 Task: Find connections with filter location Palencia with filter topic #Leanstartupswith filter profile language German with filter current company Recruiting Cell | Indian Careers | Indian Jobs with filter school Central Institute Of Plastics Engineering and Technology with filter industry Human Resources Services with filter service category Financial Advisory with filter keywords title Recruiter
Action: Mouse moved to (185, 262)
Screenshot: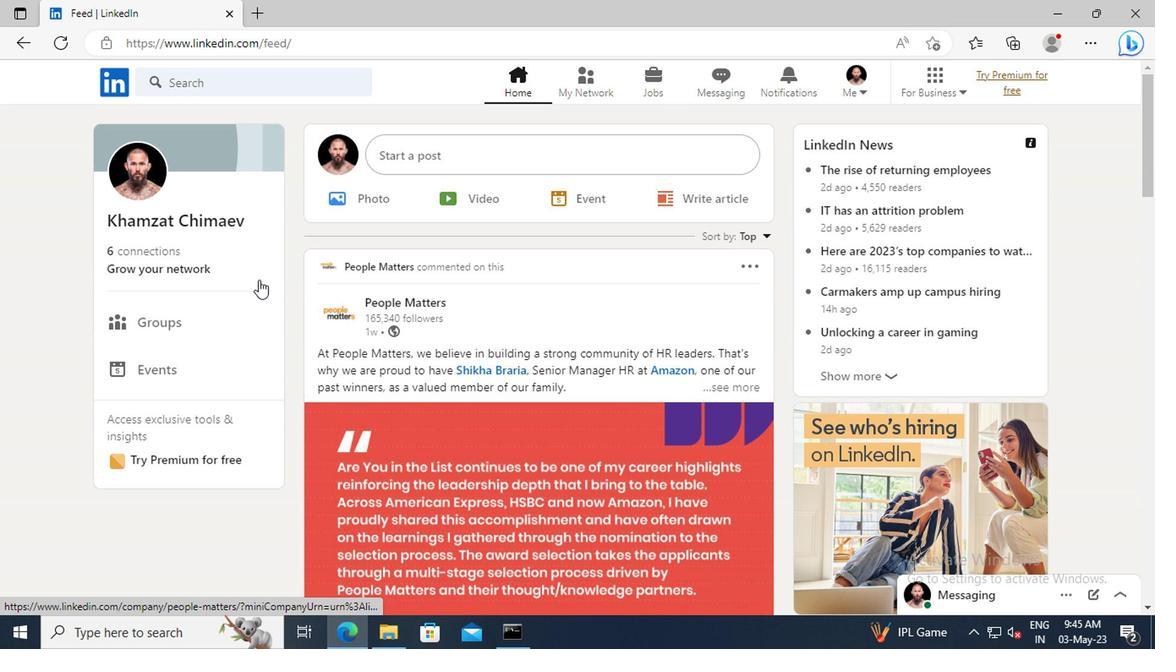 
Action: Mouse pressed left at (185, 262)
Screenshot: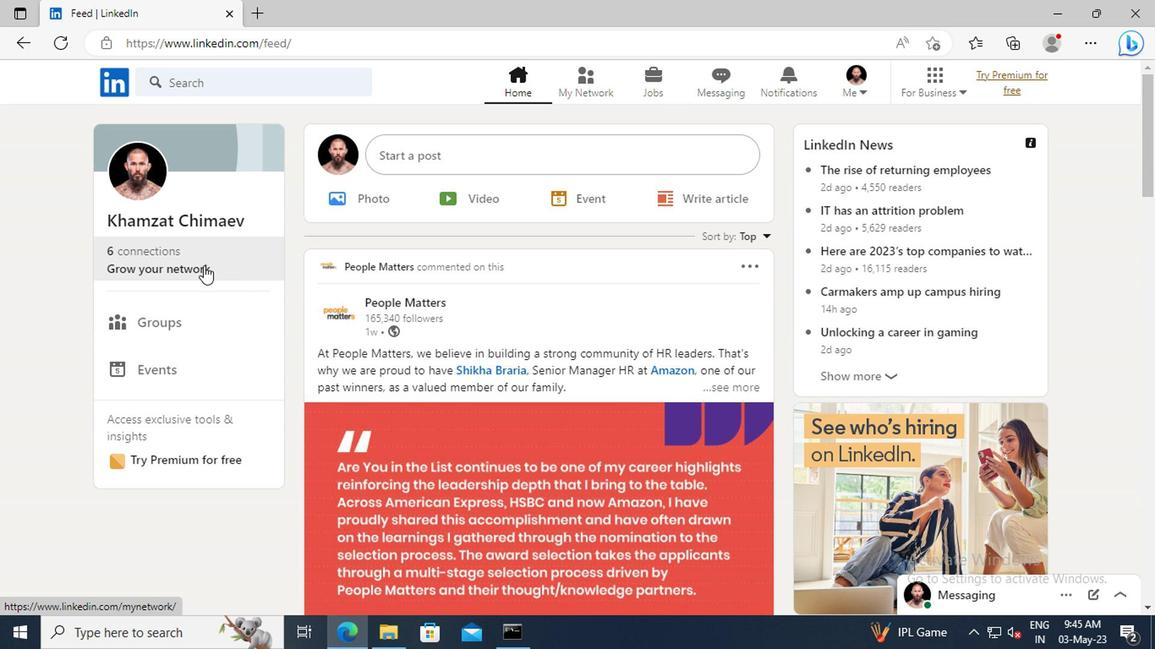 
Action: Mouse moved to (184, 175)
Screenshot: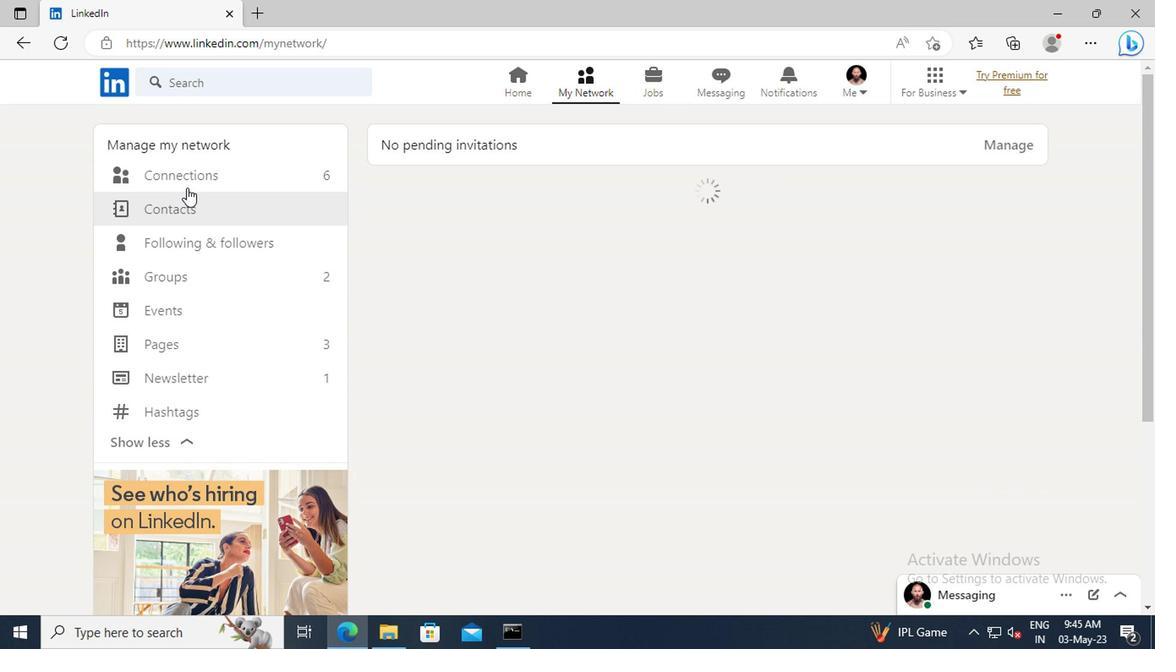 
Action: Mouse pressed left at (184, 175)
Screenshot: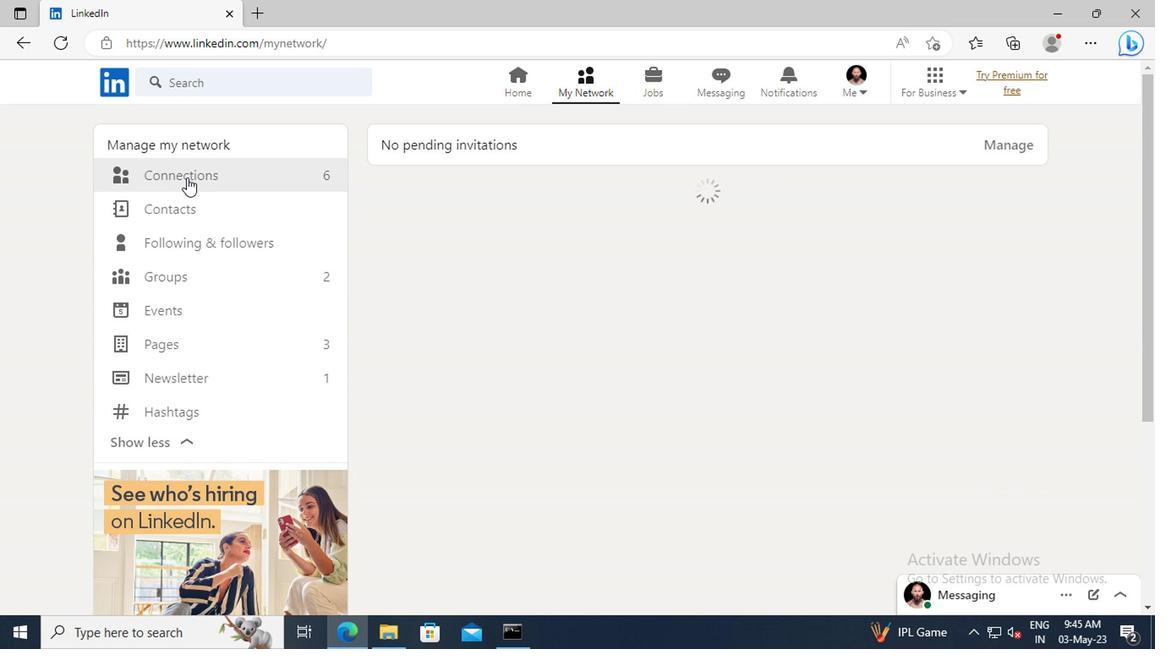 
Action: Mouse moved to (676, 185)
Screenshot: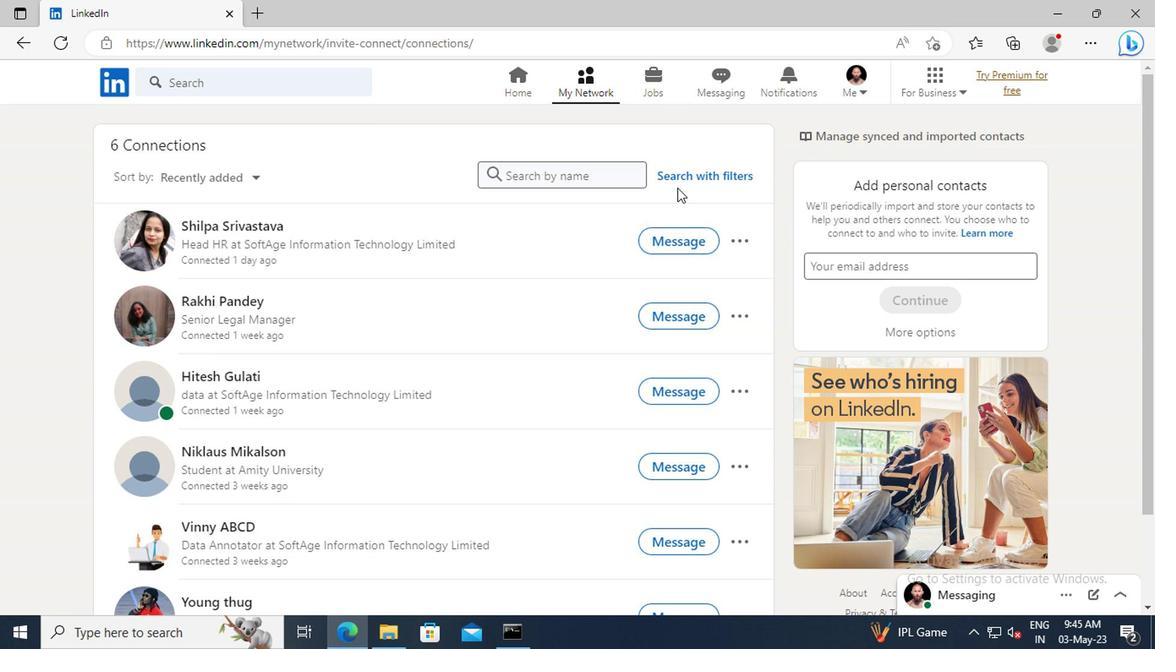 
Action: Mouse pressed left at (676, 185)
Screenshot: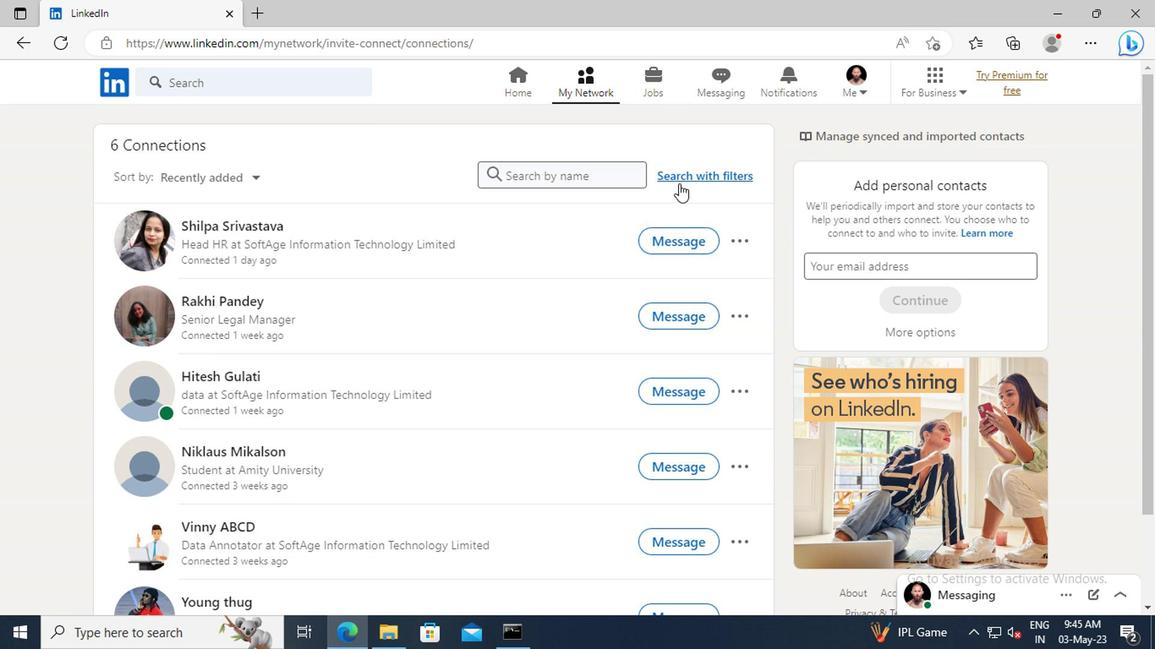 
Action: Mouse moved to (641, 137)
Screenshot: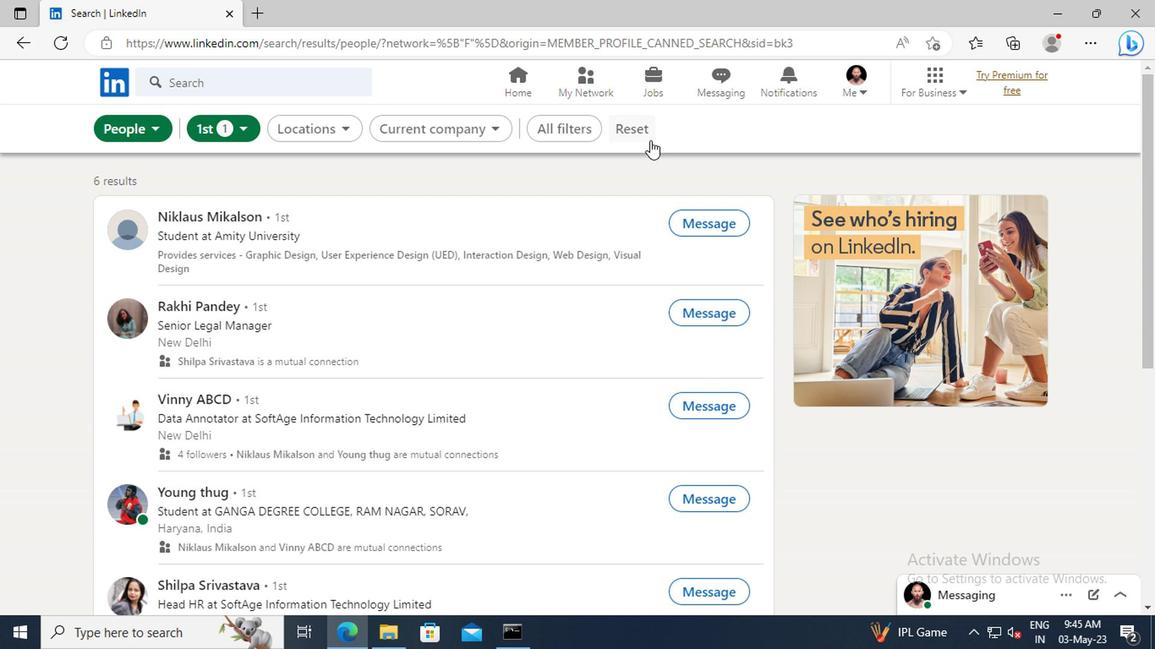
Action: Mouse pressed left at (641, 137)
Screenshot: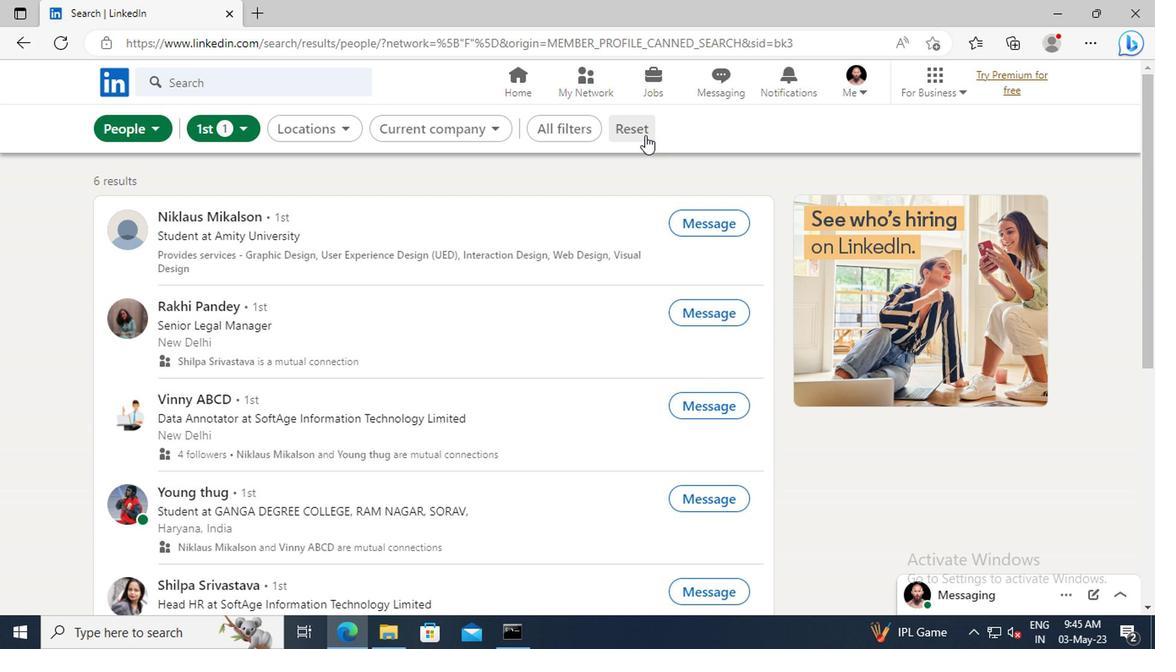 
Action: Mouse moved to (610, 132)
Screenshot: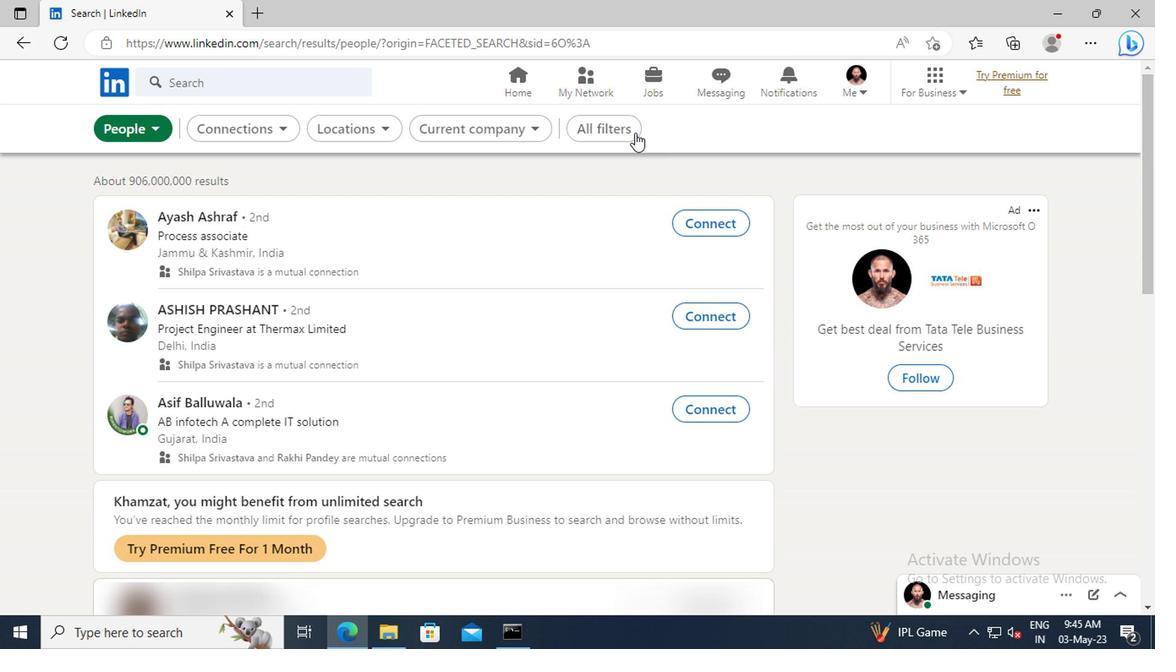 
Action: Mouse pressed left at (610, 132)
Screenshot: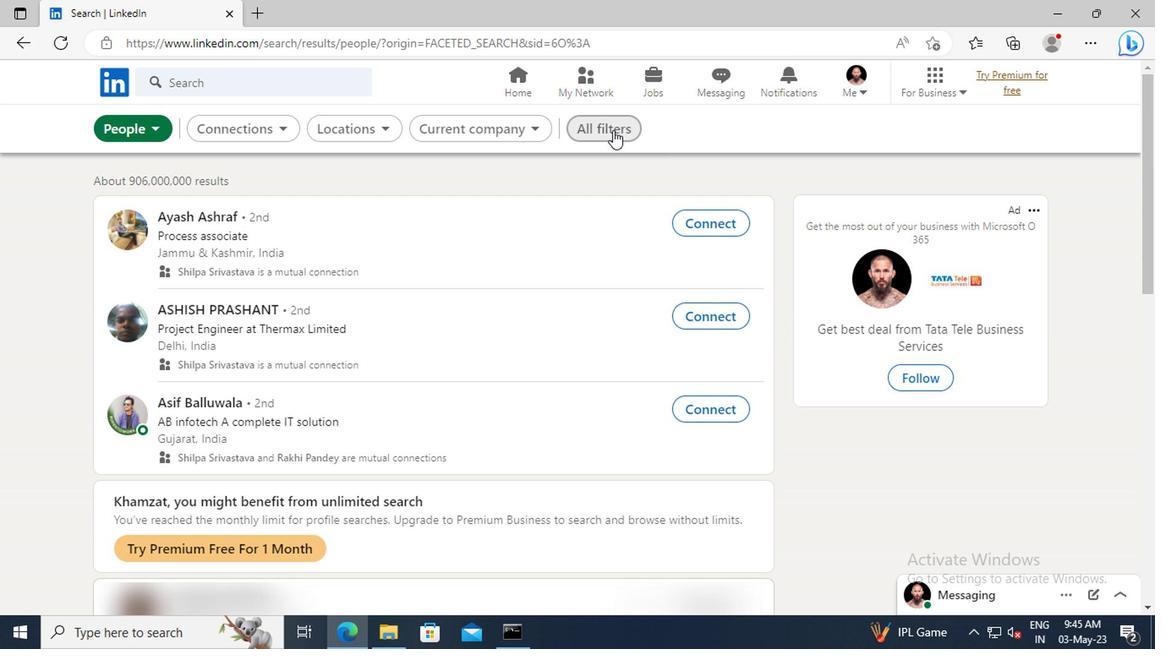
Action: Mouse moved to (913, 301)
Screenshot: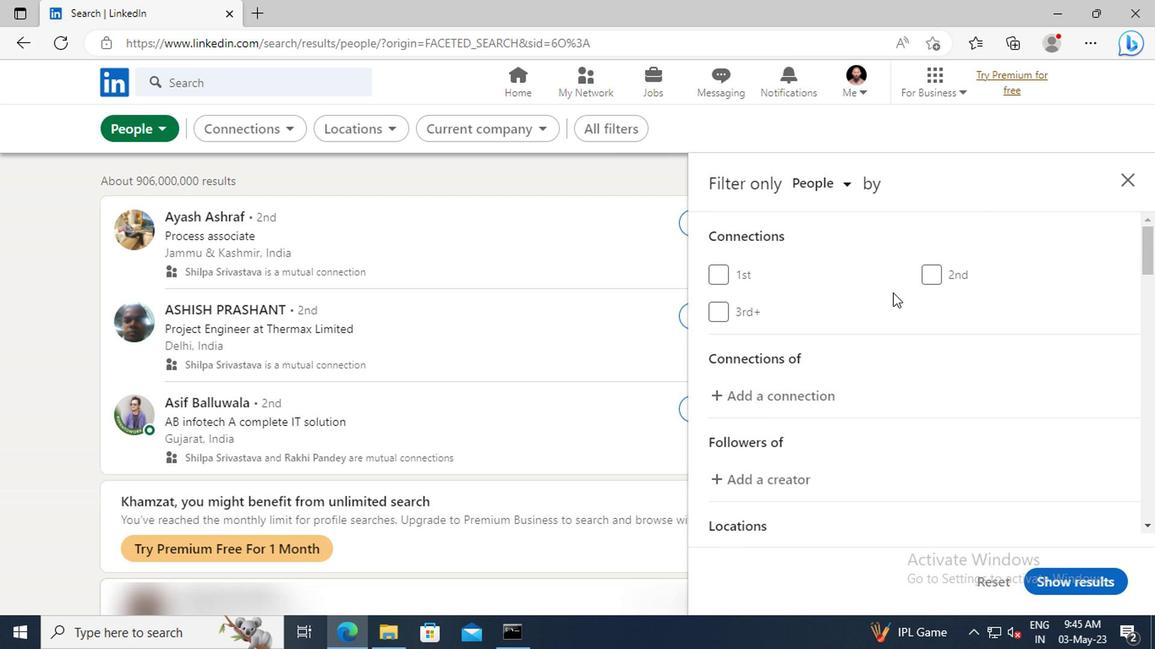 
Action: Mouse scrolled (913, 300) with delta (0, 0)
Screenshot: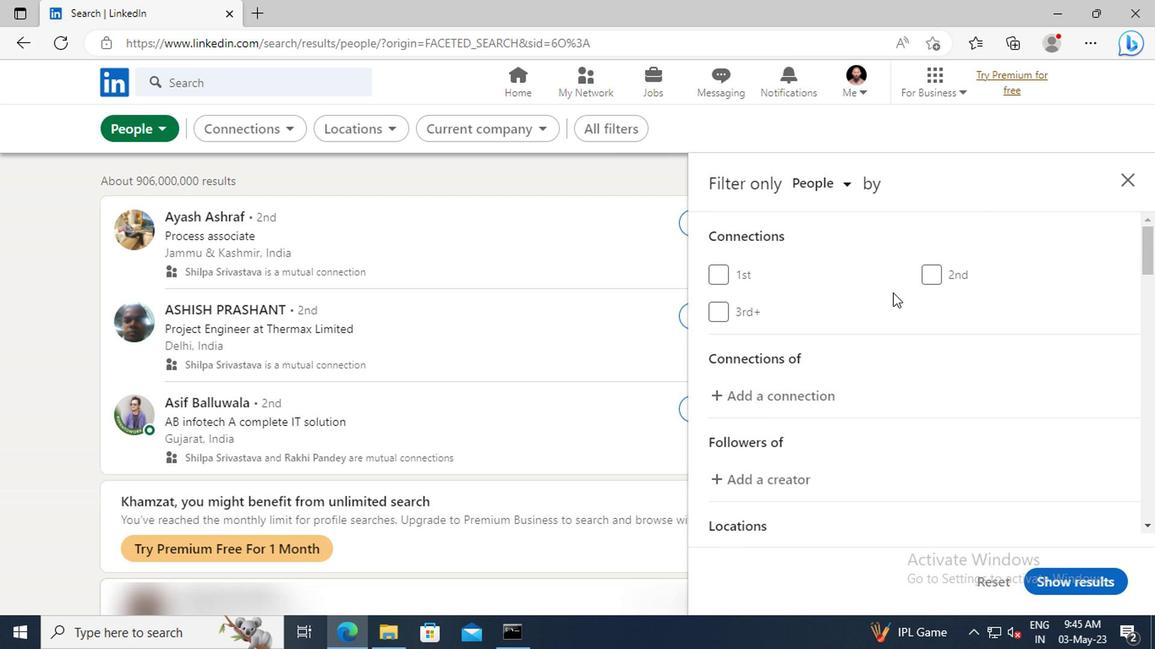 
Action: Mouse moved to (913, 302)
Screenshot: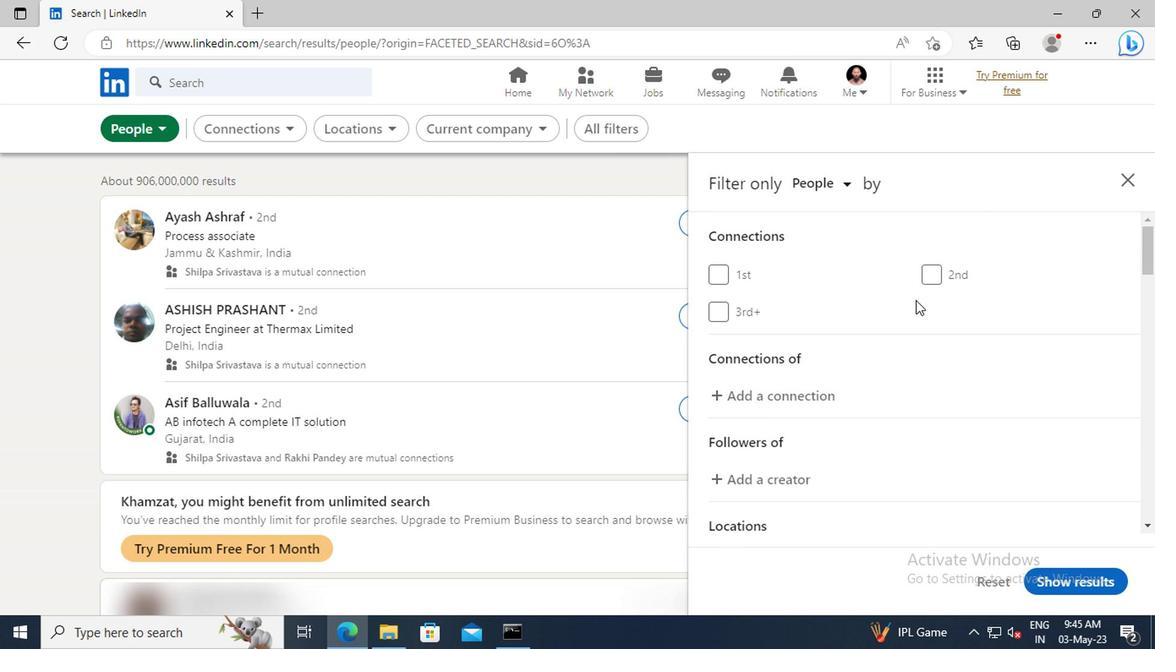 
Action: Mouse scrolled (913, 301) with delta (0, 0)
Screenshot: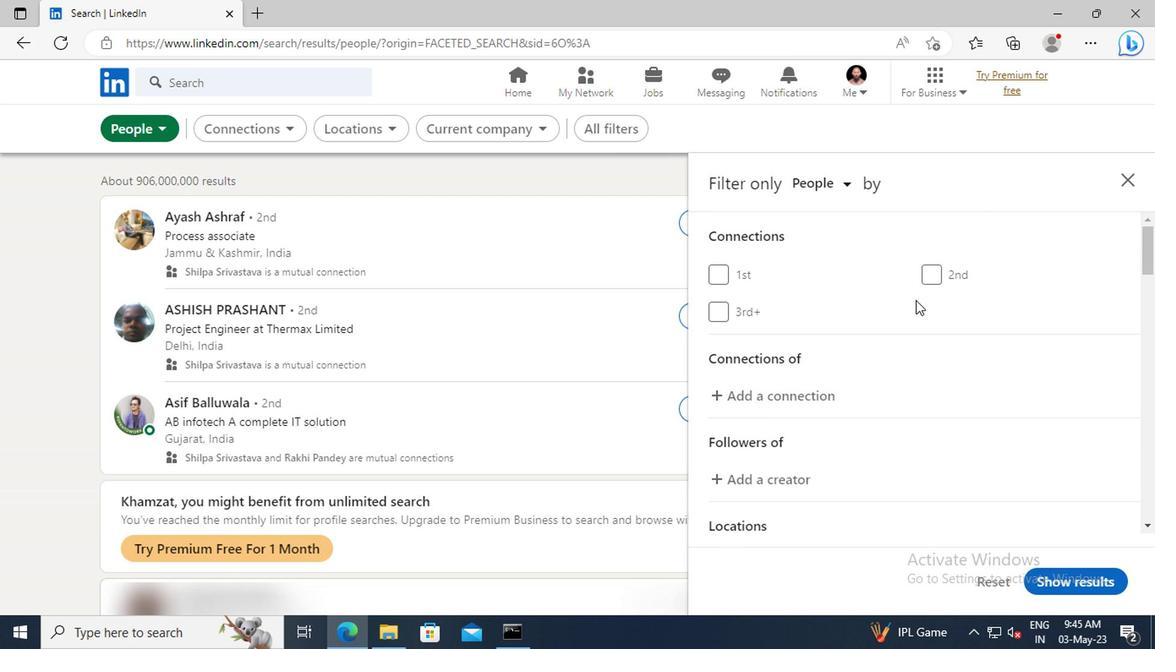 
Action: Mouse scrolled (913, 301) with delta (0, 0)
Screenshot: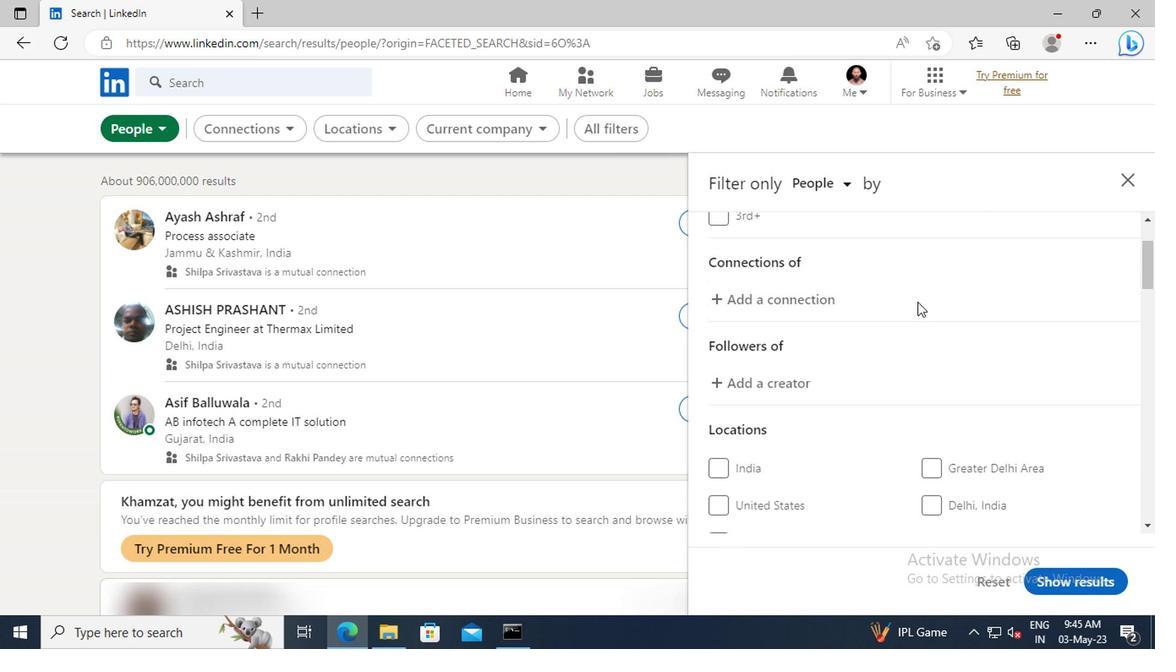 
Action: Mouse scrolled (913, 301) with delta (0, 0)
Screenshot: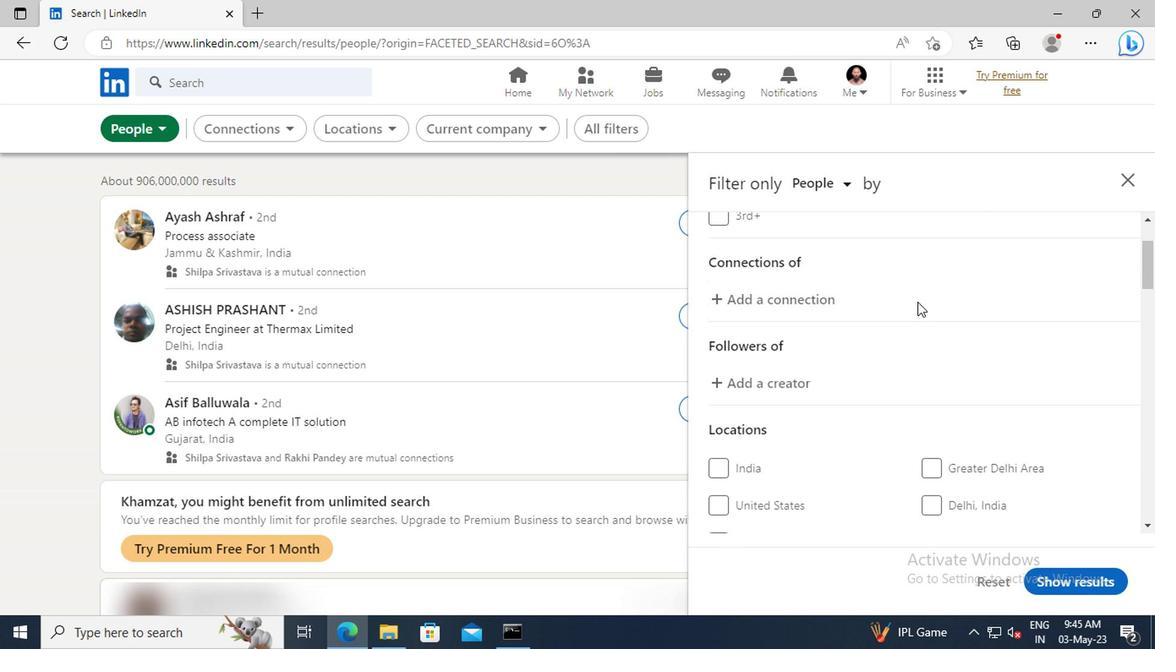 
Action: Mouse scrolled (913, 301) with delta (0, 0)
Screenshot: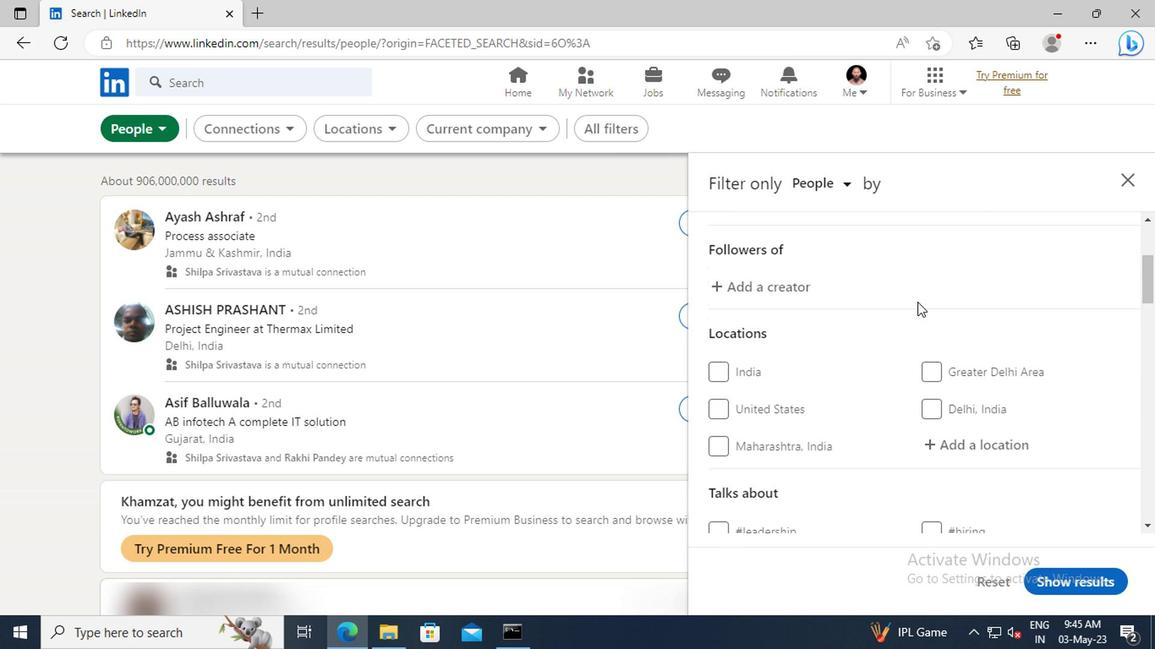 
Action: Mouse scrolled (913, 301) with delta (0, 0)
Screenshot: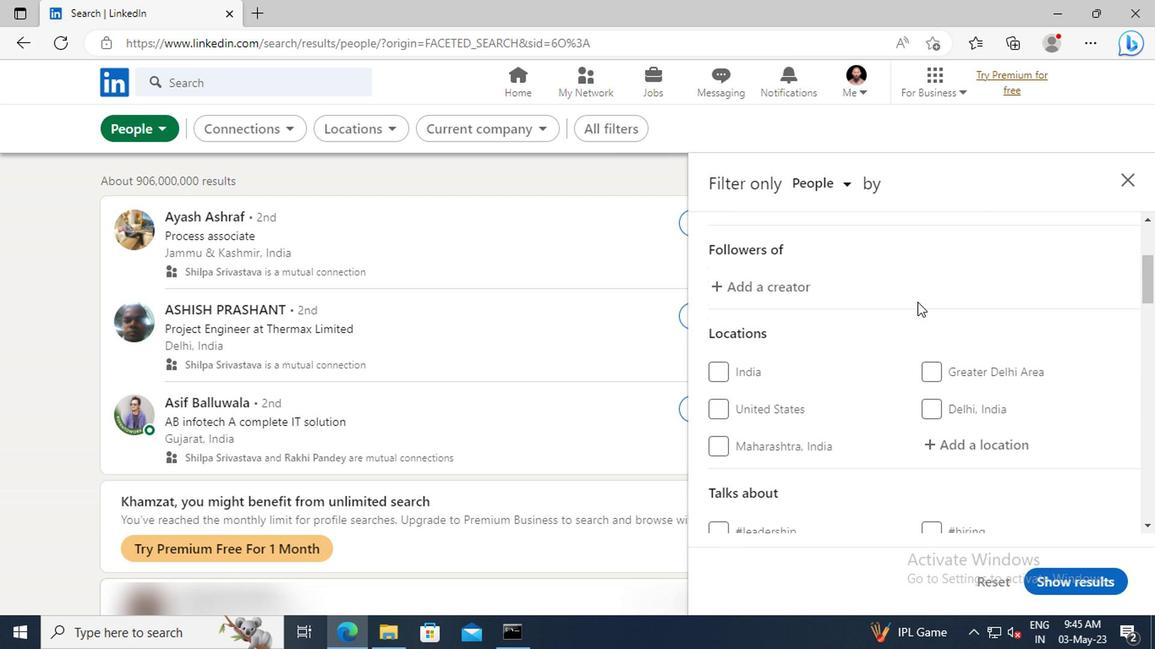
Action: Mouse moved to (931, 346)
Screenshot: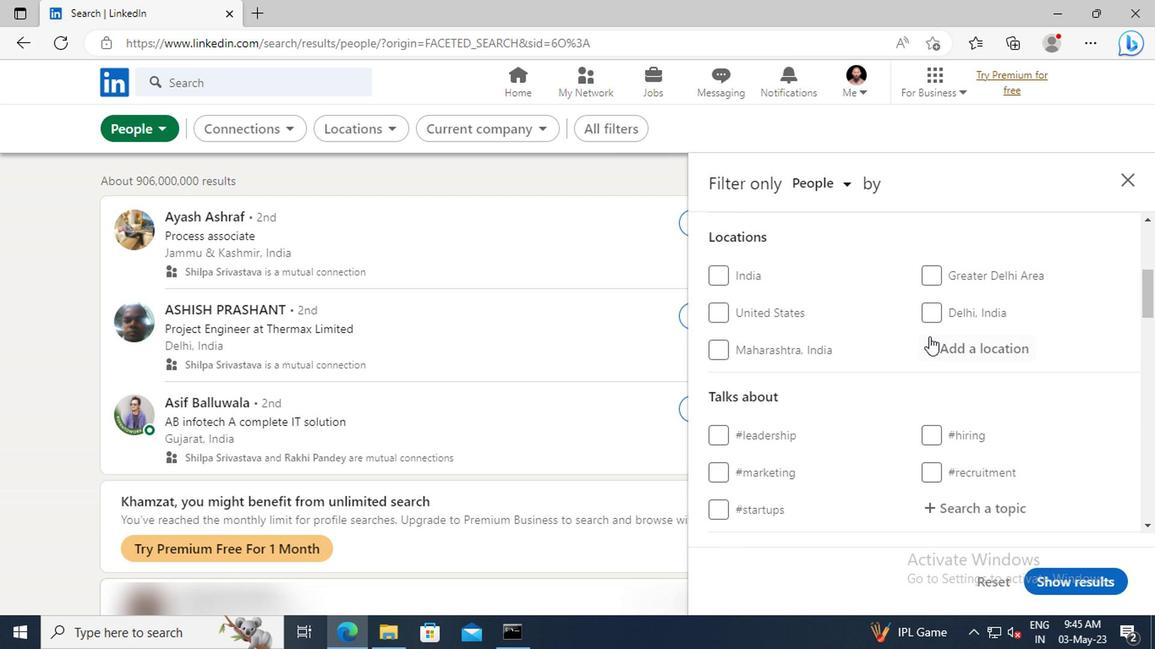 
Action: Mouse pressed left at (931, 346)
Screenshot: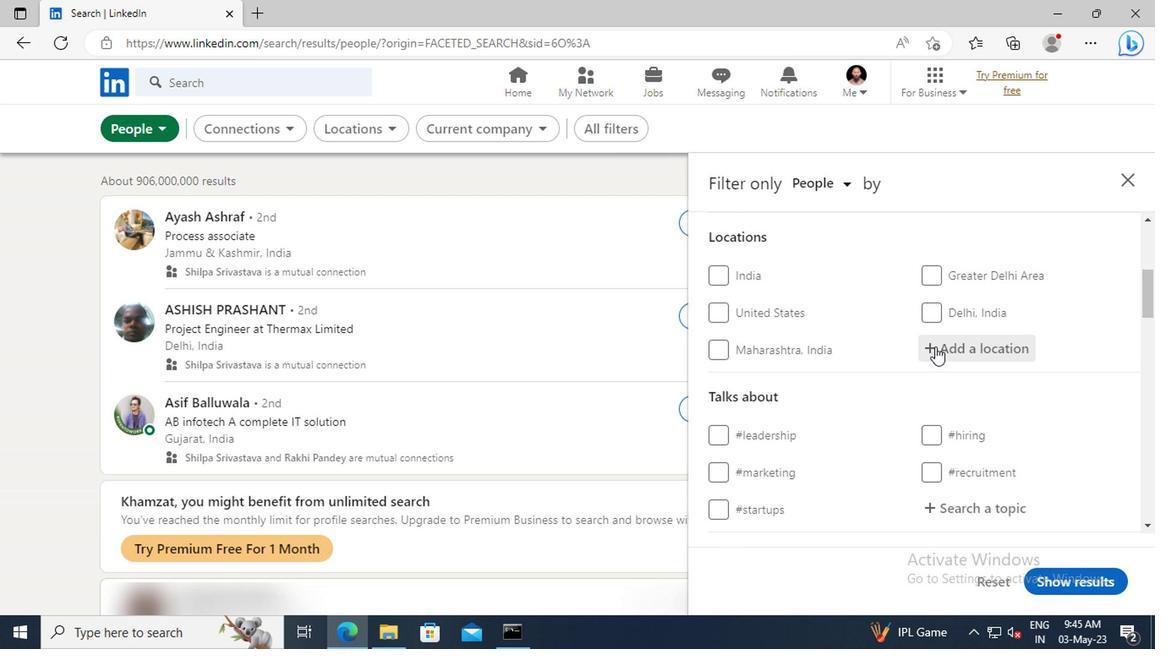 
Action: Key pressed <Key.shift>PALENCIA
Screenshot: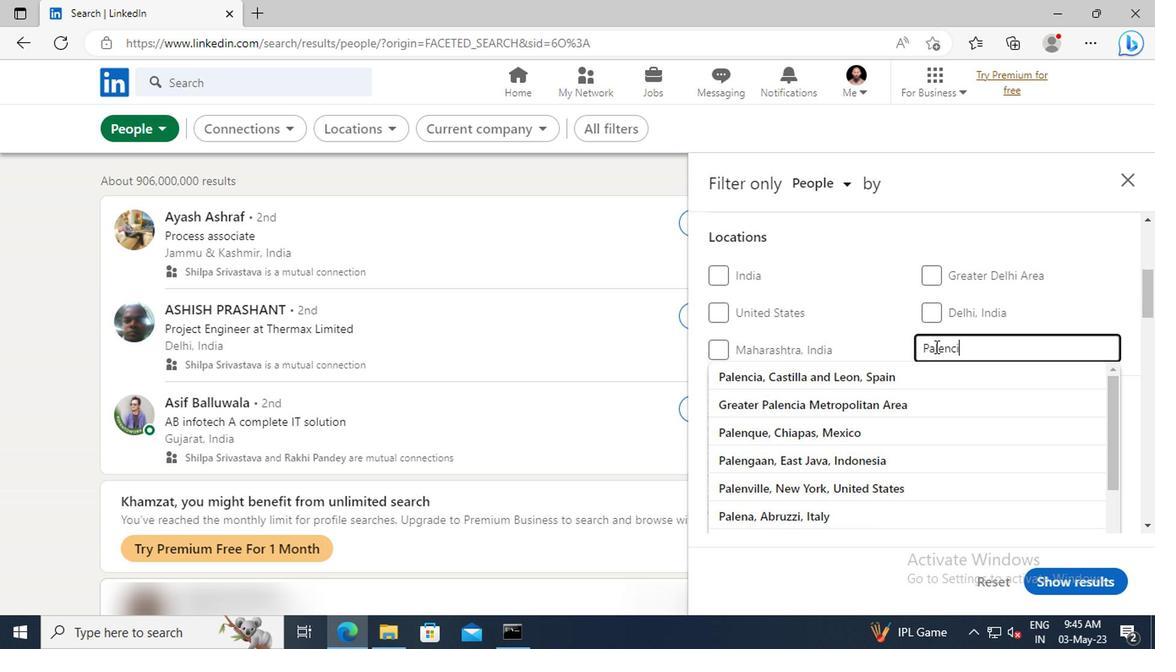 
Action: Mouse moved to (931, 365)
Screenshot: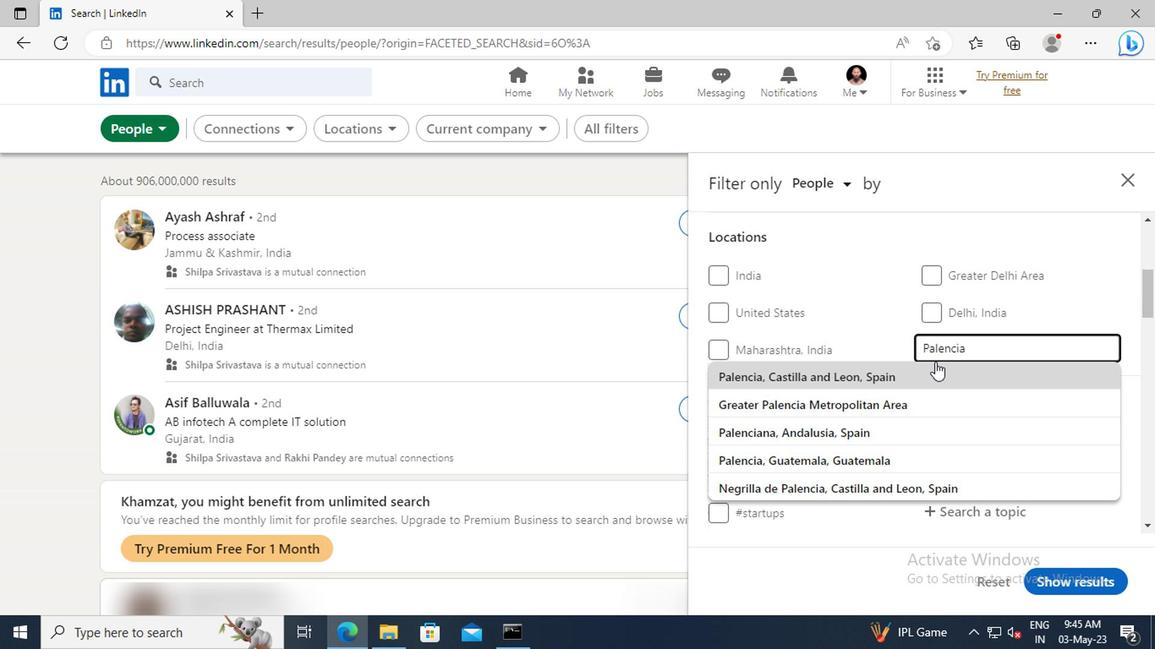 
Action: Mouse pressed left at (931, 365)
Screenshot: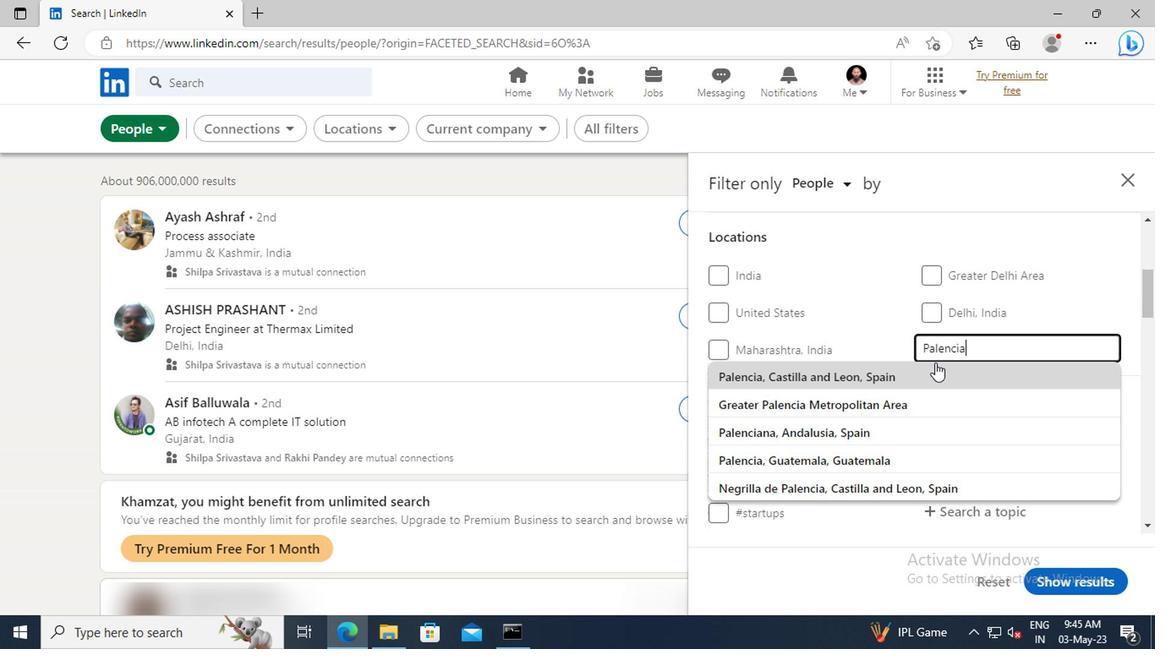 
Action: Mouse scrolled (931, 364) with delta (0, -1)
Screenshot: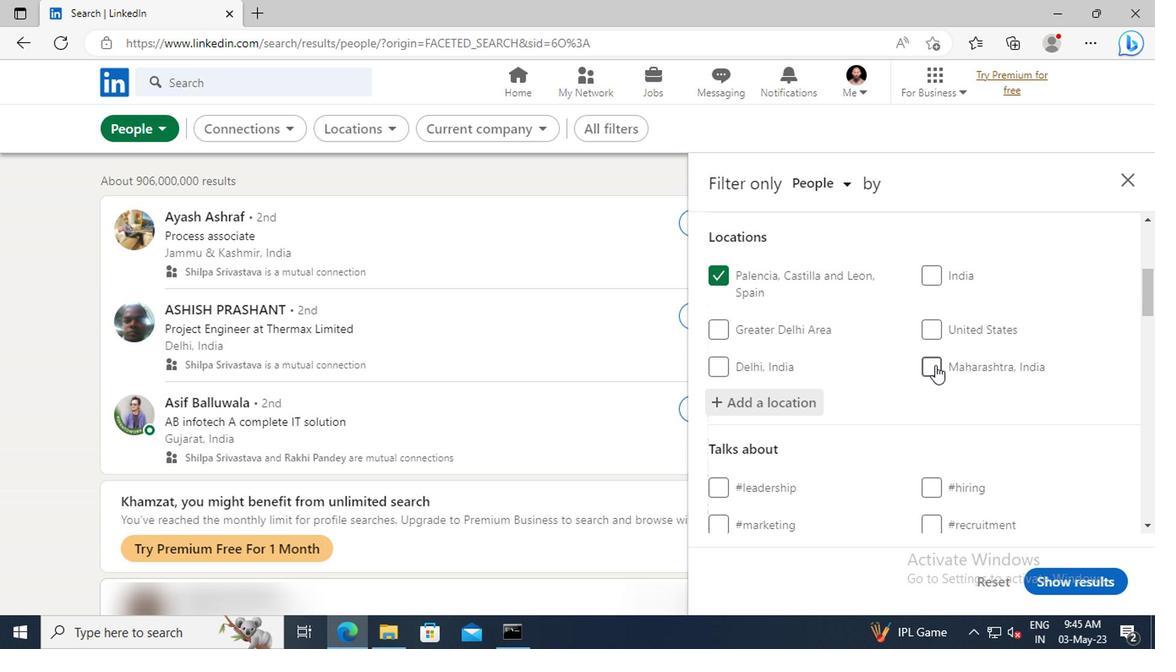 
Action: Mouse scrolled (931, 364) with delta (0, -1)
Screenshot: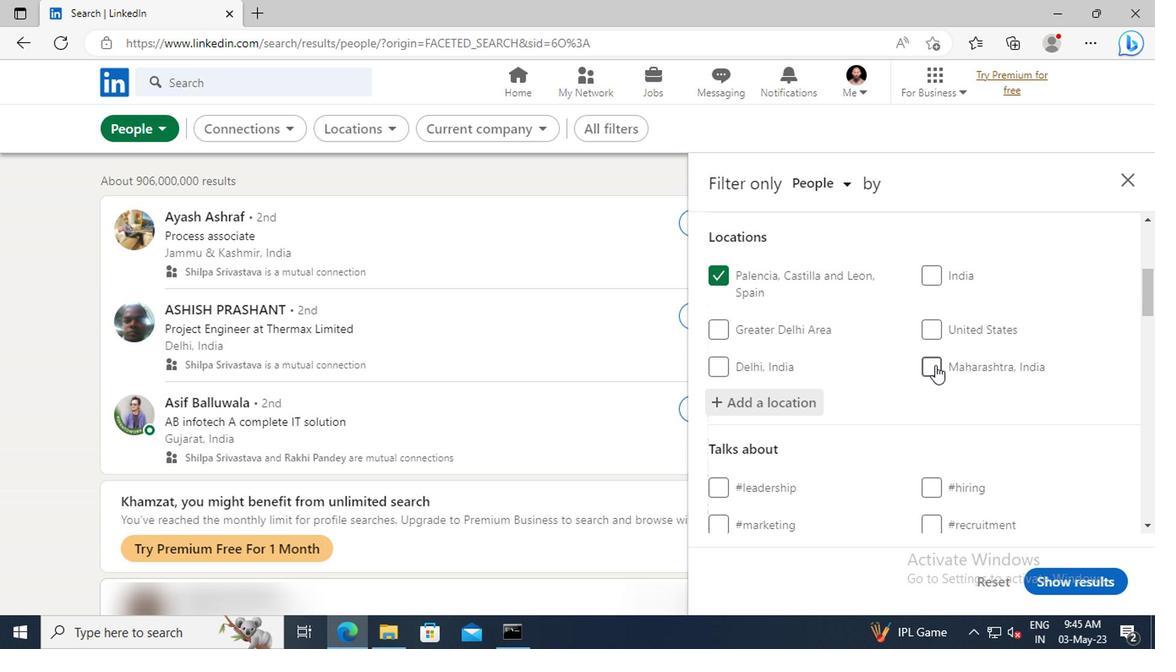 
Action: Mouse scrolled (931, 364) with delta (0, -1)
Screenshot: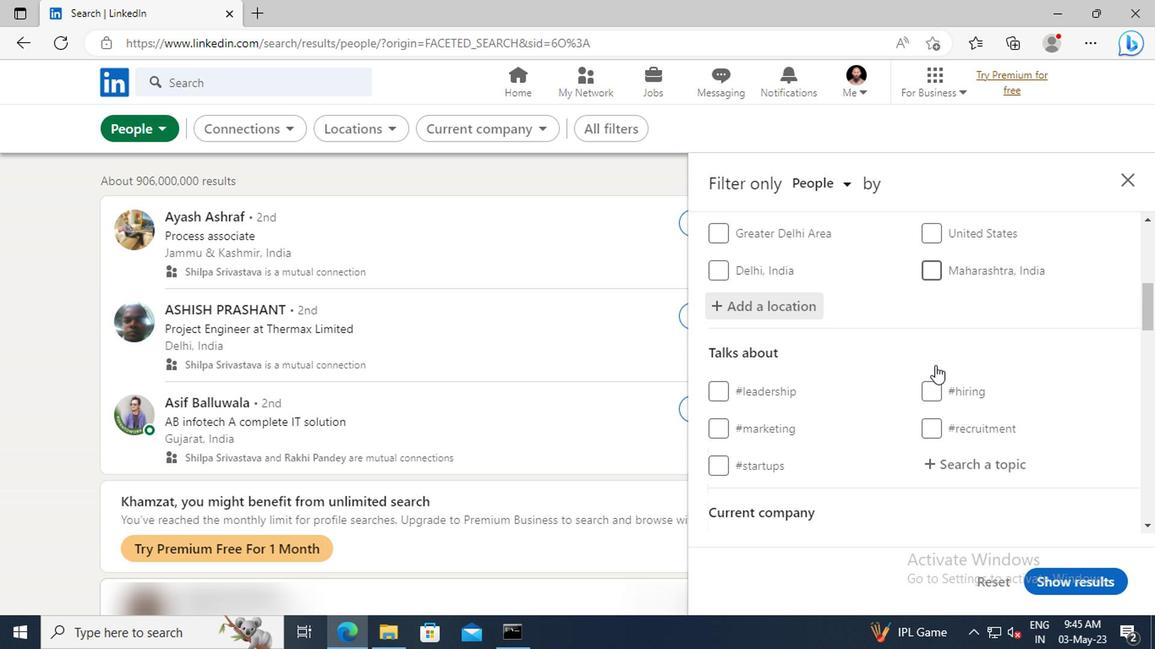 
Action: Mouse scrolled (931, 364) with delta (0, -1)
Screenshot: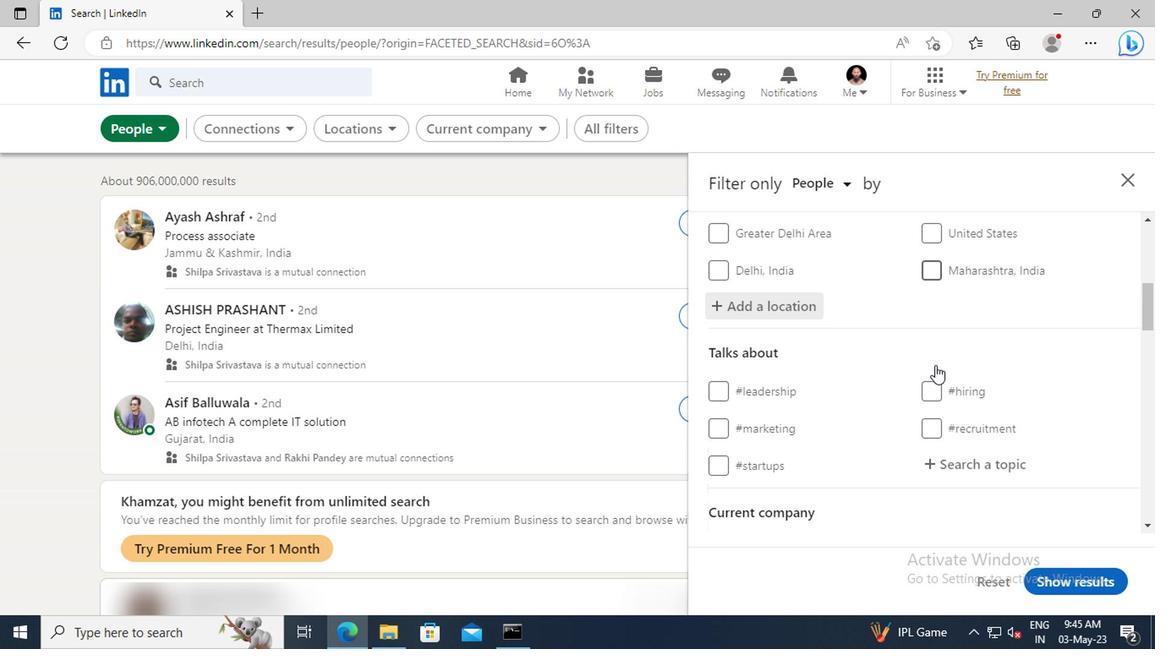 
Action: Mouse moved to (937, 373)
Screenshot: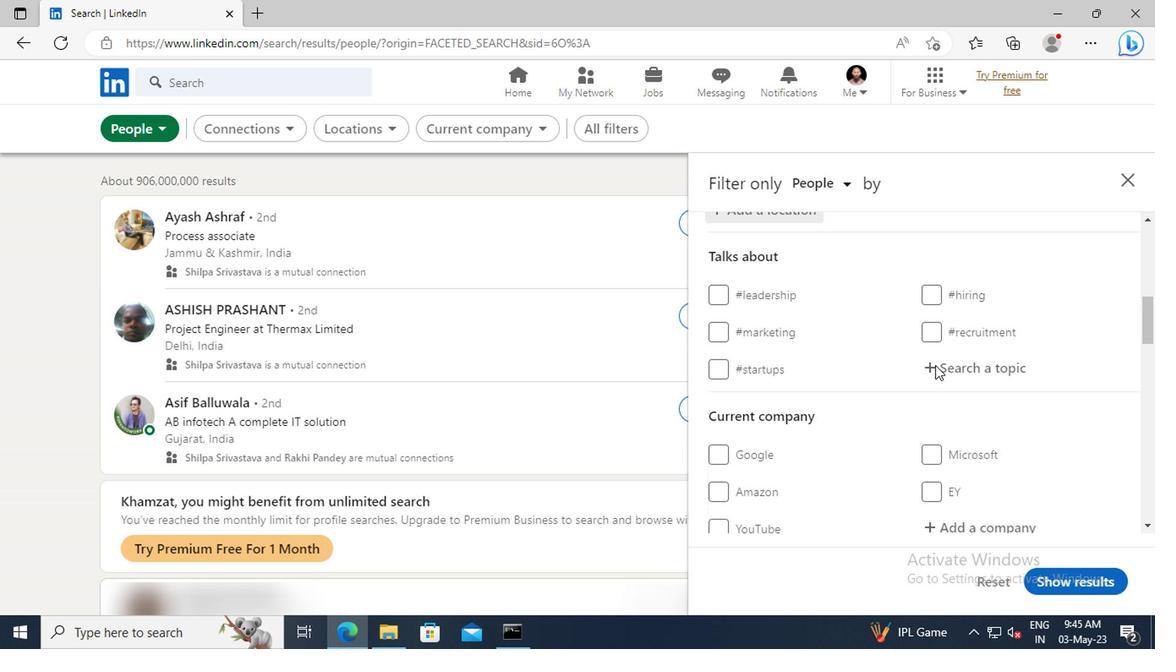 
Action: Mouse pressed left at (937, 373)
Screenshot: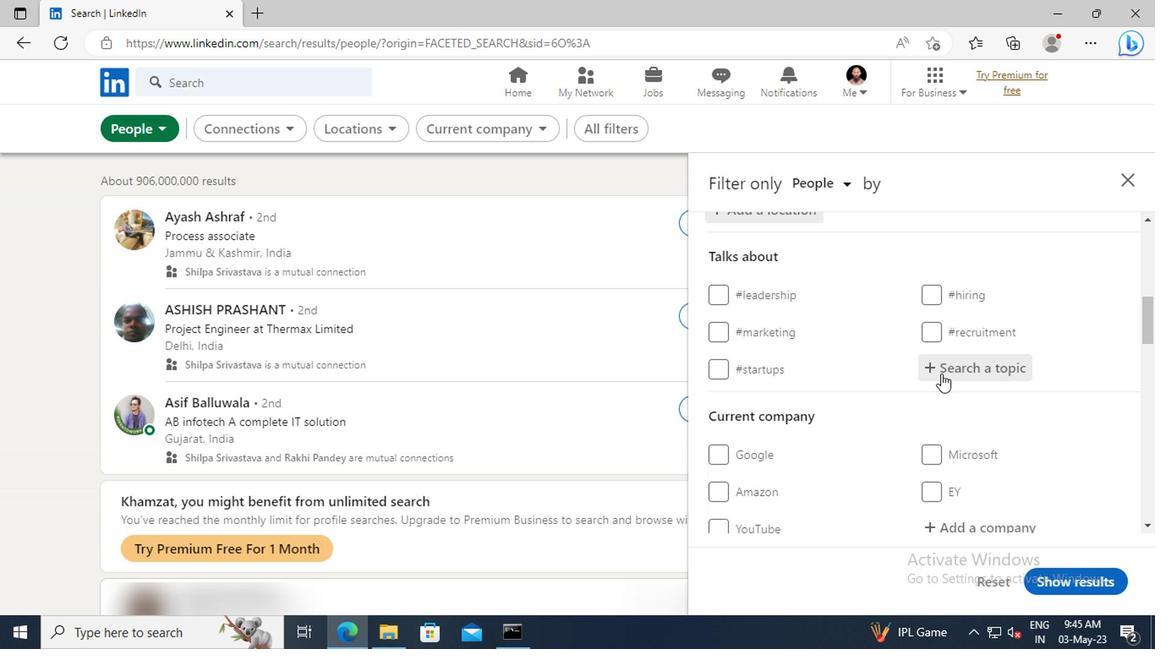 
Action: Mouse moved to (938, 373)
Screenshot: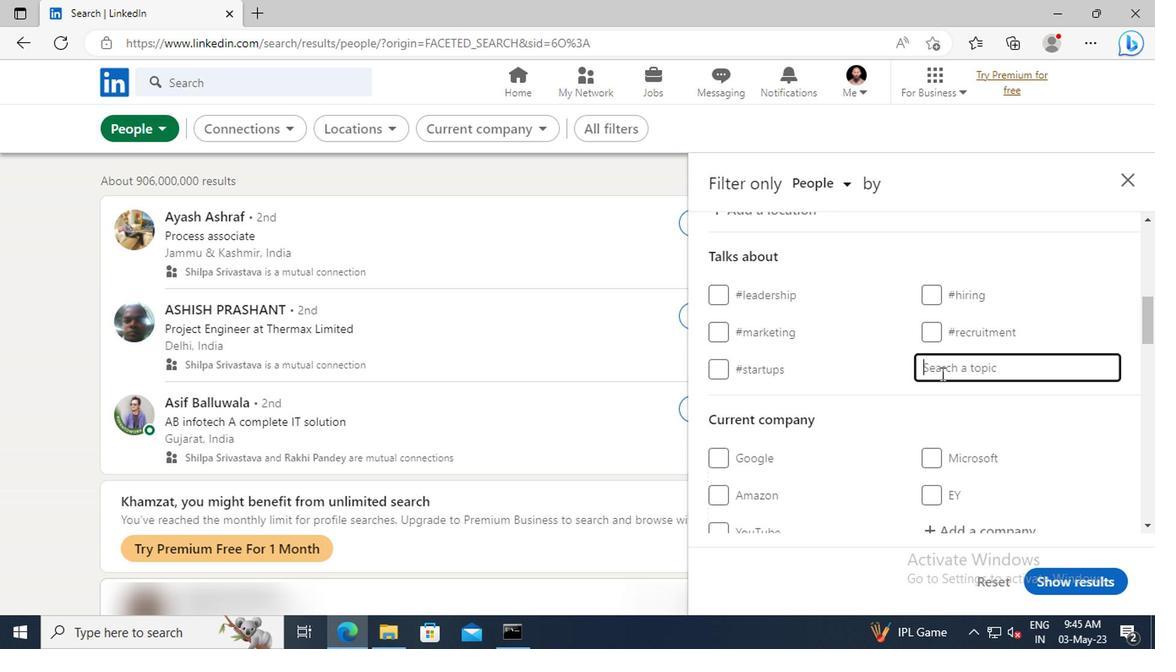 
Action: Key pressed <Key.shift>LEANST
Screenshot: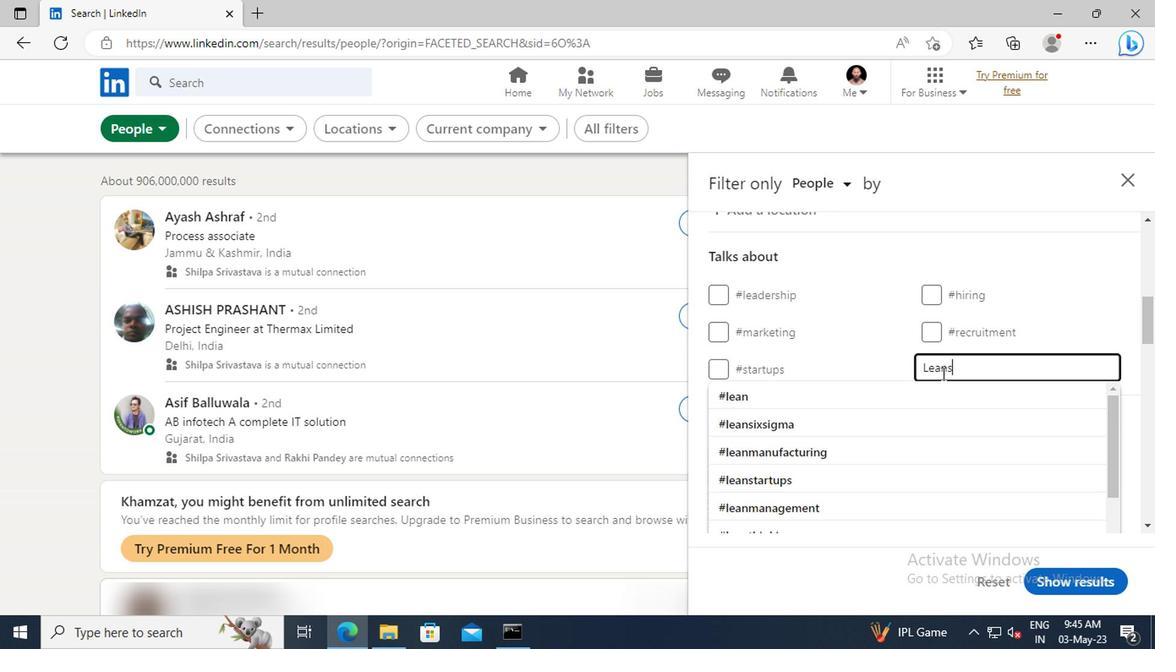 
Action: Mouse moved to (937, 372)
Screenshot: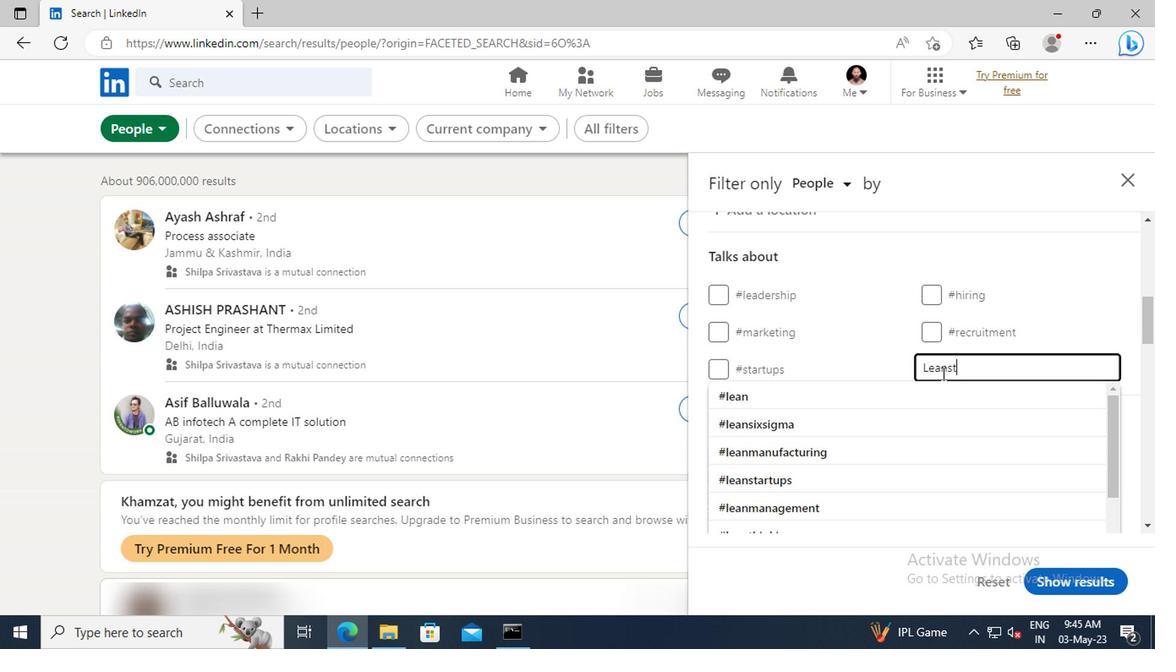 
Action: Key pressed AR
Screenshot: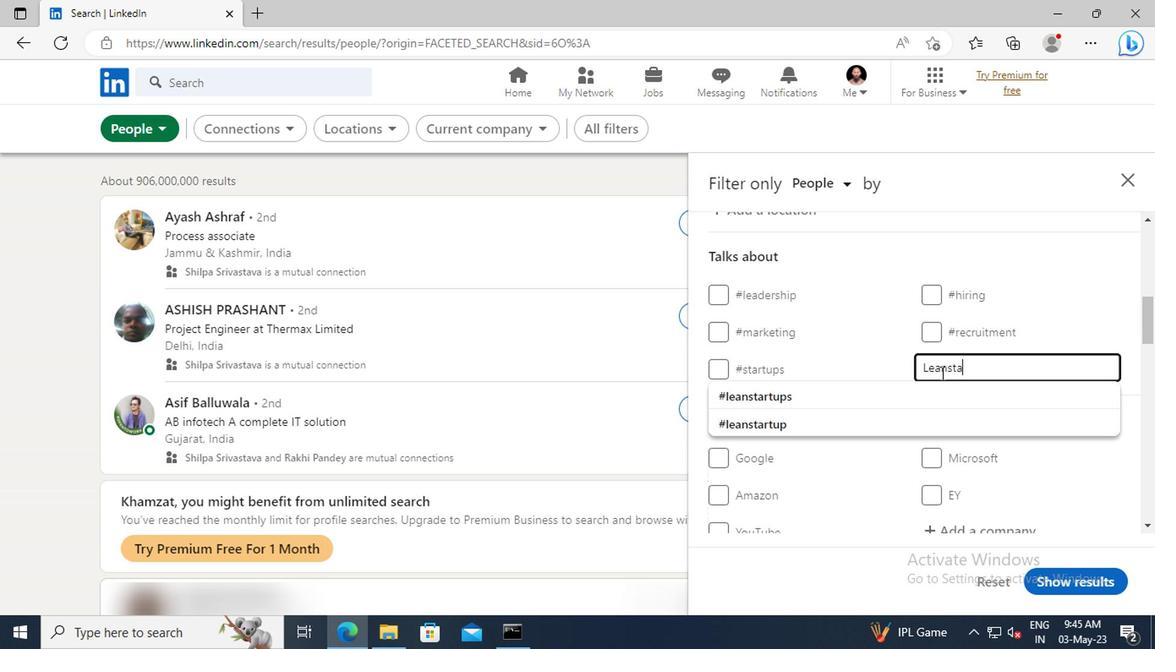 
Action: Mouse moved to (936, 387)
Screenshot: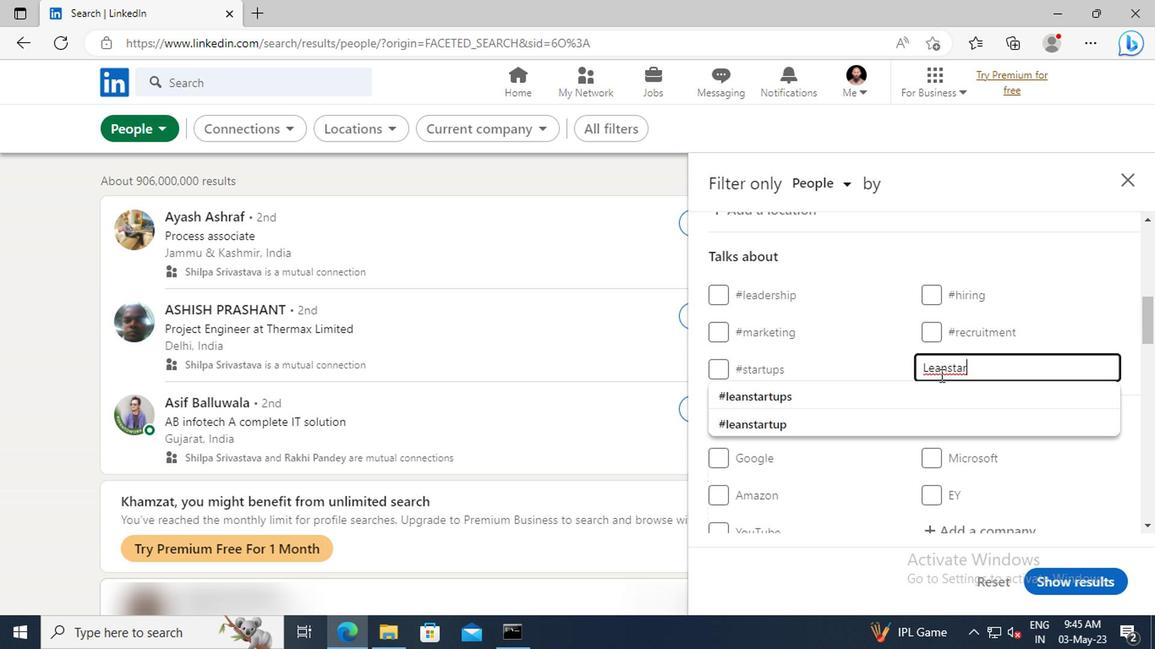 
Action: Mouse pressed left at (936, 387)
Screenshot: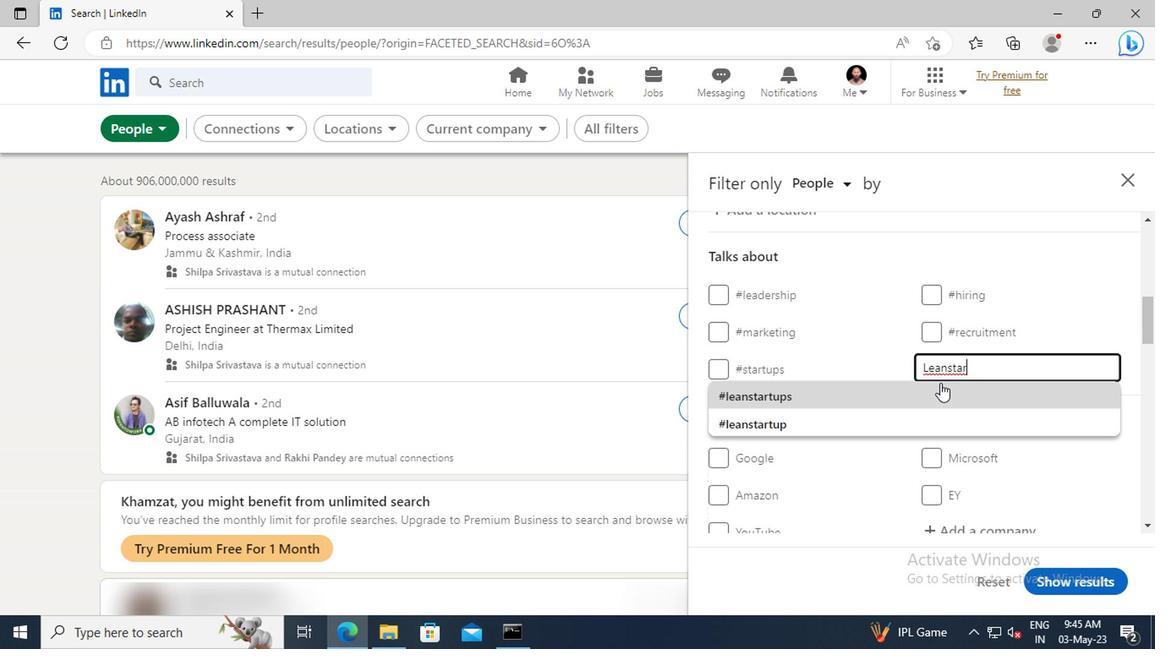 
Action: Mouse scrolled (936, 386) with delta (0, 0)
Screenshot: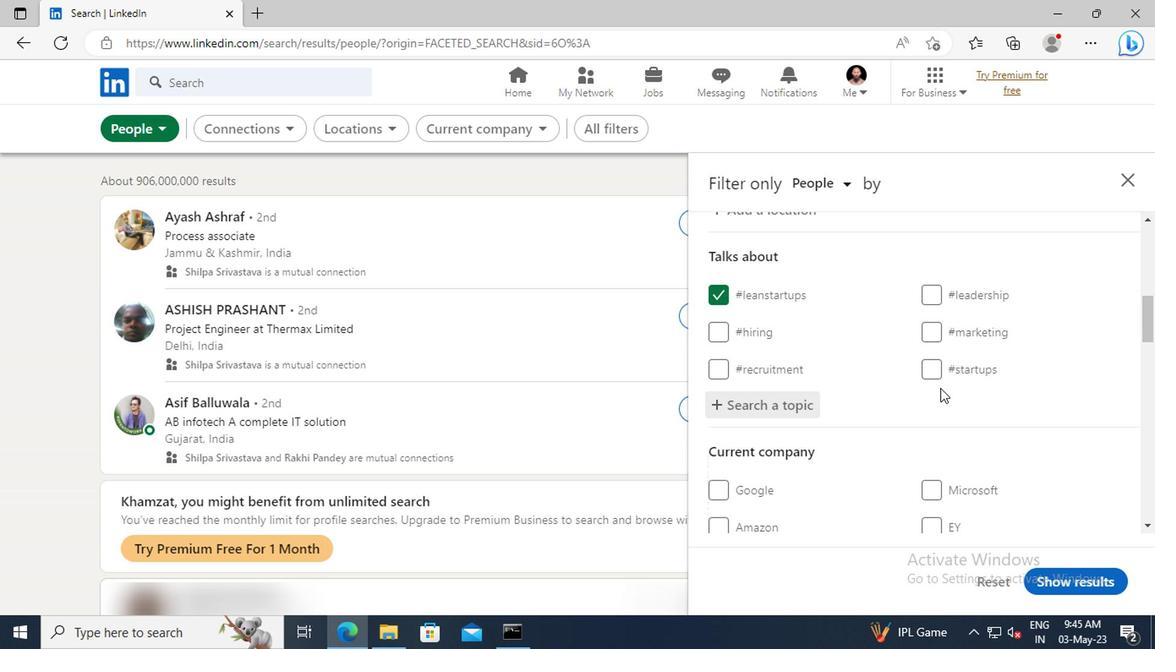 
Action: Mouse scrolled (936, 386) with delta (0, 0)
Screenshot: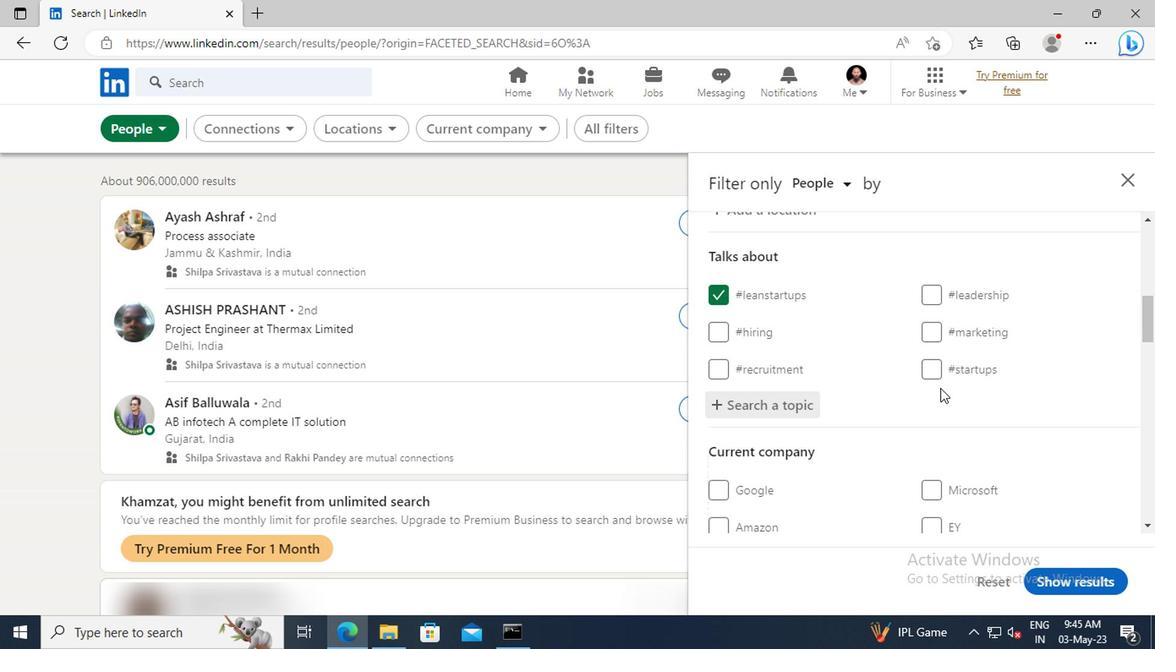 
Action: Mouse moved to (932, 354)
Screenshot: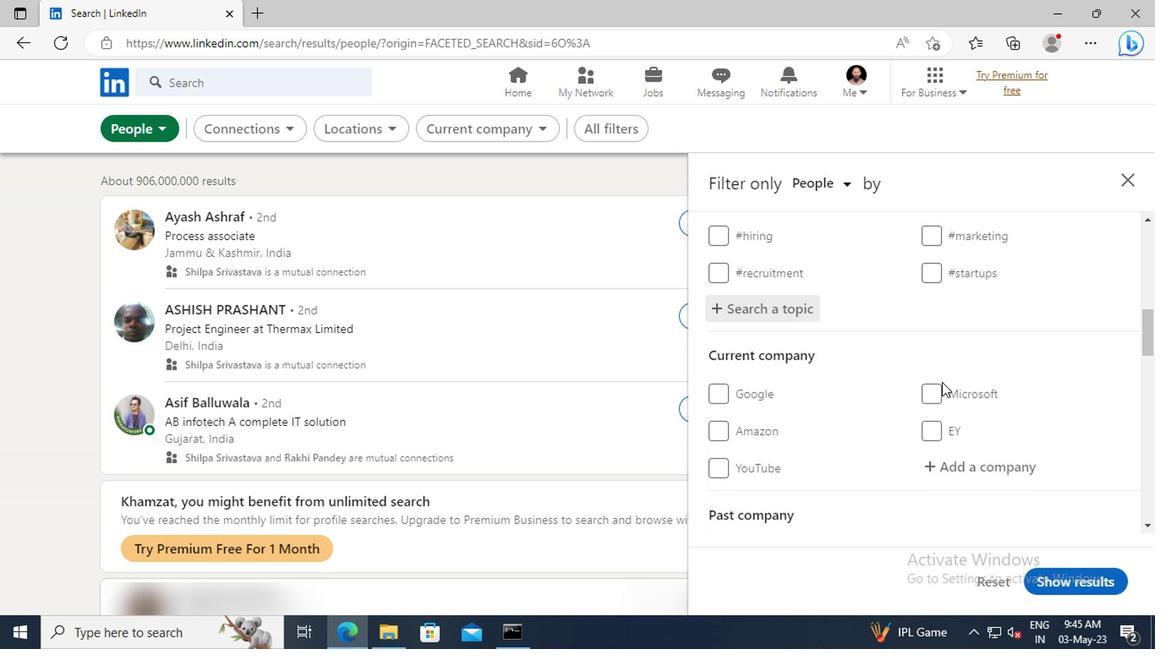 
Action: Mouse scrolled (932, 353) with delta (0, -1)
Screenshot: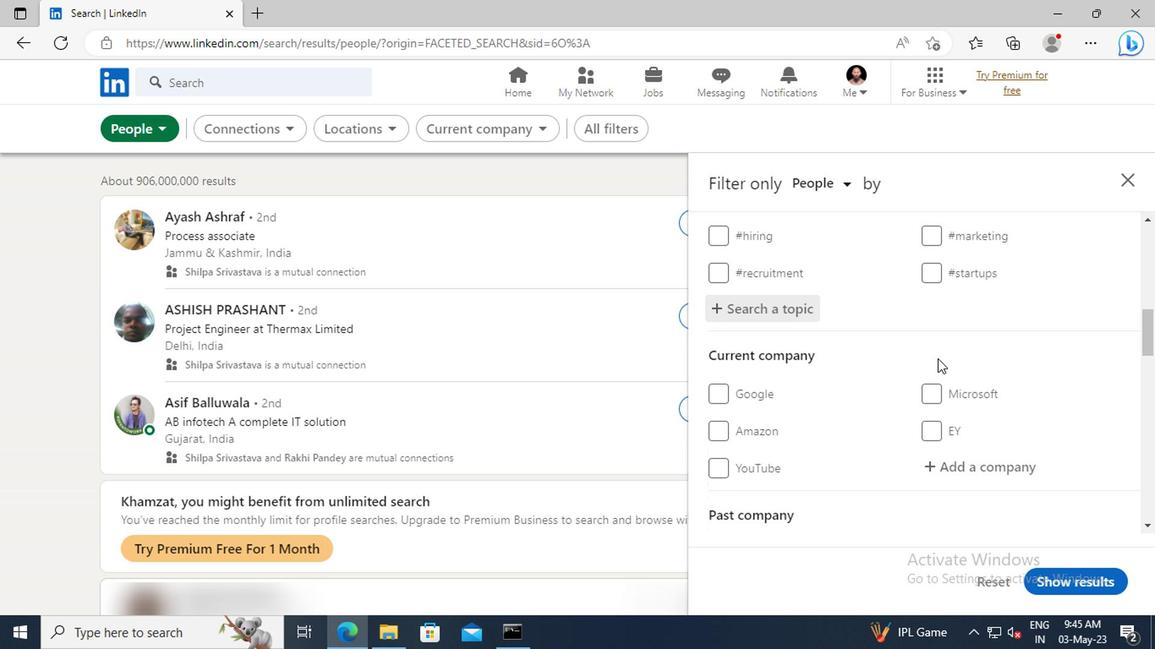 
Action: Mouse scrolled (932, 353) with delta (0, -1)
Screenshot: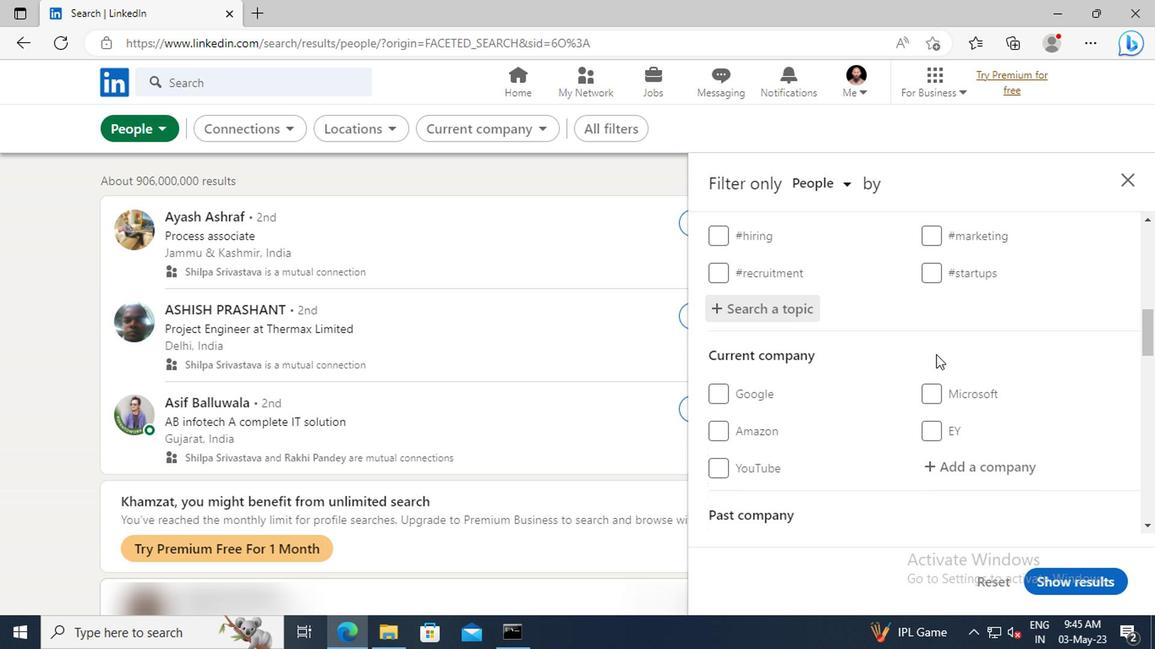 
Action: Mouse moved to (928, 344)
Screenshot: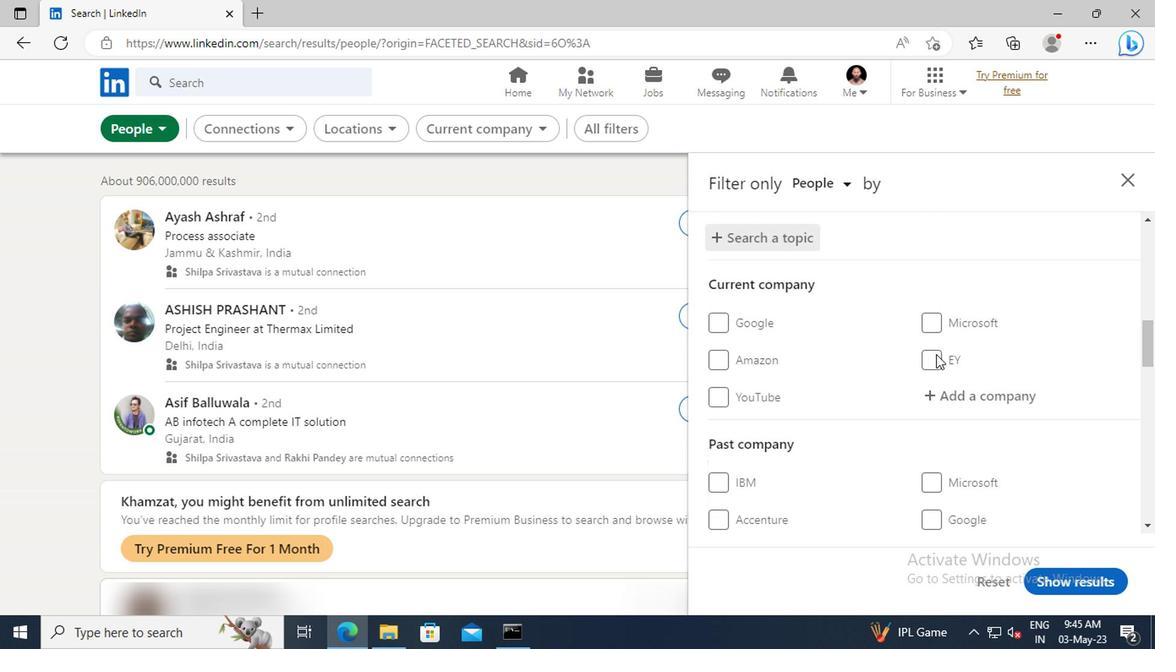 
Action: Mouse scrolled (928, 342) with delta (0, -1)
Screenshot: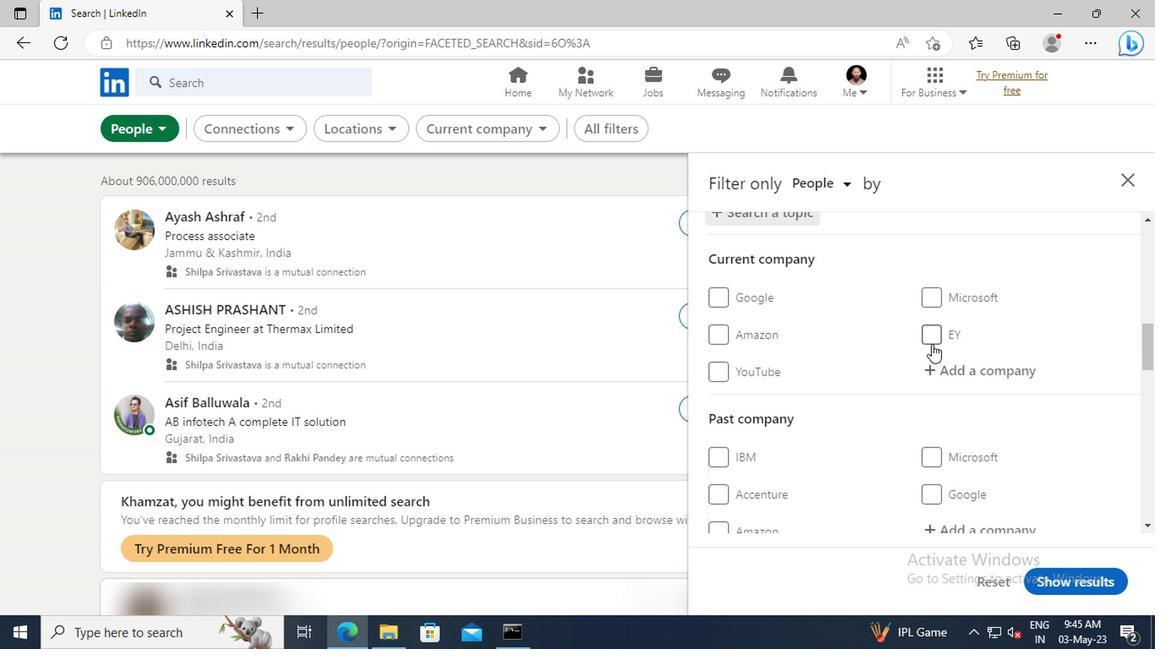 
Action: Mouse scrolled (928, 342) with delta (0, -1)
Screenshot: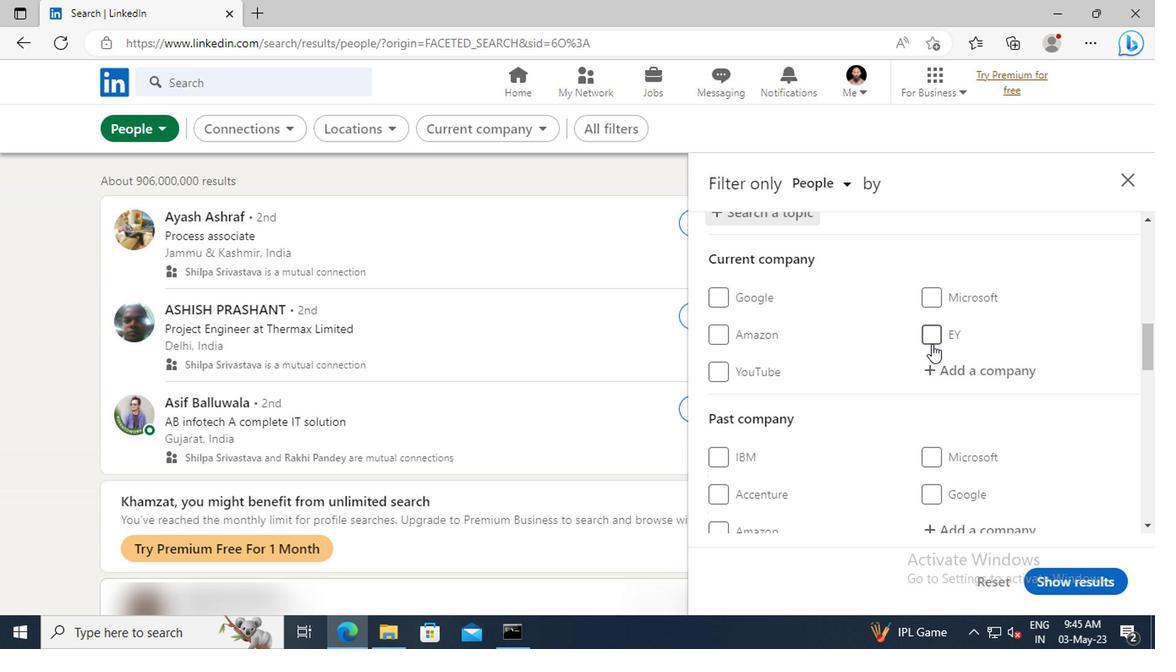 
Action: Mouse scrolled (928, 342) with delta (0, -1)
Screenshot: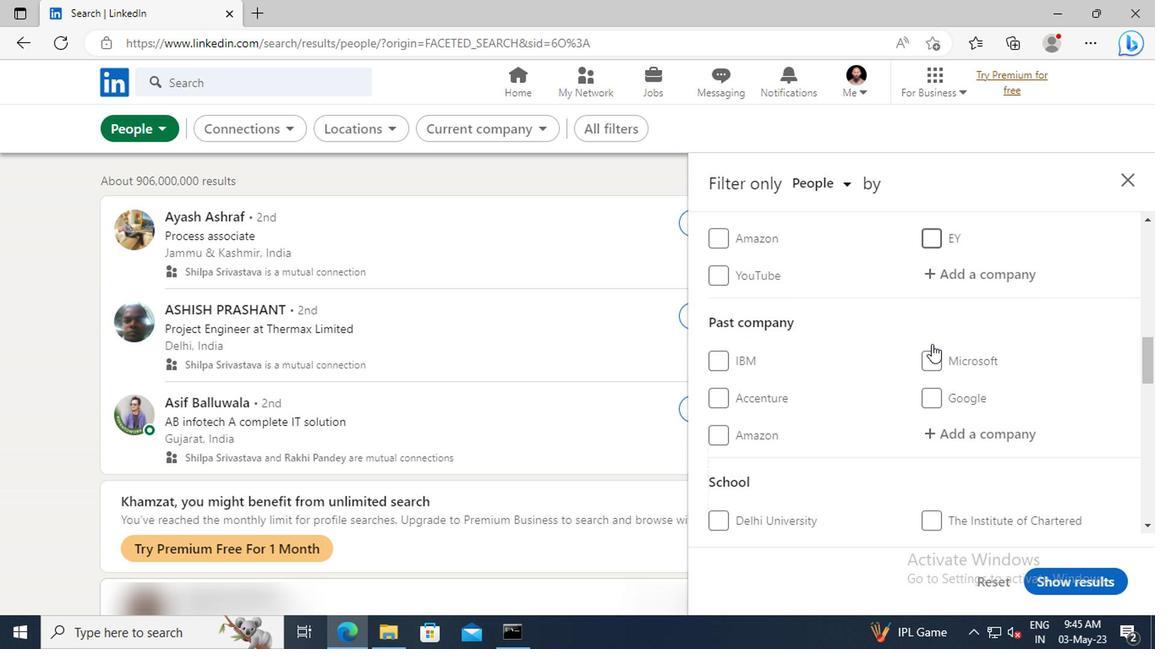 
Action: Mouse scrolled (928, 342) with delta (0, -1)
Screenshot: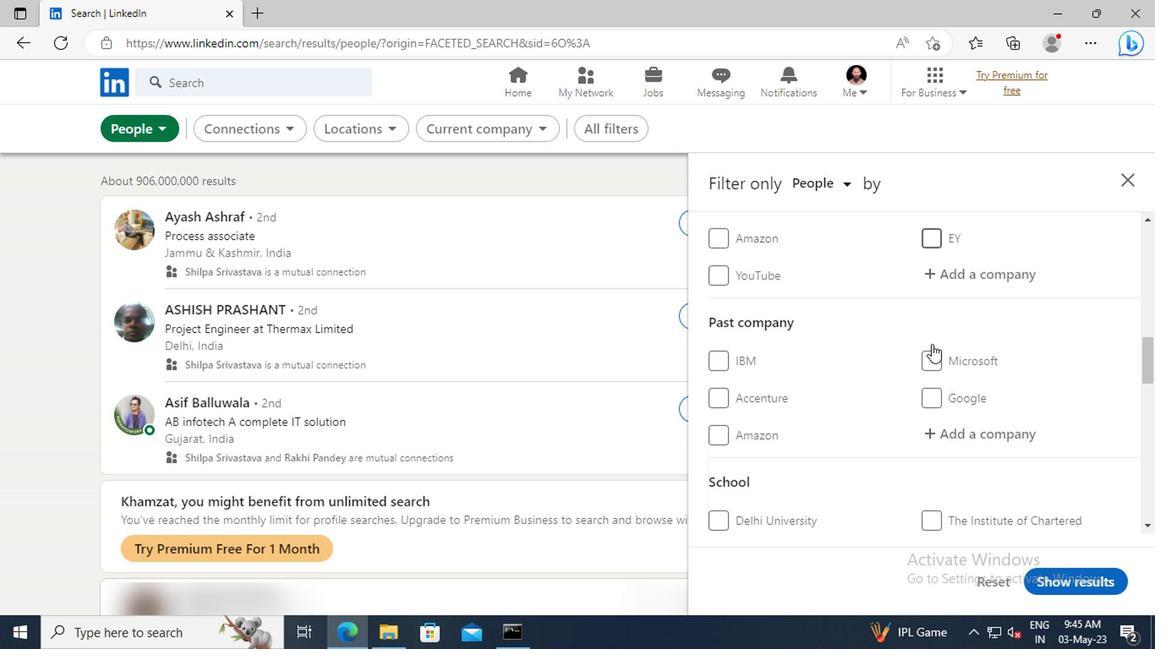 
Action: Mouse scrolled (928, 342) with delta (0, -1)
Screenshot: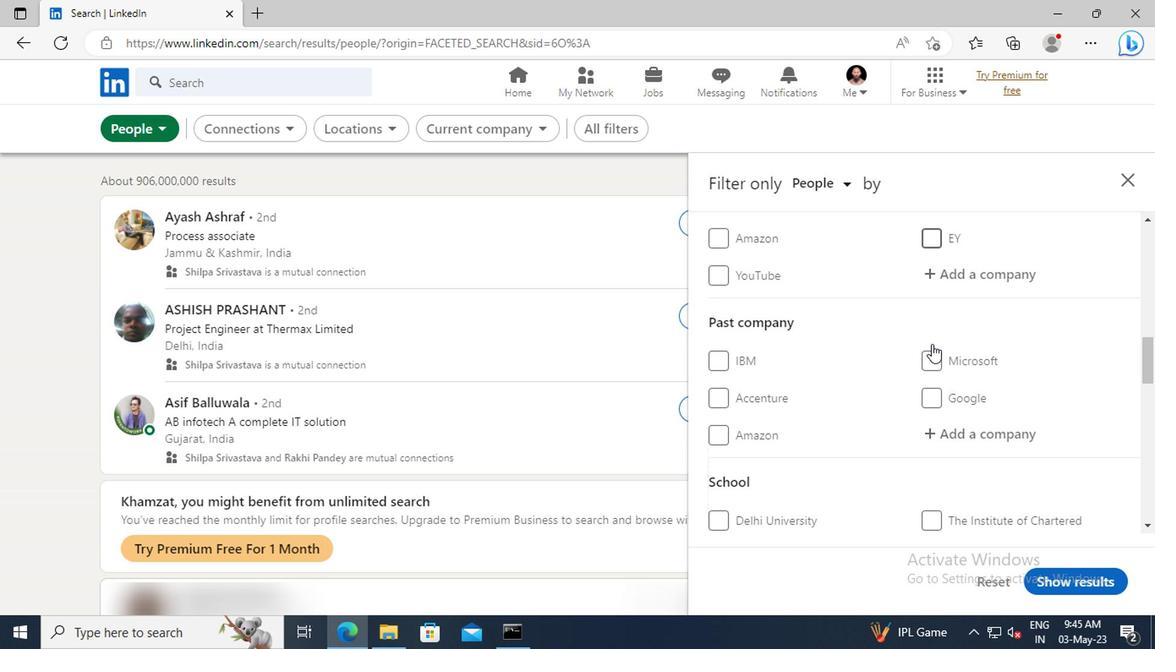 
Action: Mouse scrolled (928, 342) with delta (0, -1)
Screenshot: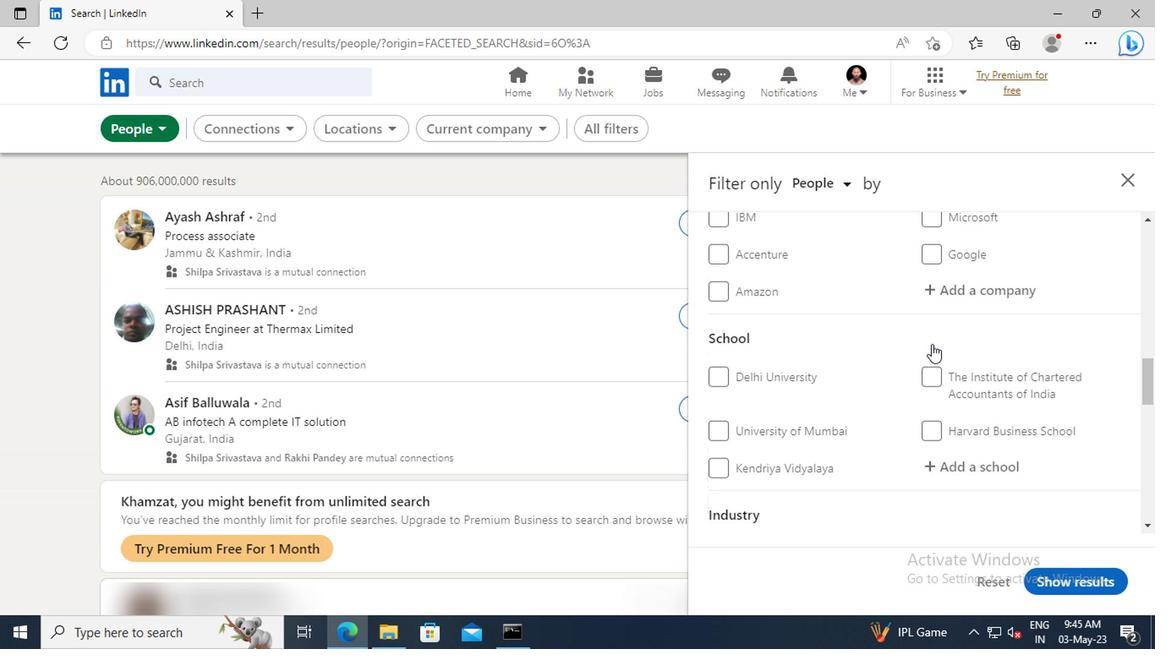 
Action: Mouse scrolled (928, 342) with delta (0, -1)
Screenshot: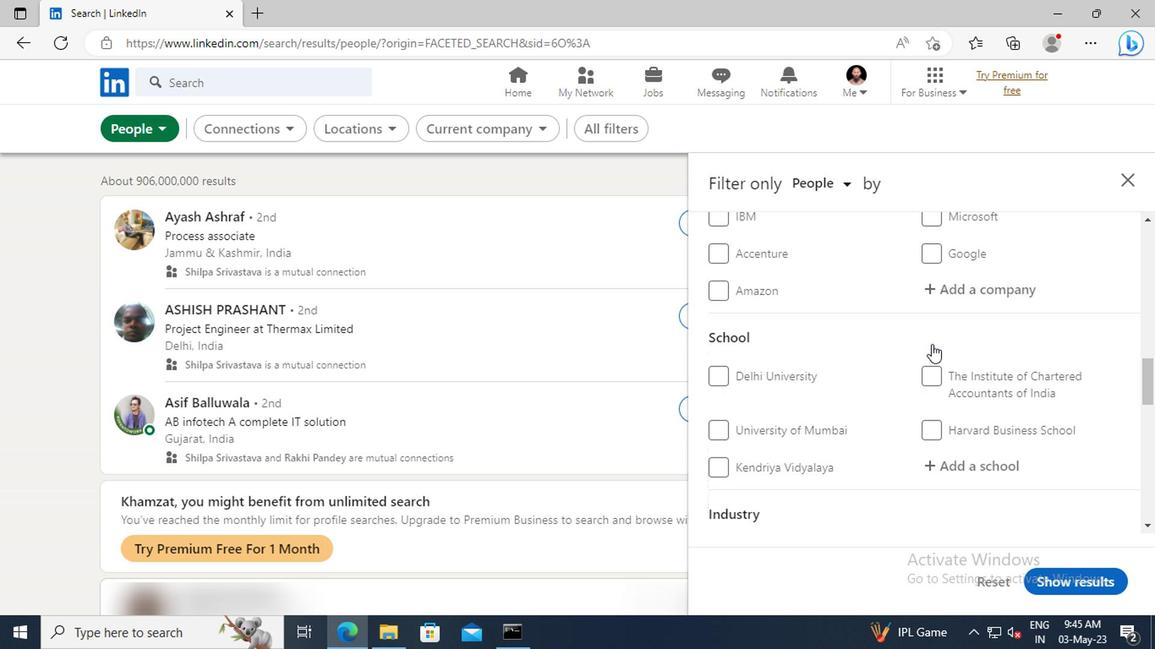 
Action: Mouse scrolled (928, 342) with delta (0, -1)
Screenshot: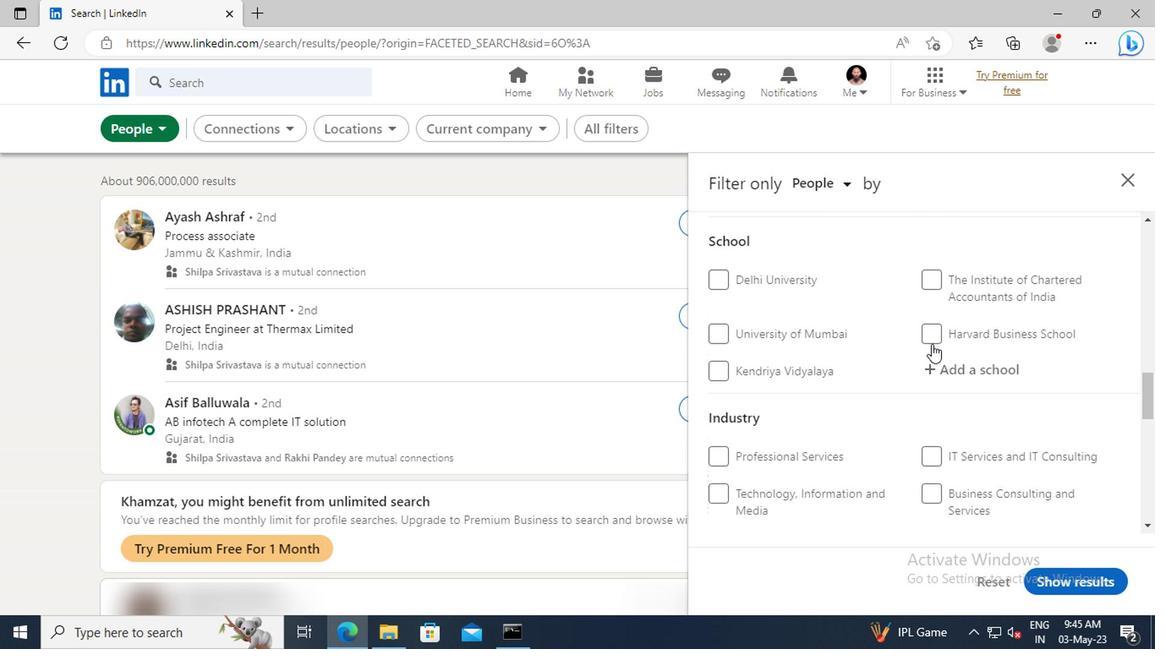 
Action: Mouse scrolled (928, 342) with delta (0, -1)
Screenshot: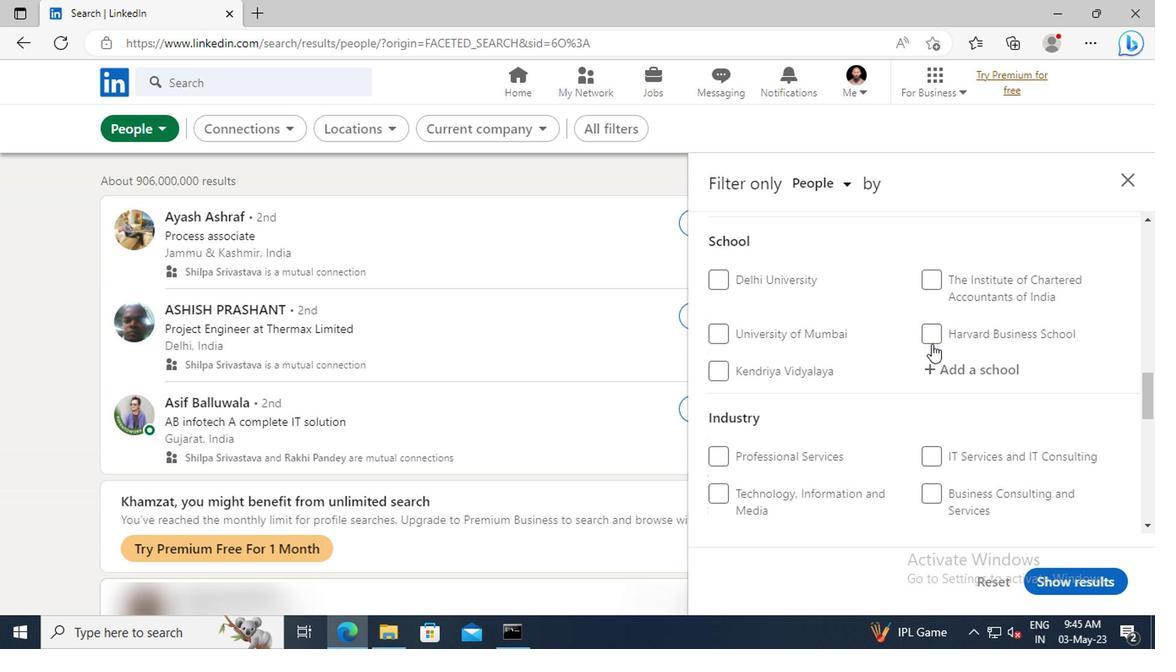 
Action: Mouse scrolled (928, 342) with delta (0, -1)
Screenshot: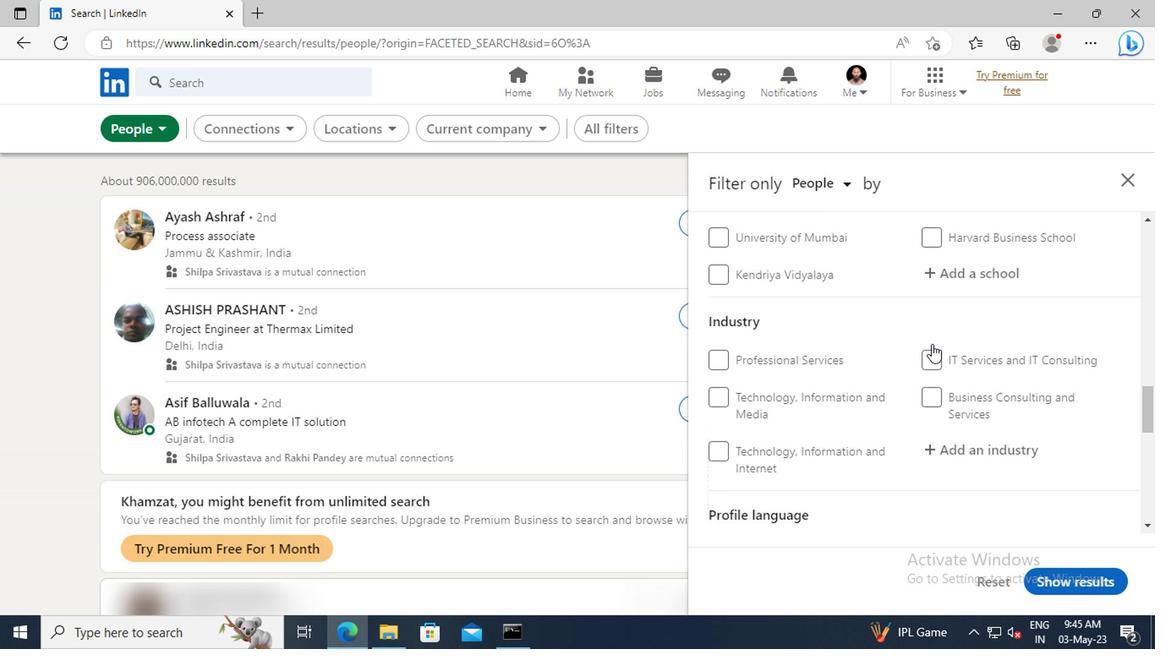 
Action: Mouse scrolled (928, 342) with delta (0, -1)
Screenshot: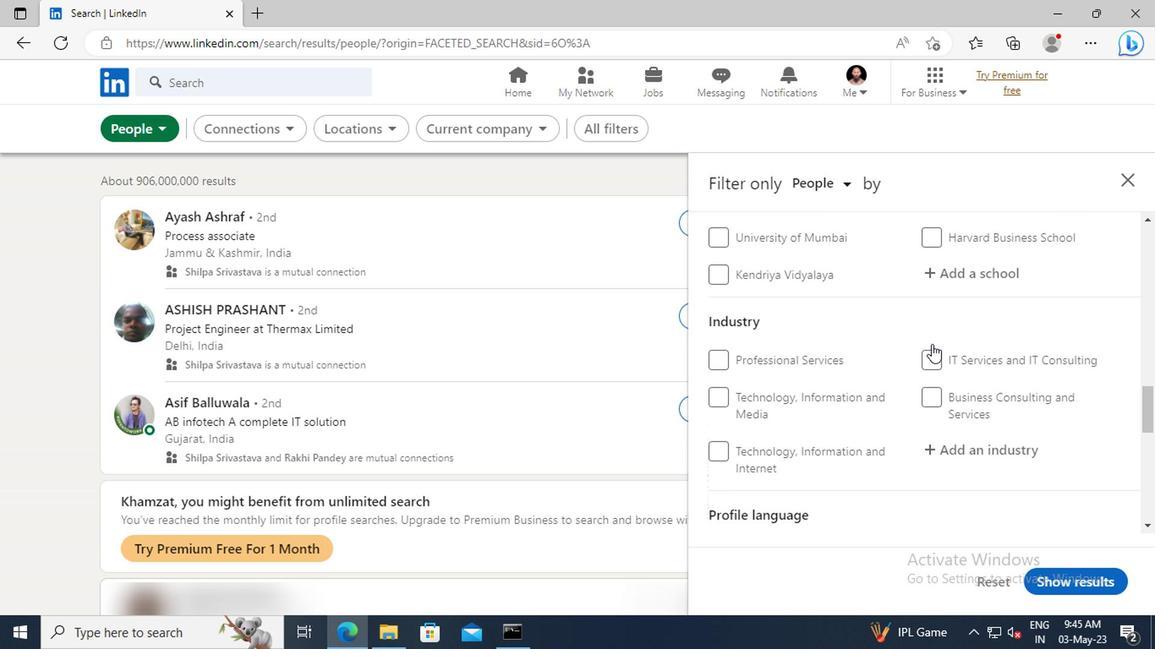 
Action: Mouse scrolled (928, 342) with delta (0, -1)
Screenshot: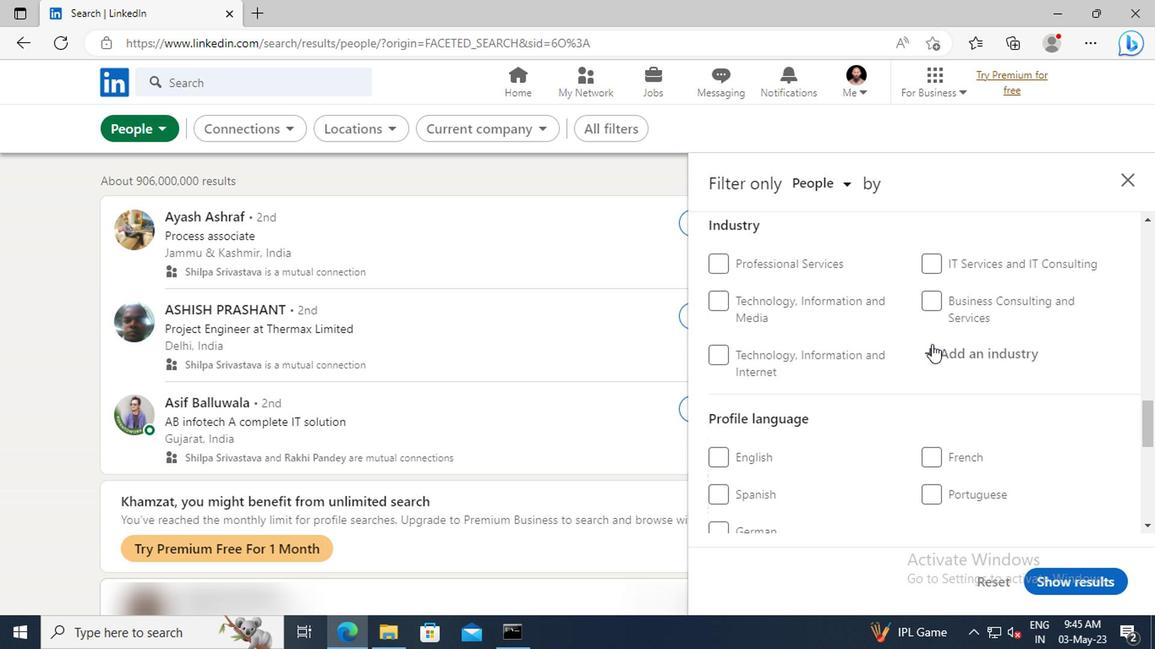 
Action: Mouse scrolled (928, 342) with delta (0, -1)
Screenshot: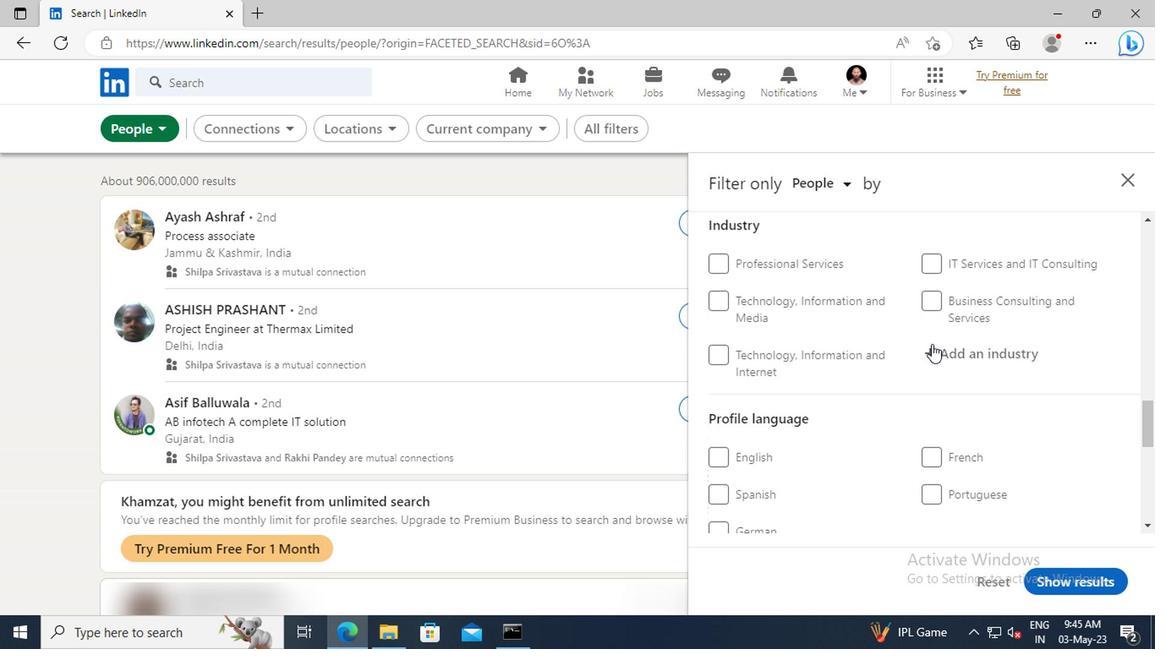 
Action: Mouse moved to (712, 436)
Screenshot: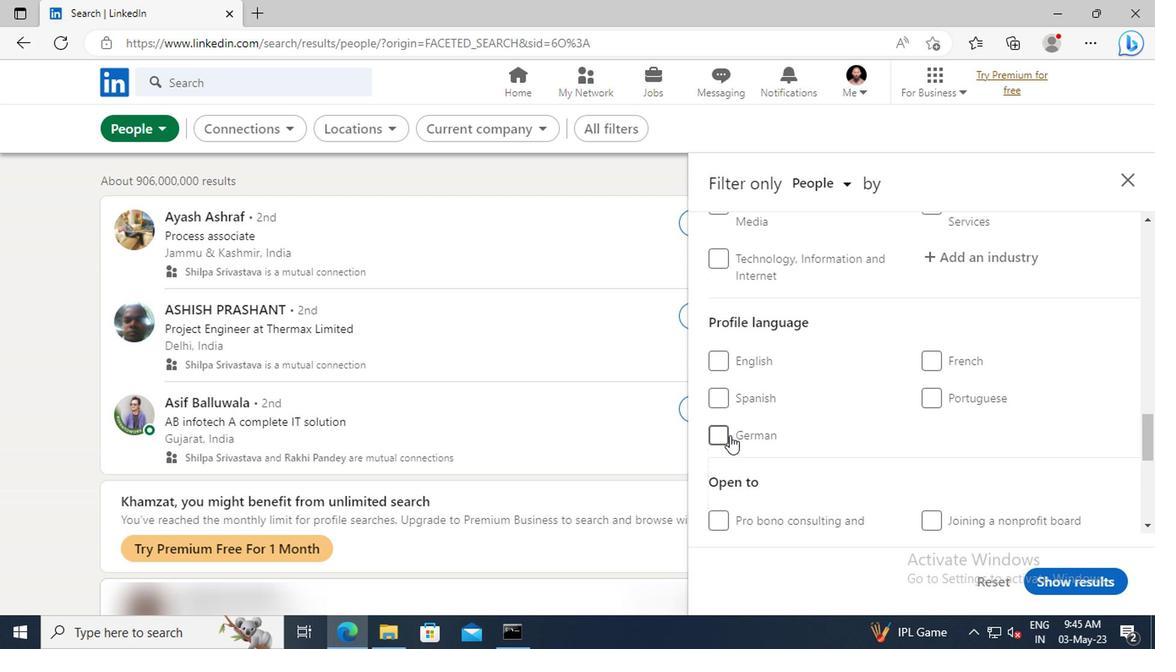 
Action: Mouse pressed left at (712, 436)
Screenshot: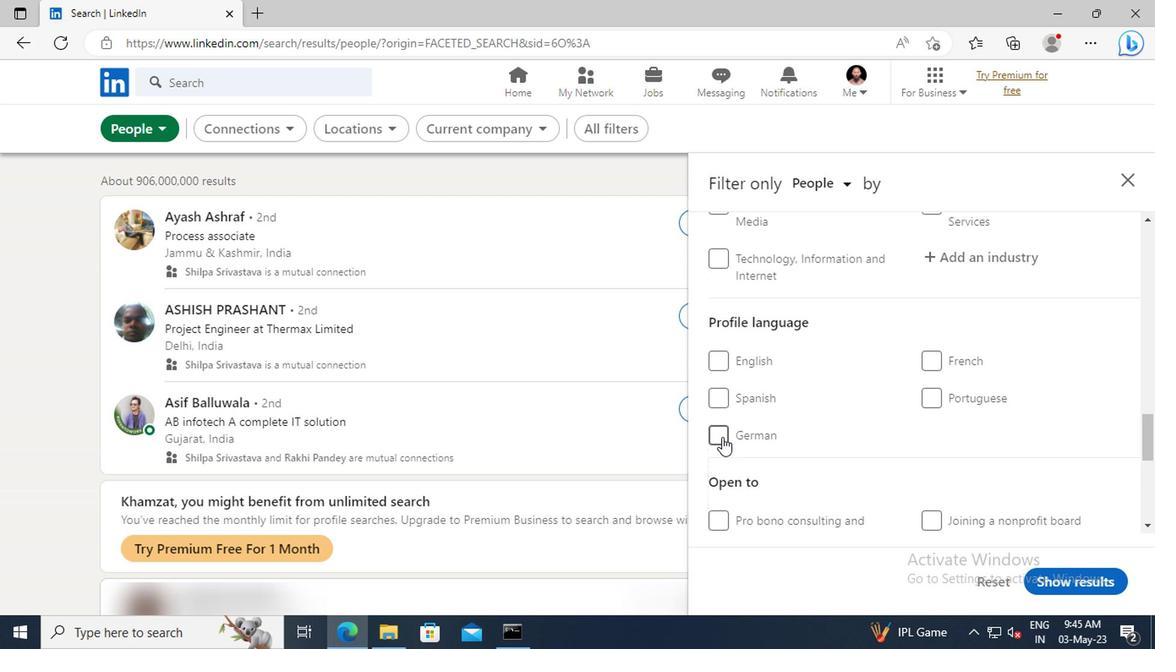 
Action: Mouse moved to (901, 415)
Screenshot: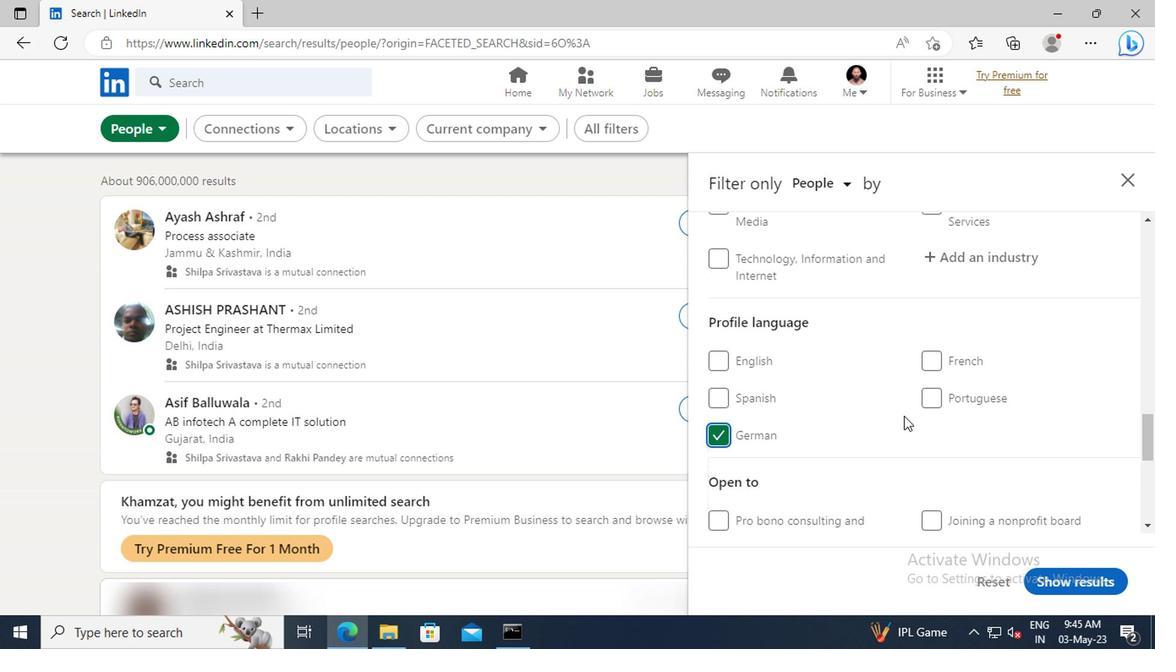 
Action: Mouse scrolled (901, 416) with delta (0, 1)
Screenshot: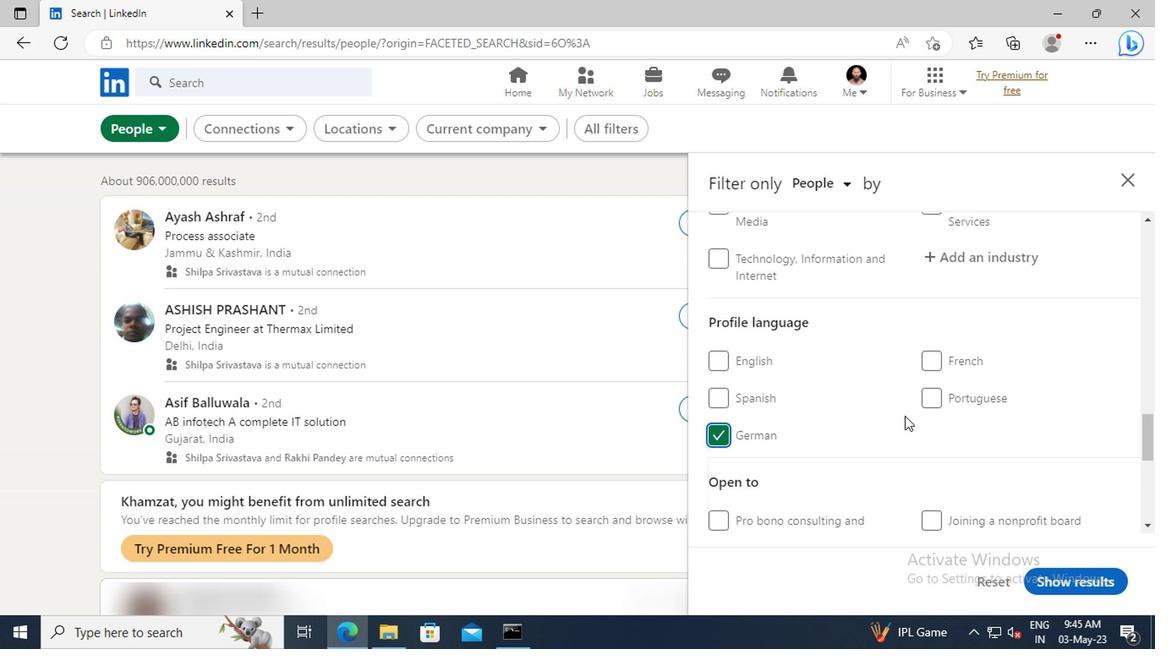
Action: Mouse scrolled (901, 416) with delta (0, 1)
Screenshot: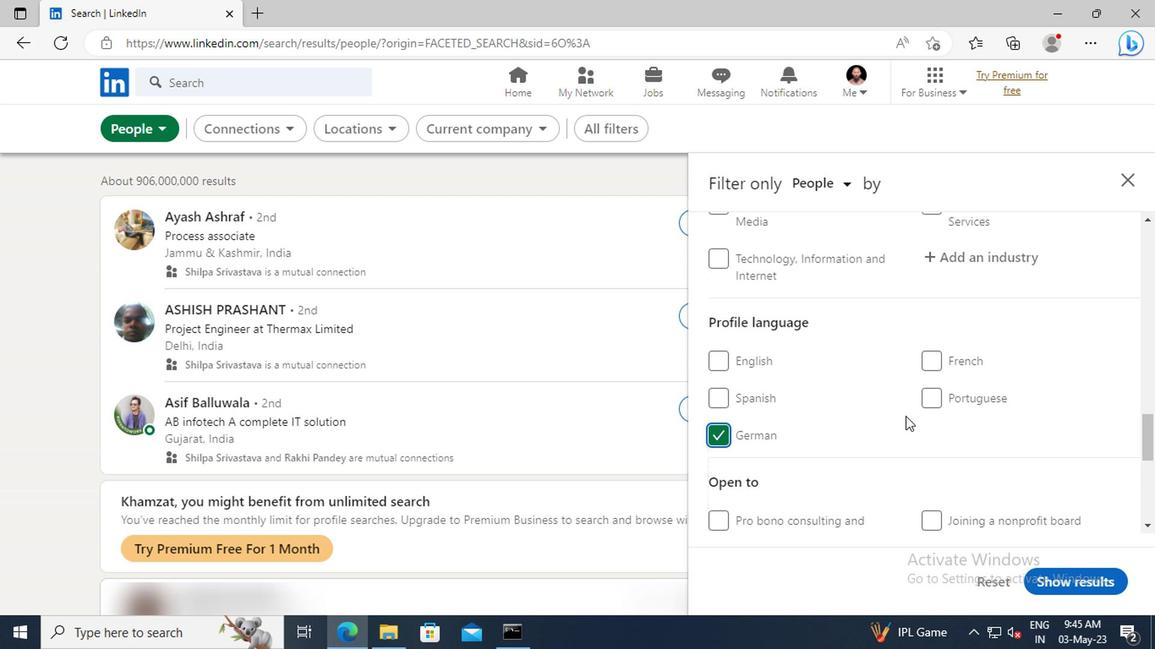 
Action: Mouse scrolled (901, 416) with delta (0, 1)
Screenshot: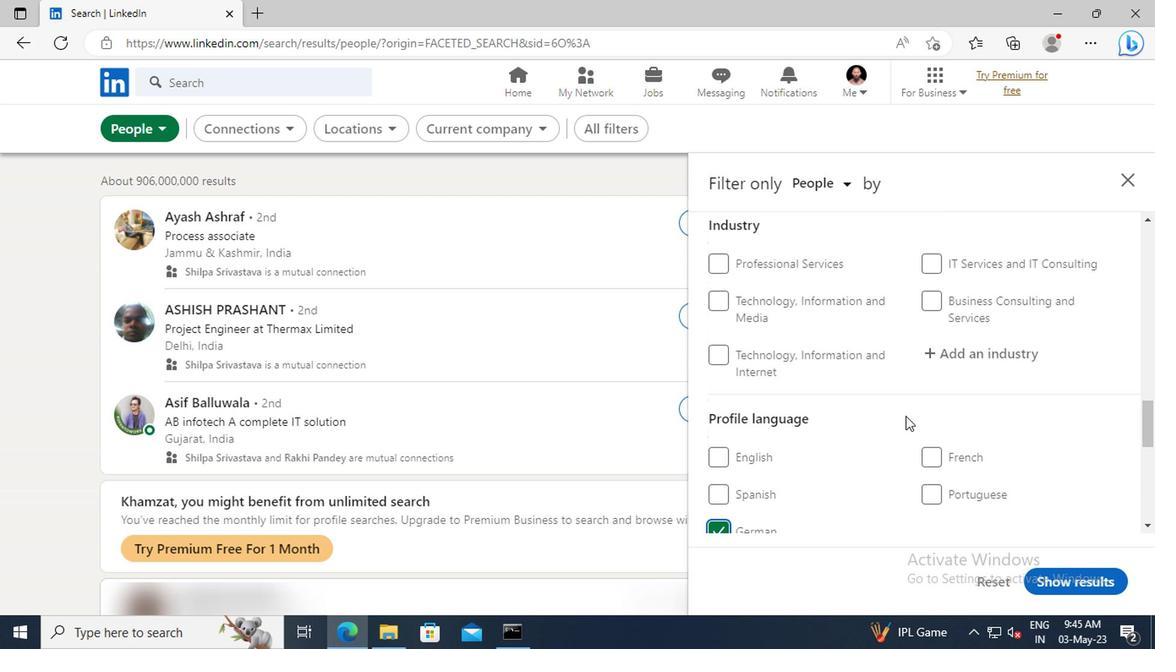 
Action: Mouse scrolled (901, 416) with delta (0, 1)
Screenshot: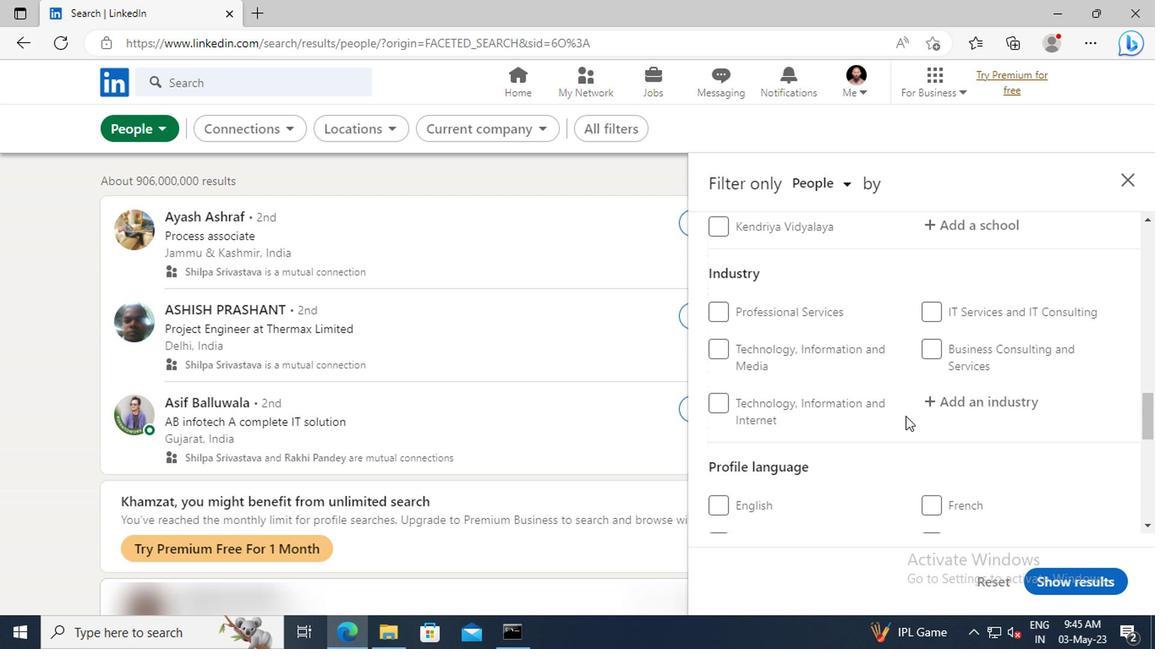 
Action: Mouse scrolled (901, 416) with delta (0, 1)
Screenshot: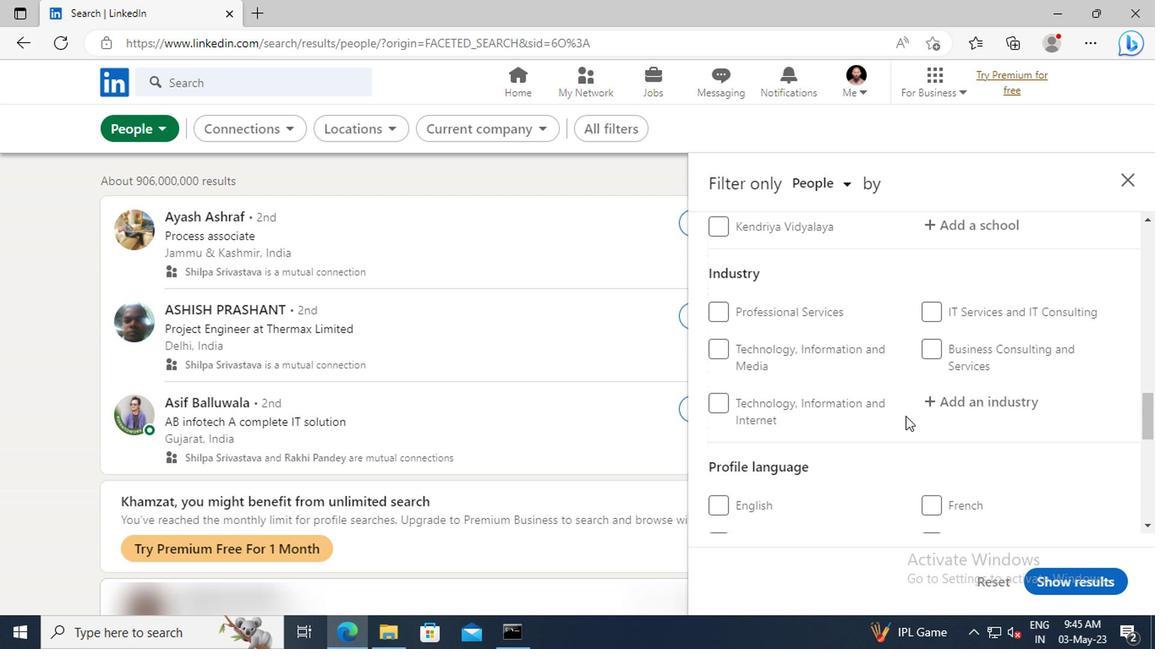
Action: Mouse scrolled (901, 416) with delta (0, 1)
Screenshot: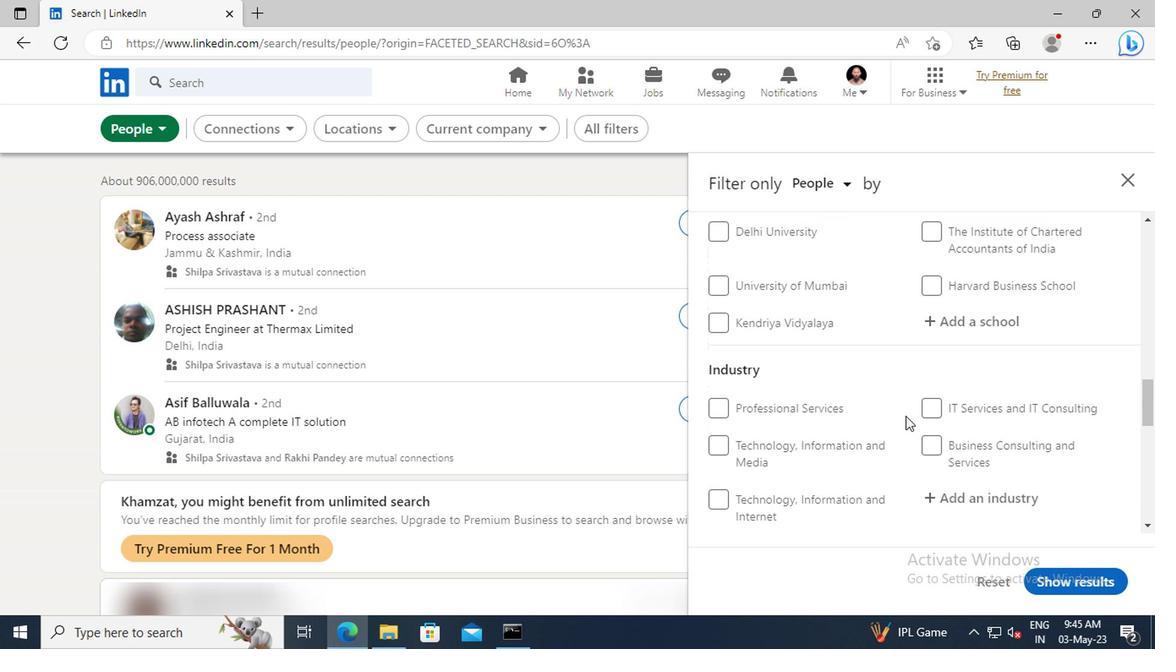 
Action: Mouse scrolled (901, 416) with delta (0, 1)
Screenshot: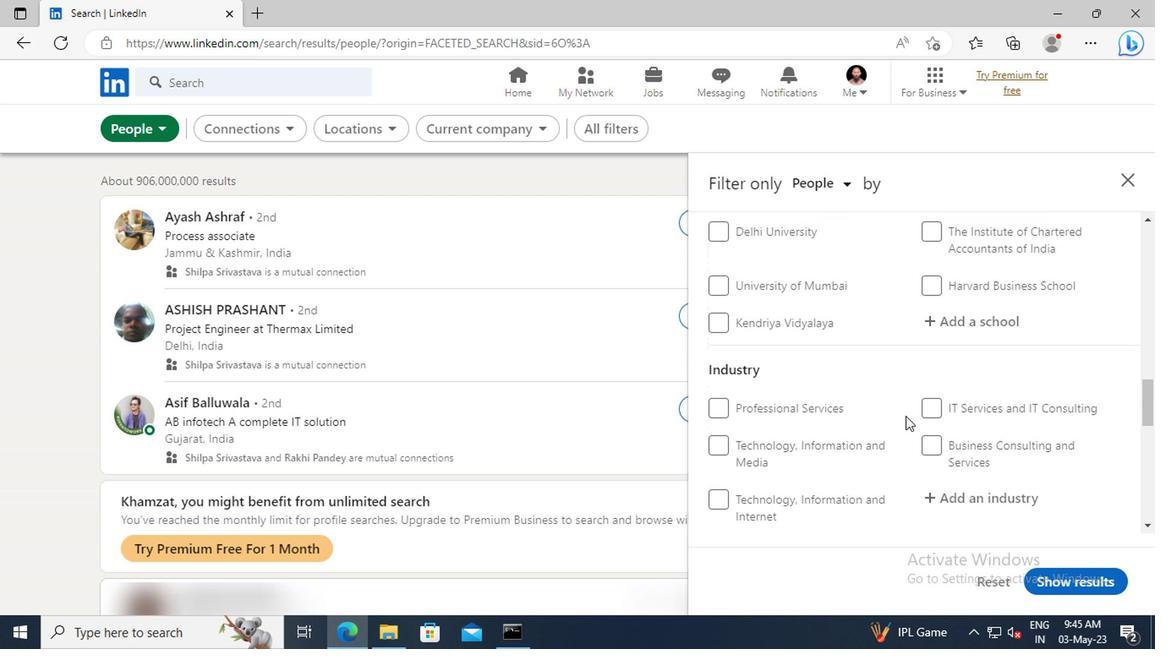 
Action: Mouse scrolled (901, 416) with delta (0, 1)
Screenshot: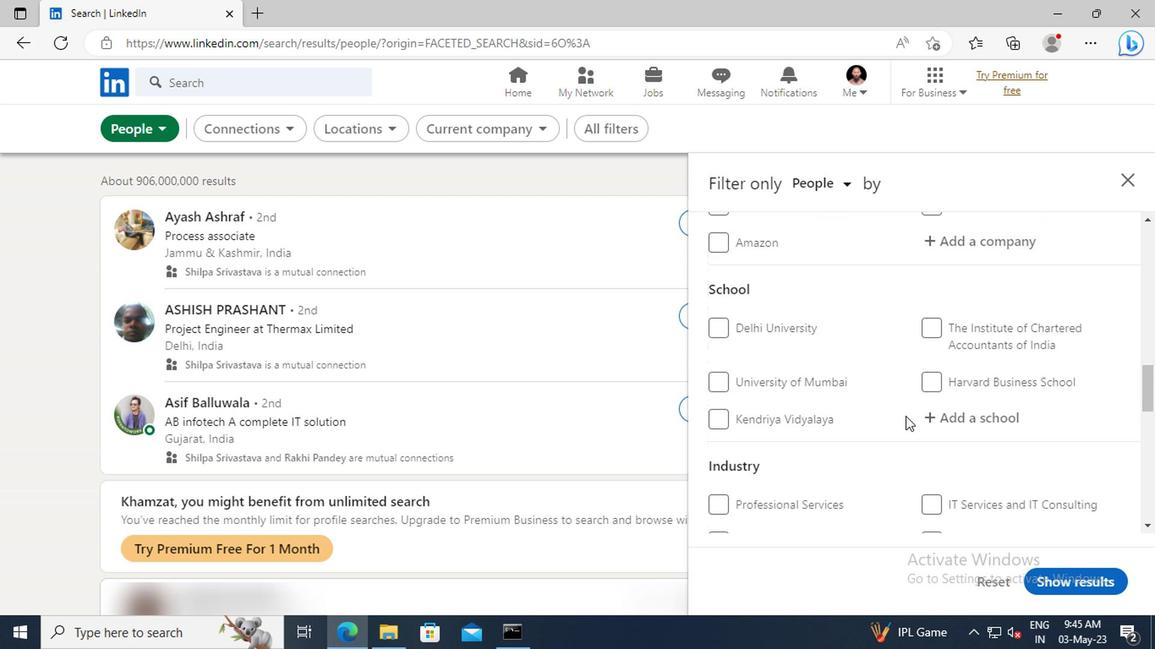
Action: Mouse scrolled (901, 416) with delta (0, 1)
Screenshot: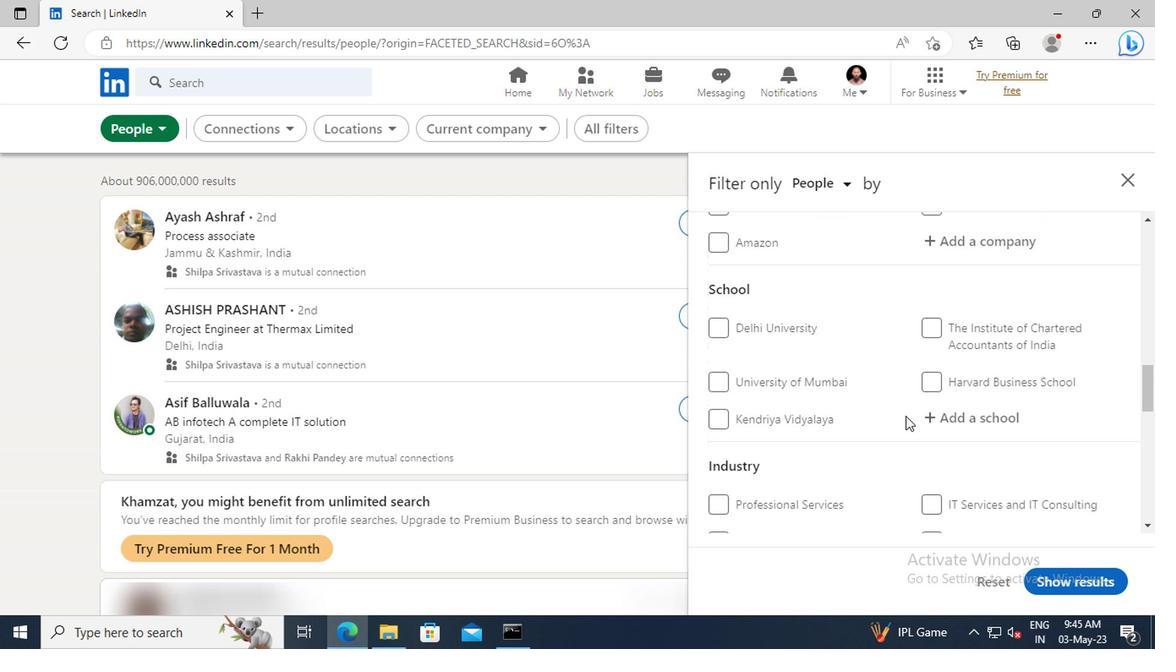
Action: Mouse scrolled (901, 416) with delta (0, 1)
Screenshot: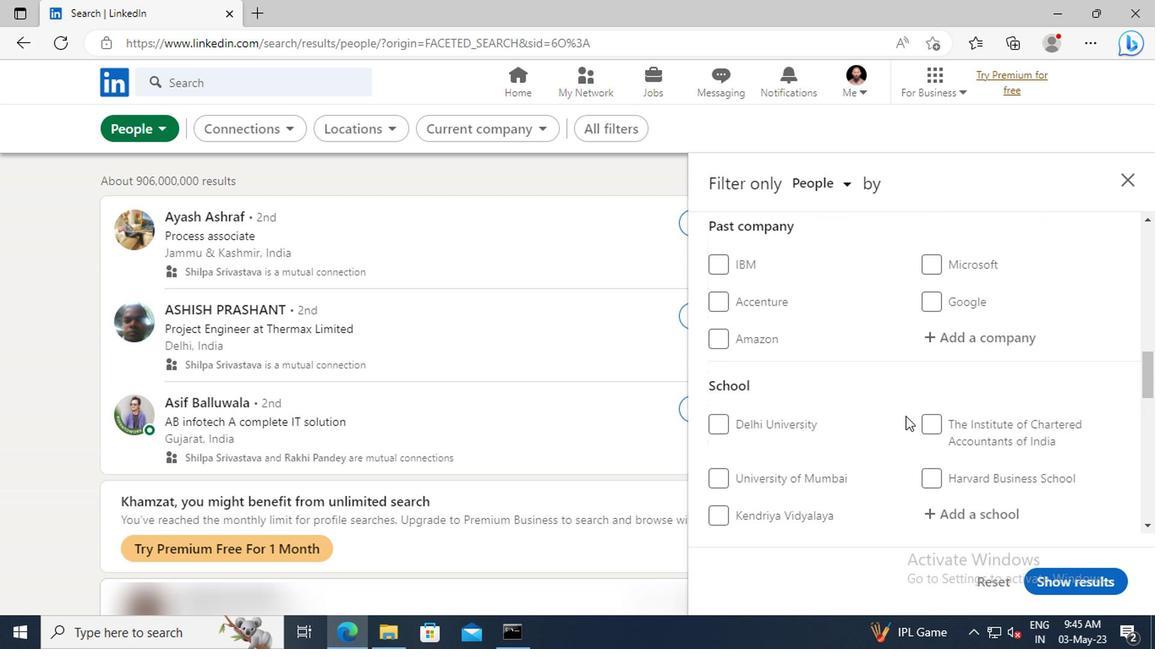
Action: Mouse scrolled (901, 416) with delta (0, 1)
Screenshot: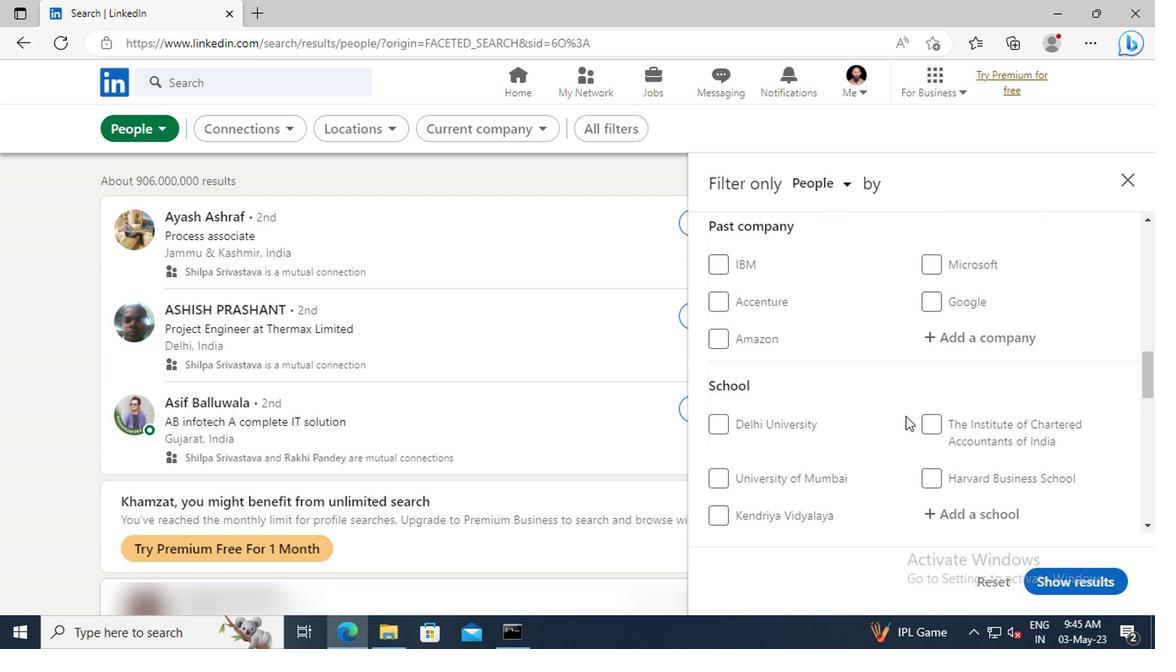 
Action: Mouse scrolled (901, 416) with delta (0, 1)
Screenshot: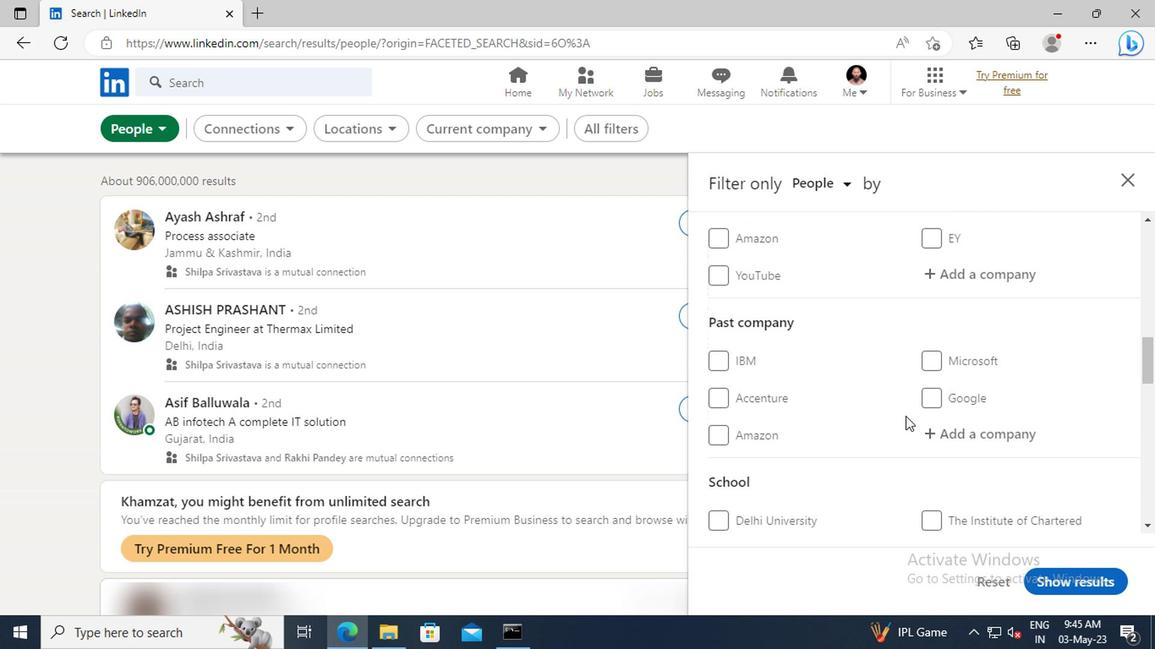 
Action: Mouse scrolled (901, 416) with delta (0, 1)
Screenshot: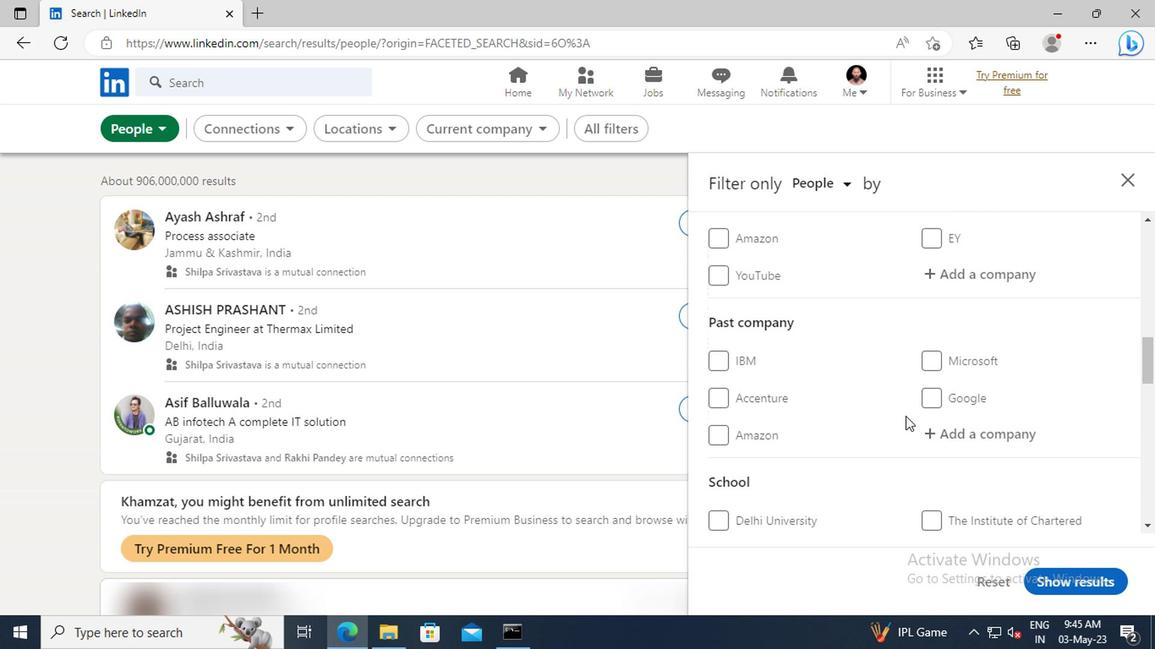 
Action: Mouse moved to (932, 374)
Screenshot: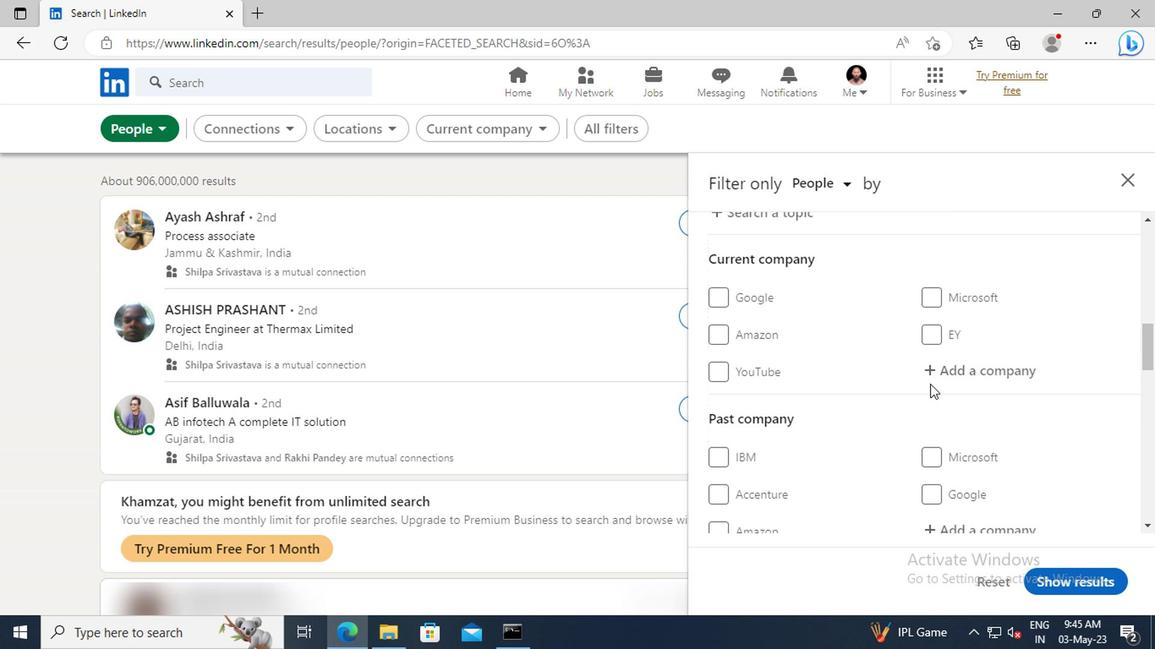 
Action: Mouse pressed left at (932, 374)
Screenshot: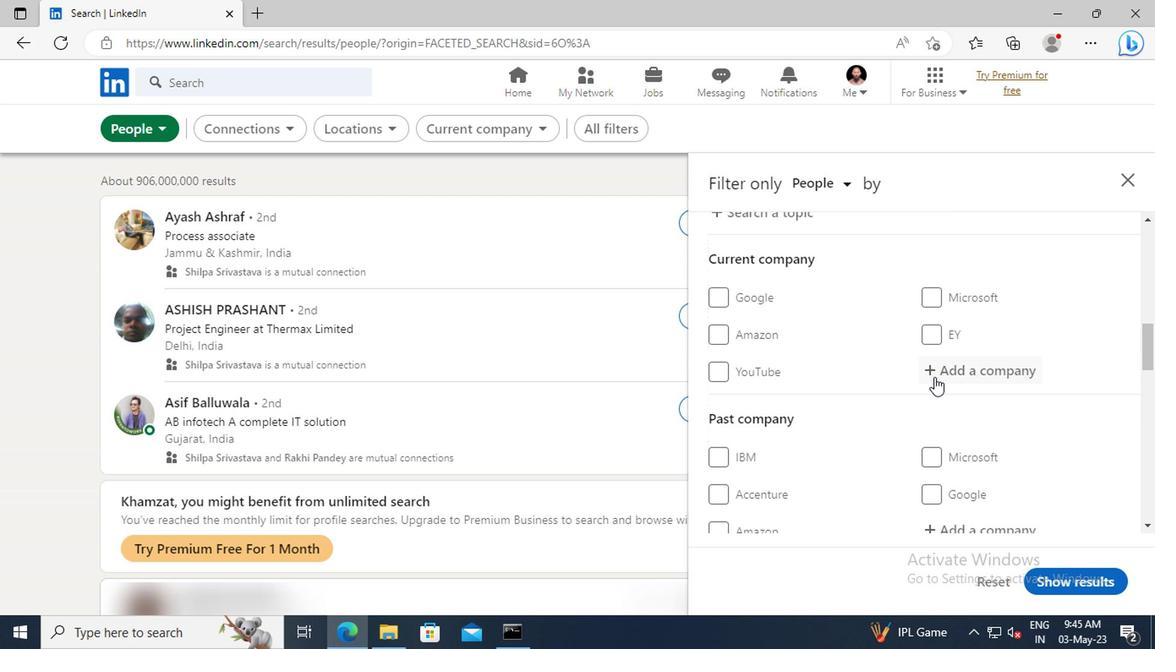 
Action: Key pressed <Key.shift>
Screenshot: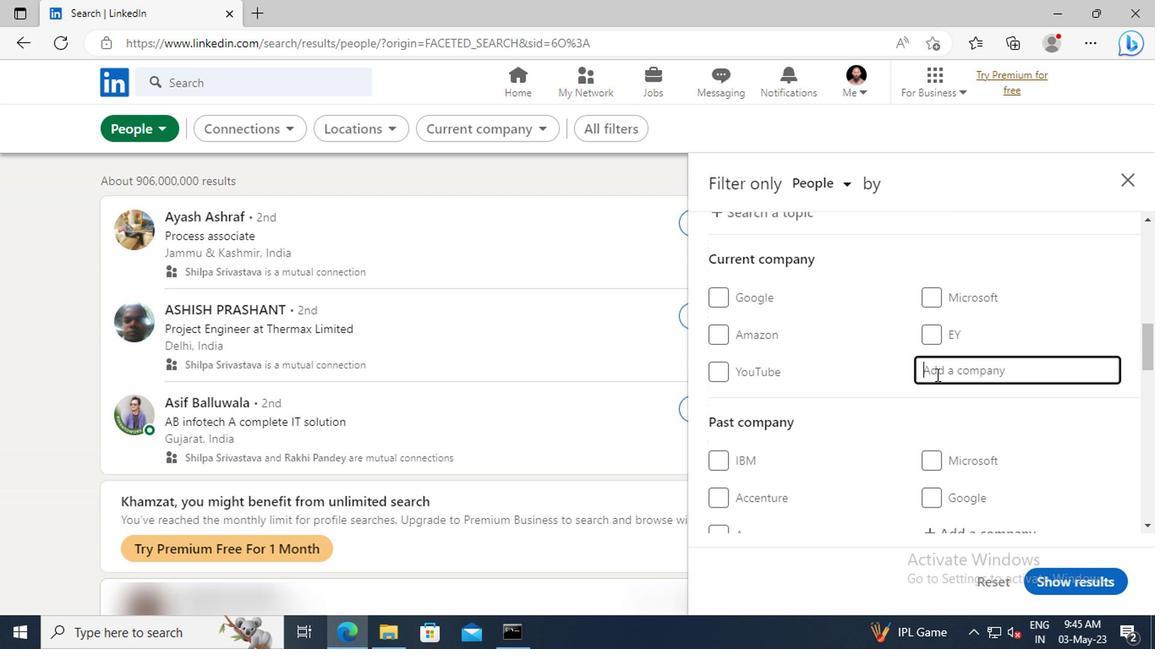 
Action: Mouse moved to (927, 370)
Screenshot: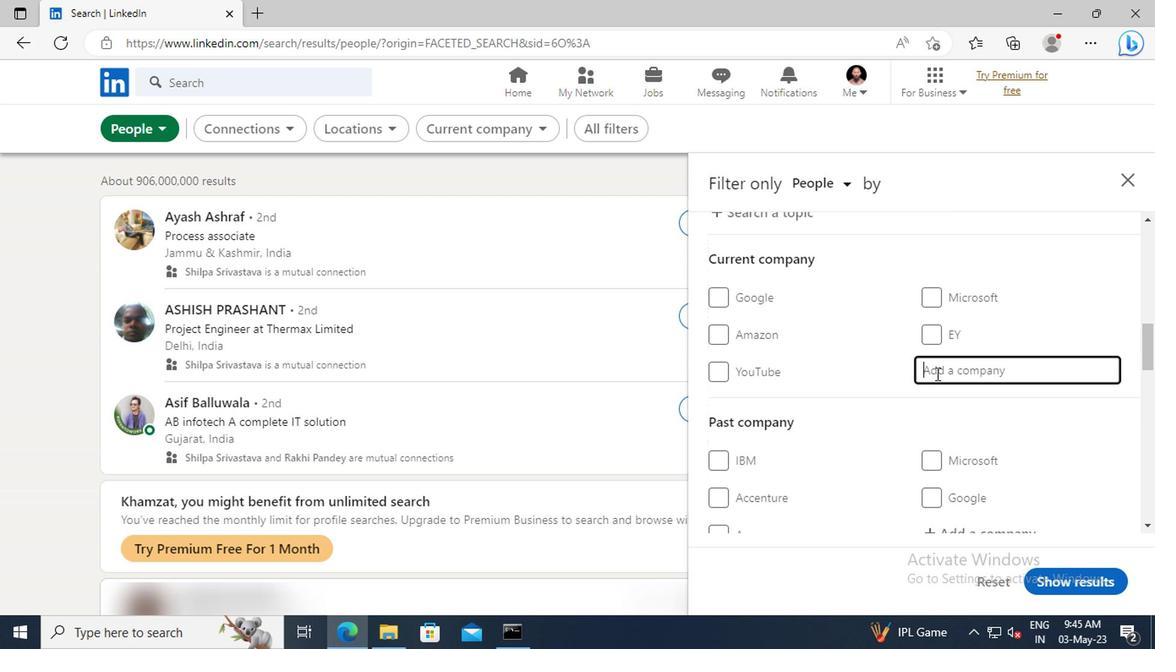 
Action: Key pressed RECRUITING<Key.space><Key.shift>CELL<Key.space><Key.shift>|<Key.space>
Screenshot: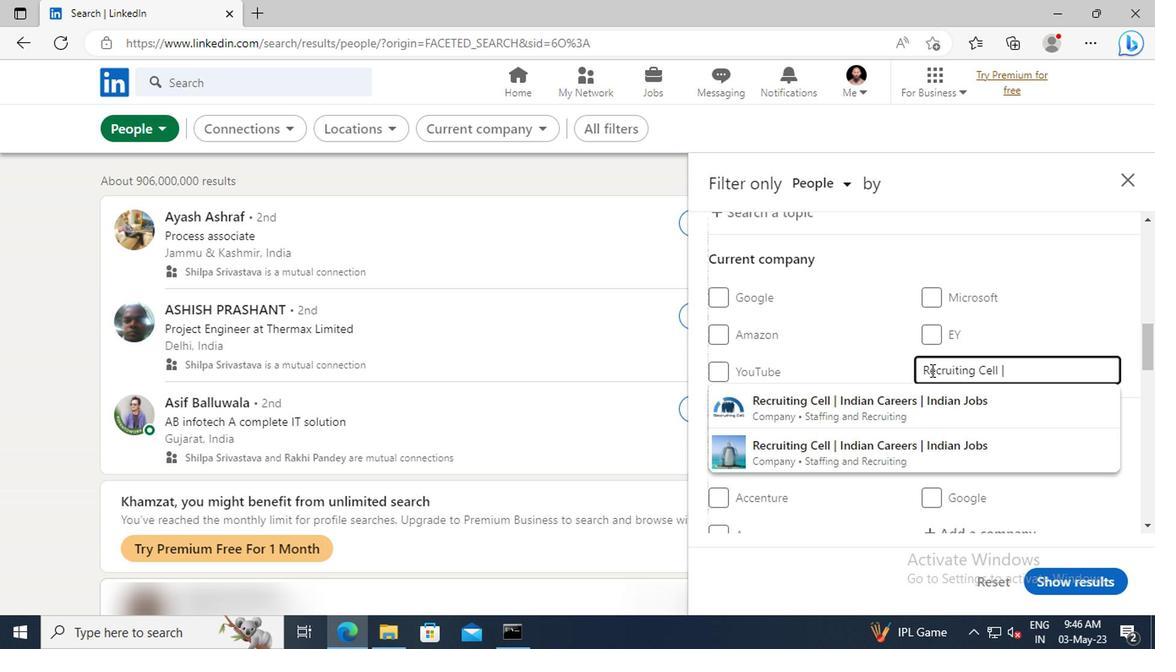 
Action: Mouse moved to (931, 401)
Screenshot: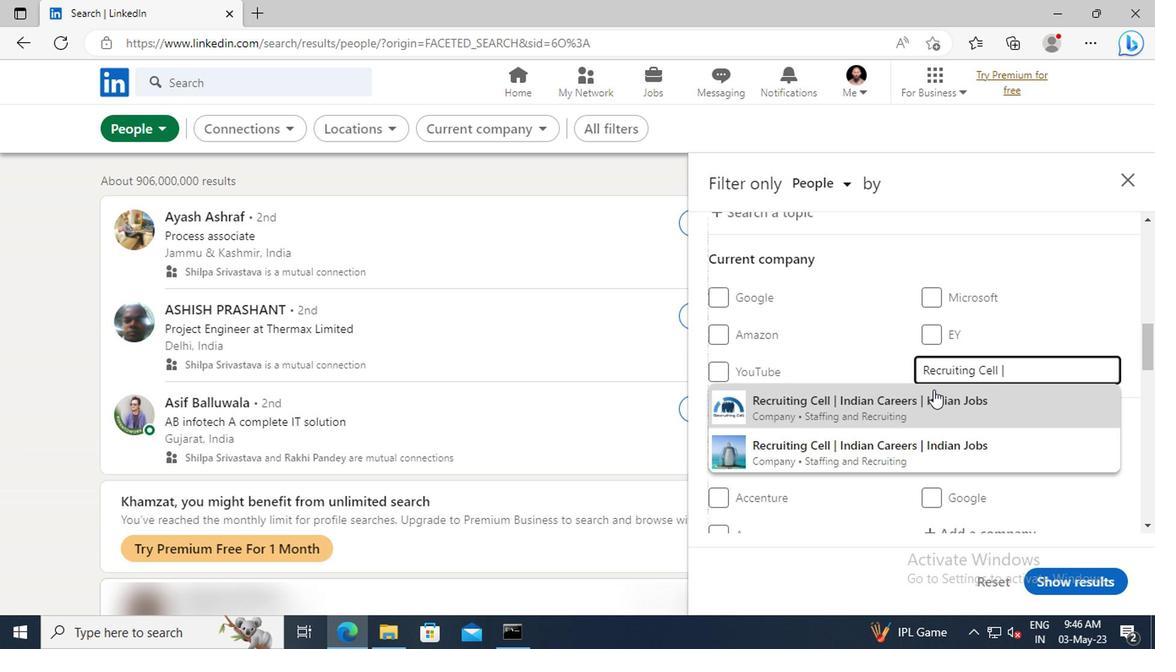 
Action: Mouse pressed left at (931, 401)
Screenshot: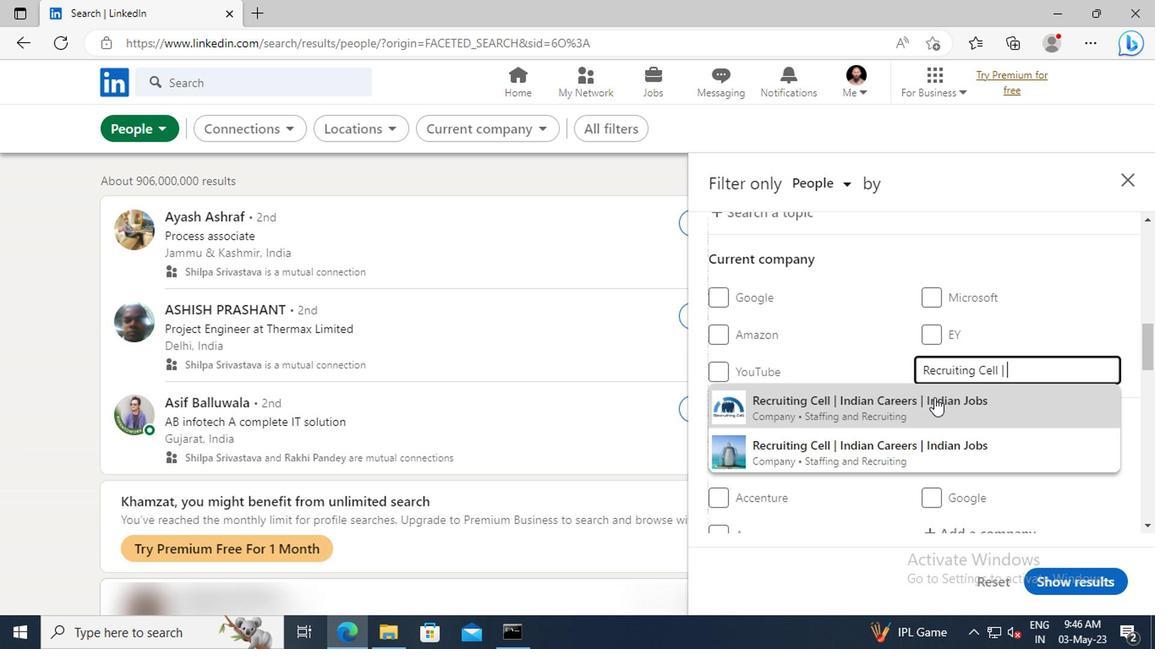 
Action: Mouse scrolled (931, 400) with delta (0, -1)
Screenshot: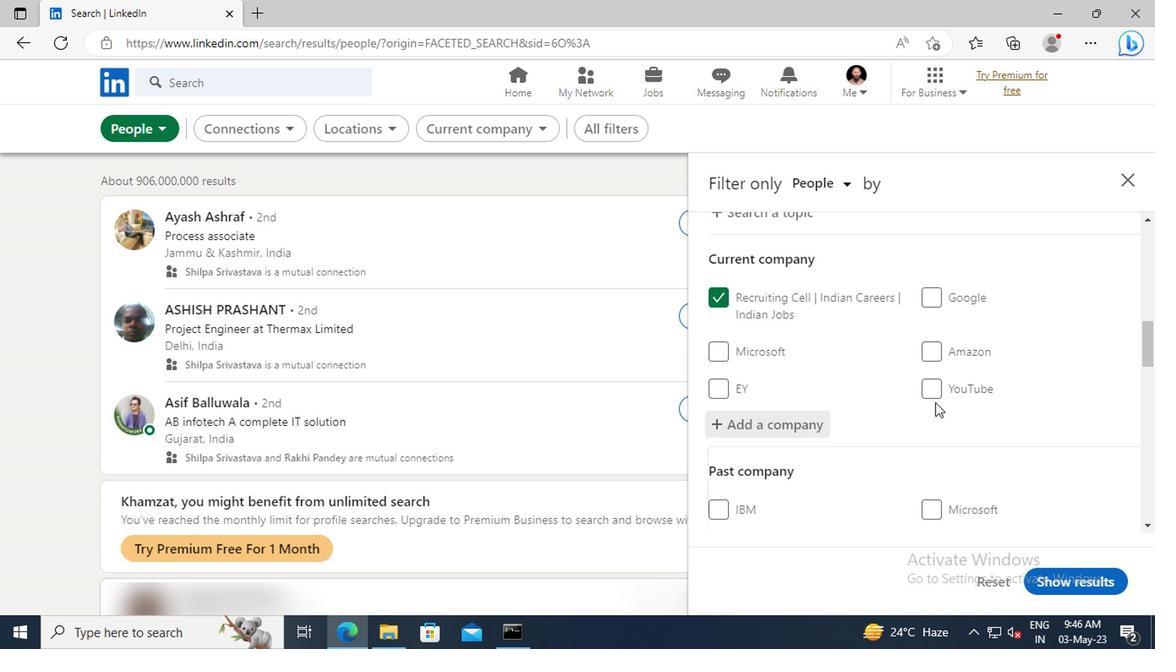 
Action: Mouse moved to (932, 383)
Screenshot: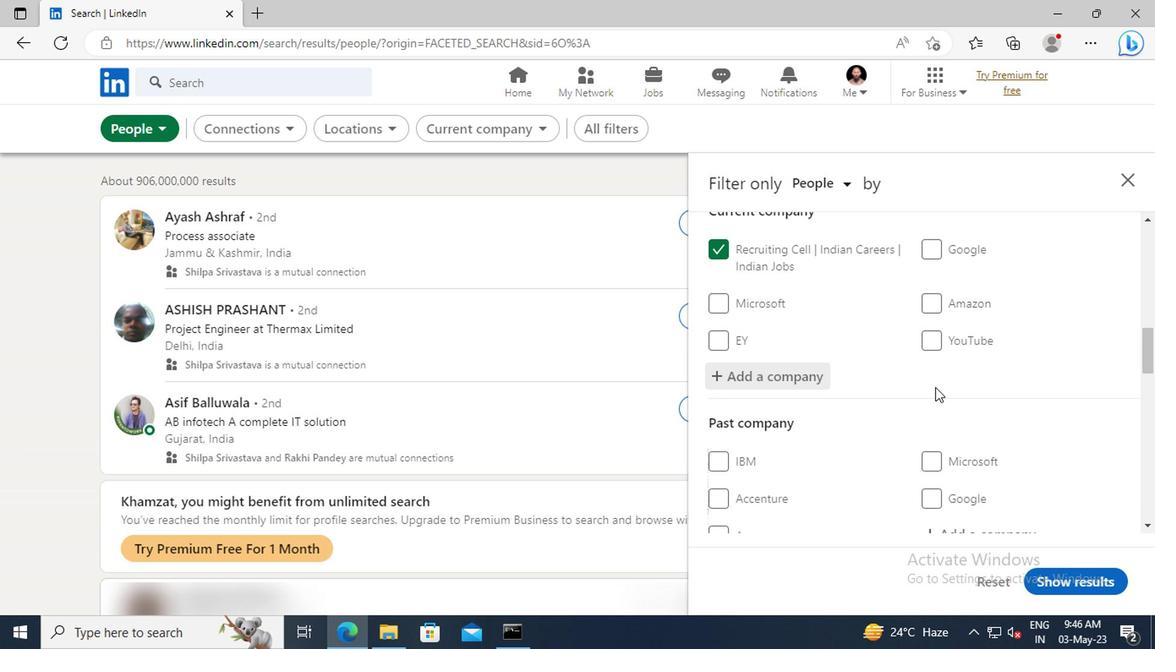
Action: Mouse scrolled (932, 382) with delta (0, 0)
Screenshot: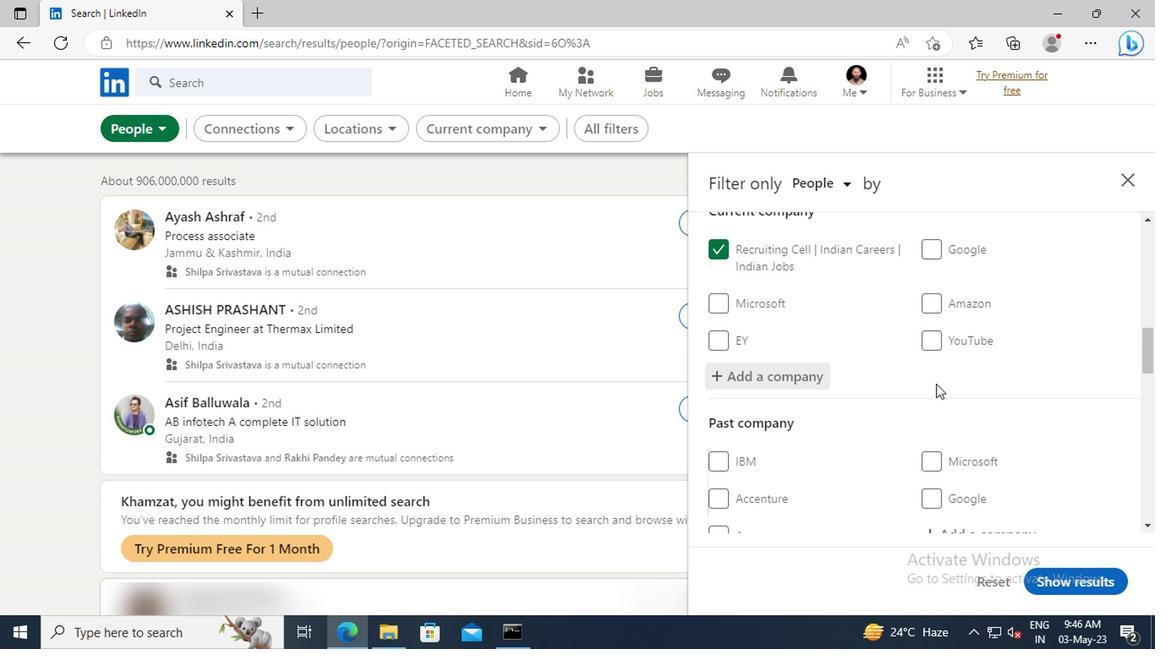 
Action: Mouse scrolled (932, 382) with delta (0, 0)
Screenshot: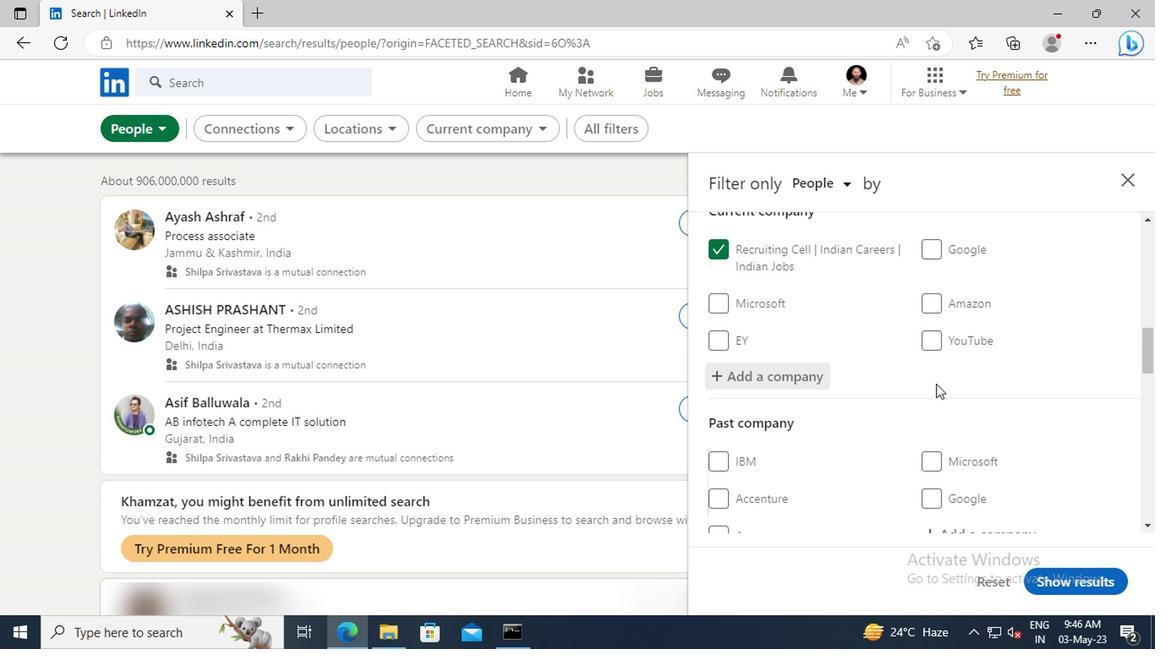 
Action: Mouse moved to (930, 357)
Screenshot: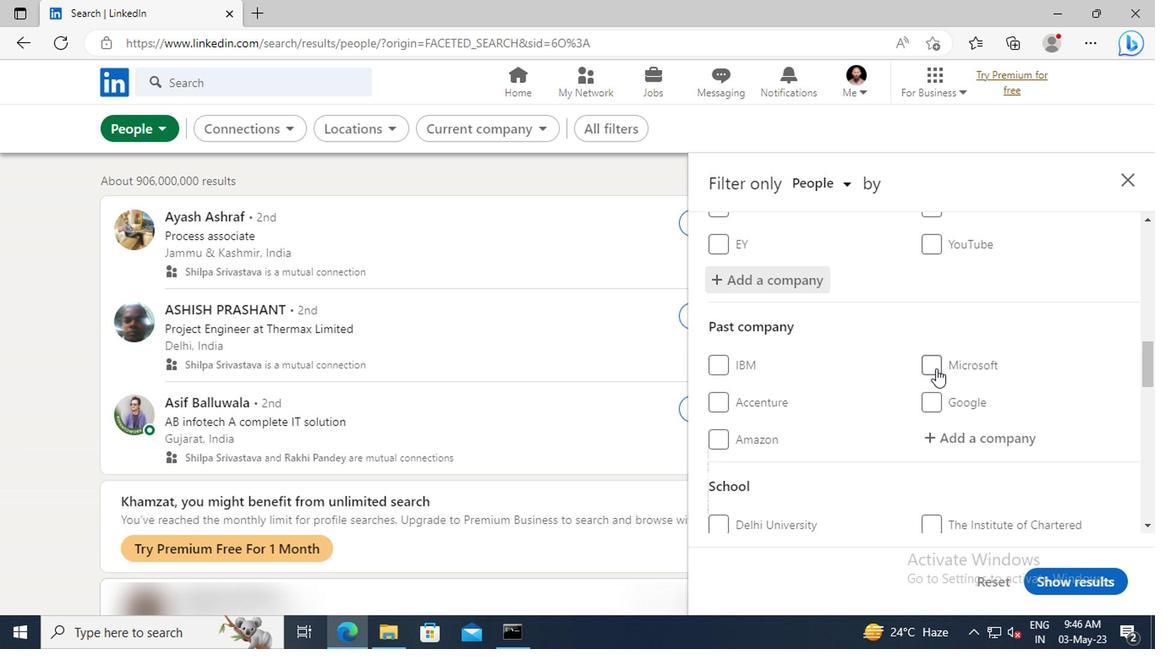 
Action: Mouse scrolled (930, 356) with delta (0, 0)
Screenshot: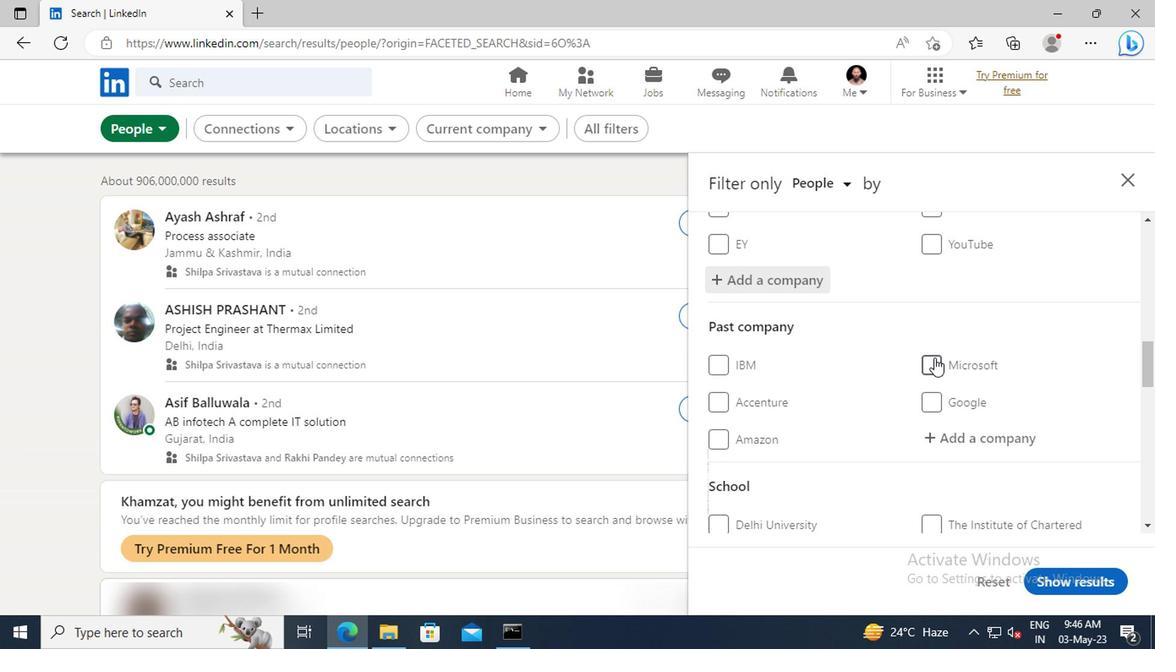 
Action: Mouse scrolled (930, 356) with delta (0, 0)
Screenshot: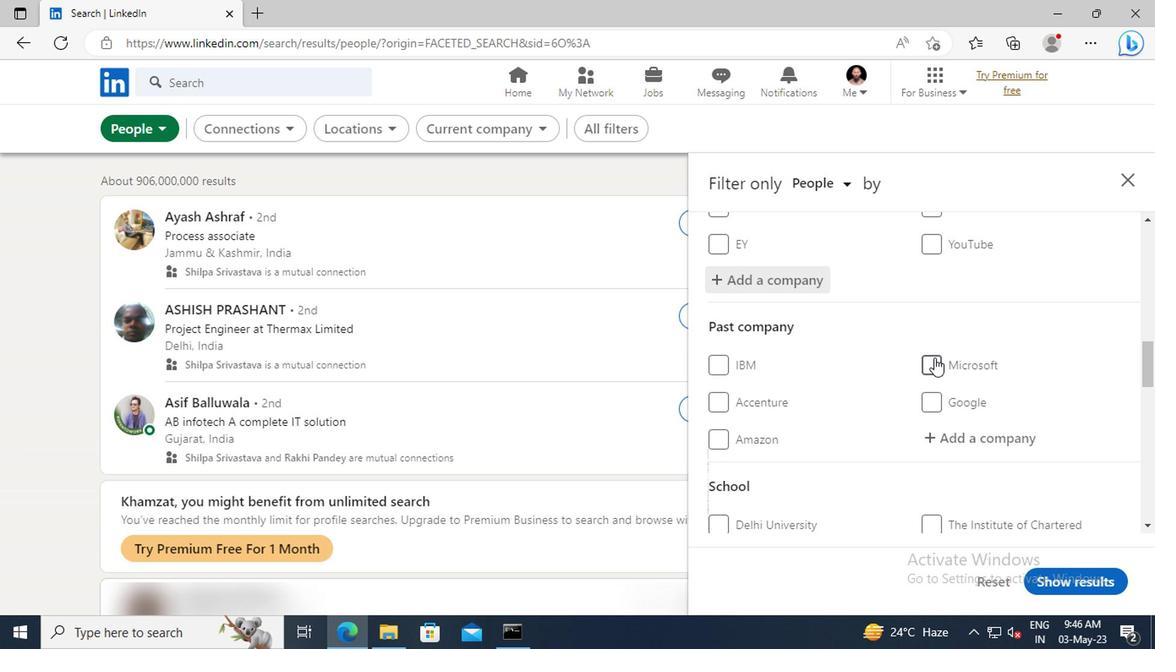 
Action: Mouse scrolled (930, 356) with delta (0, 0)
Screenshot: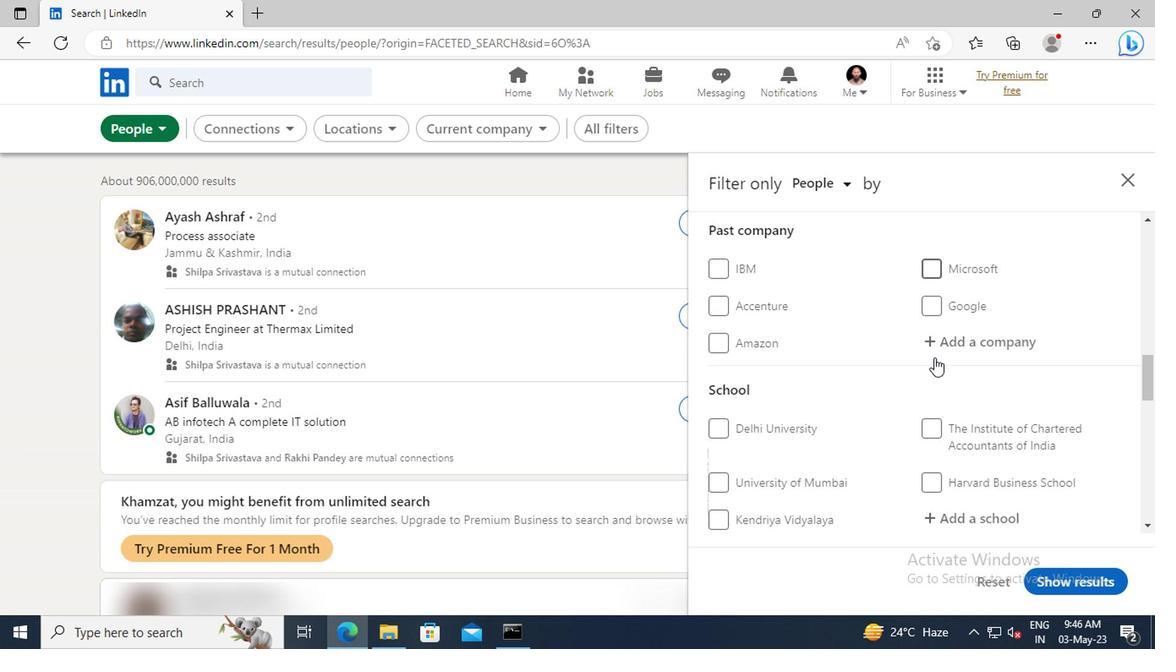 
Action: Mouse scrolled (930, 356) with delta (0, 0)
Screenshot: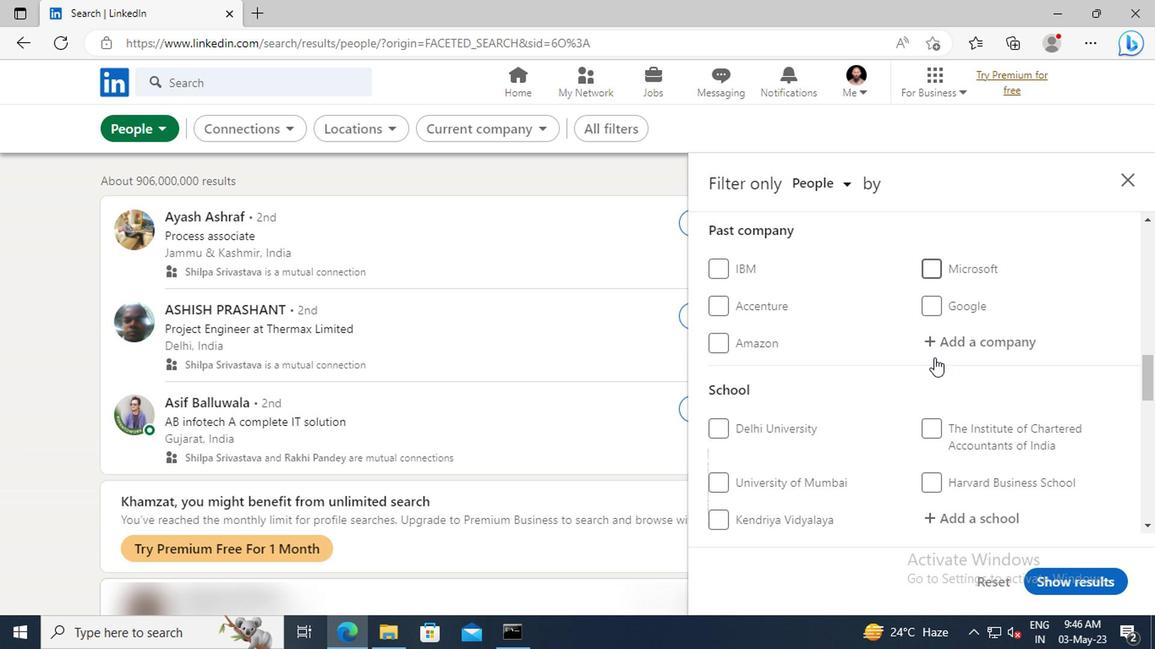 
Action: Mouse scrolled (930, 356) with delta (0, 0)
Screenshot: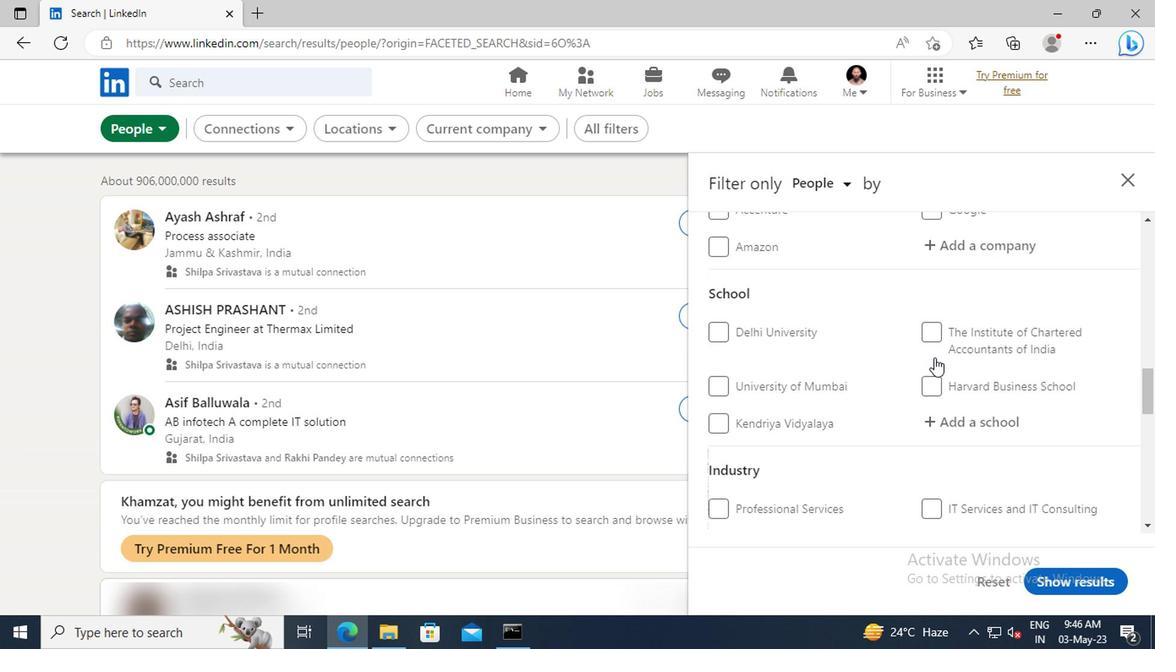 
Action: Mouse moved to (940, 370)
Screenshot: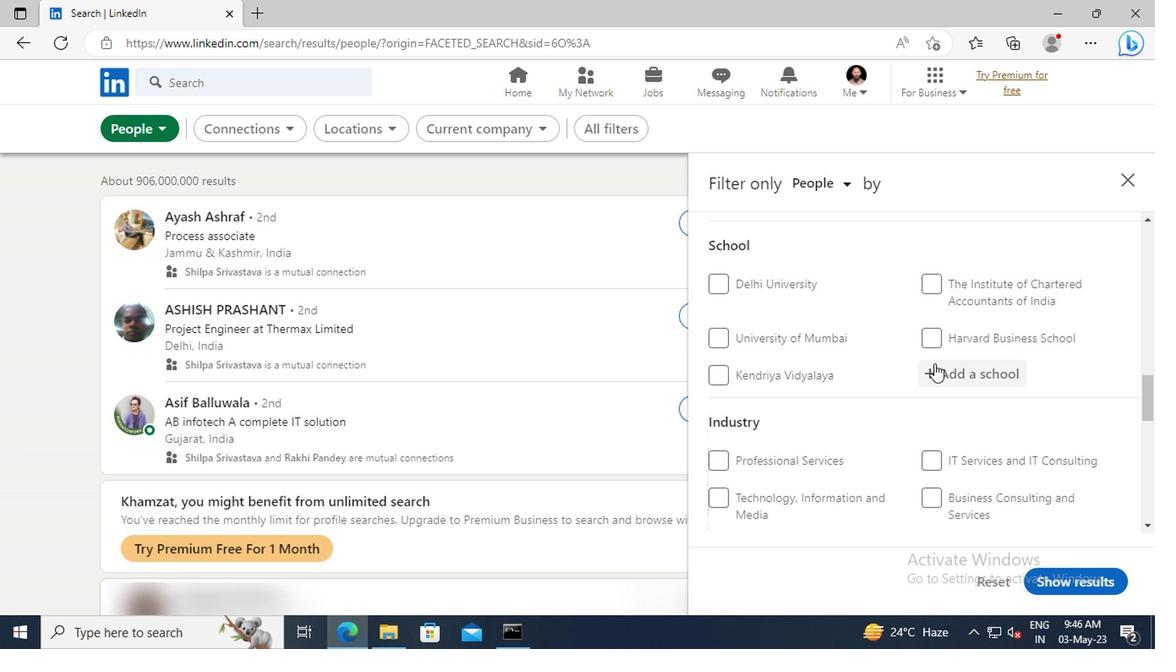 
Action: Mouse pressed left at (940, 370)
Screenshot: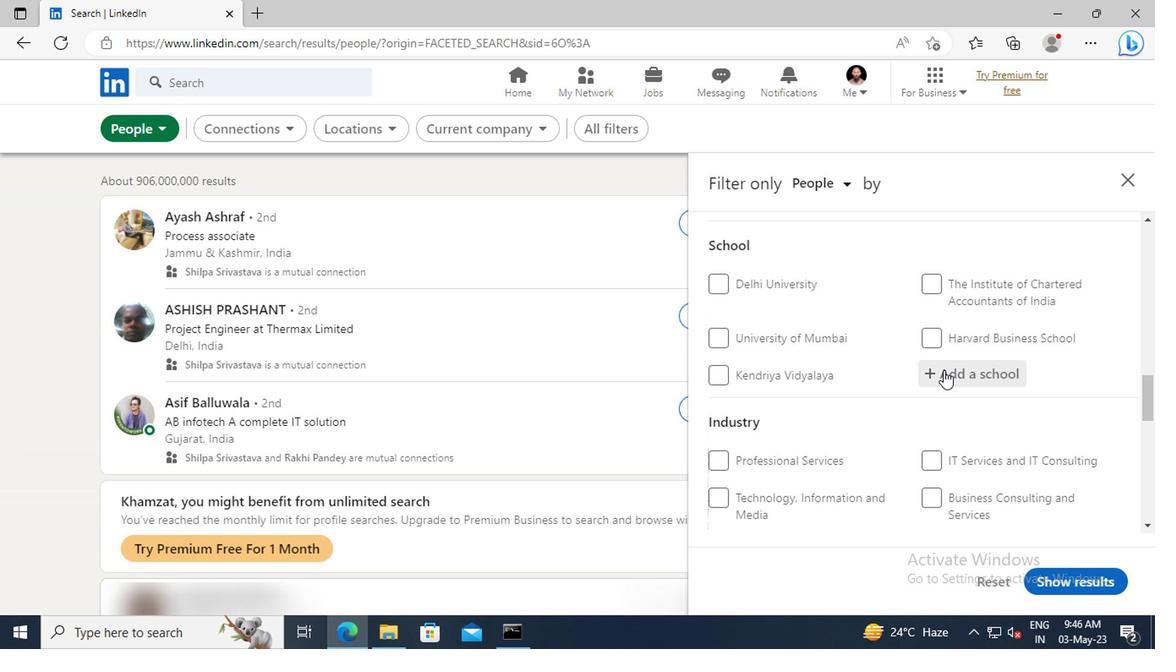 
Action: Key pressed <Key.shift>CENTRAL<Key.space><Key.shift>IN
Screenshot: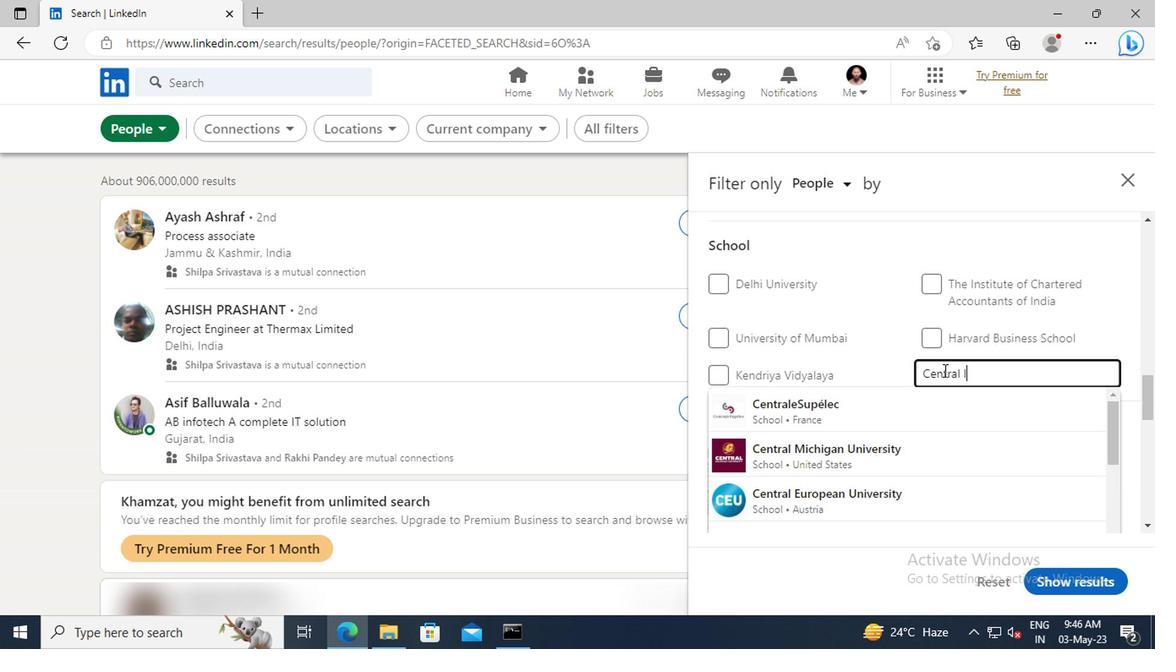 
Action: Mouse moved to (940, 370)
Screenshot: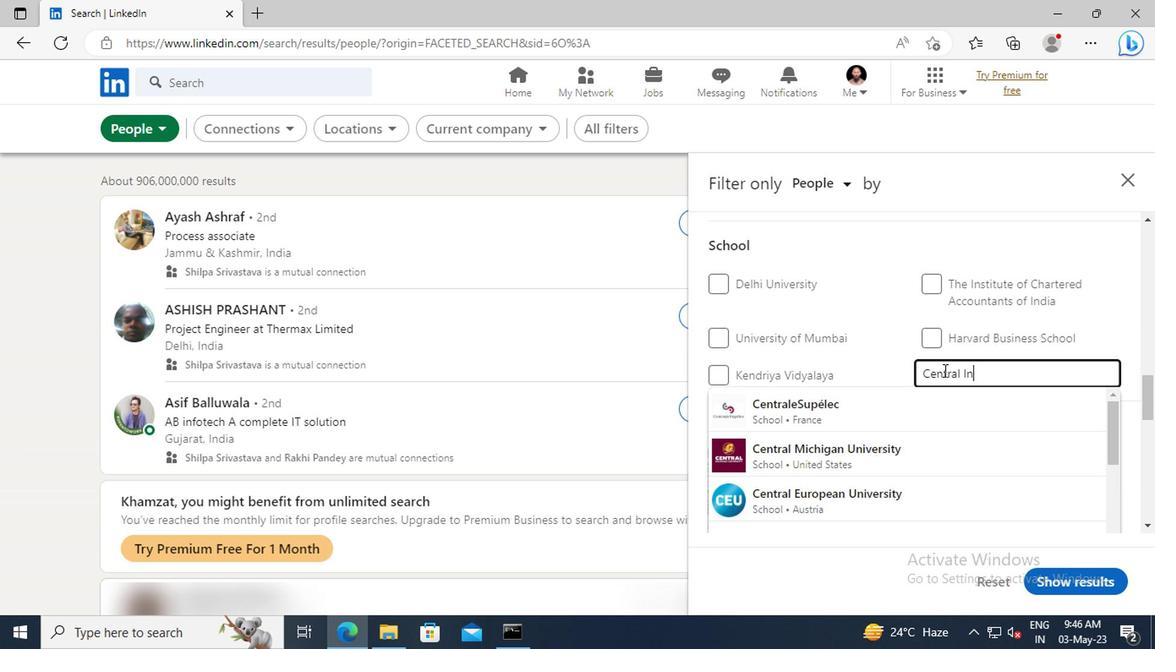 
Action: Key pressed STIT
Screenshot: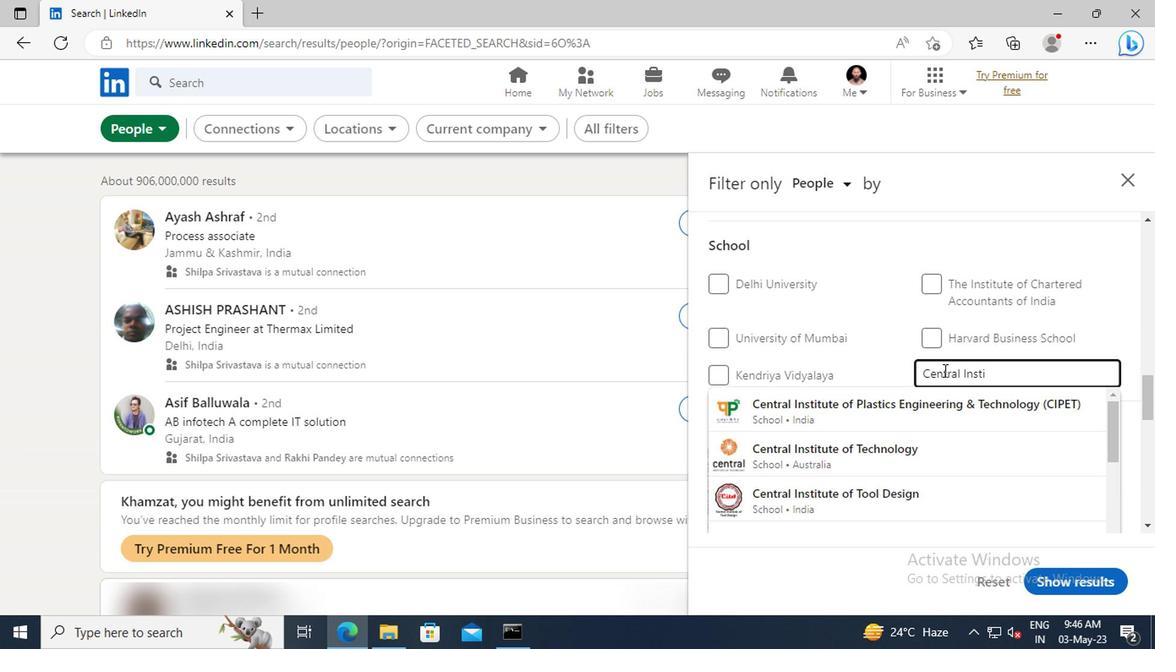 
Action: Mouse moved to (945, 398)
Screenshot: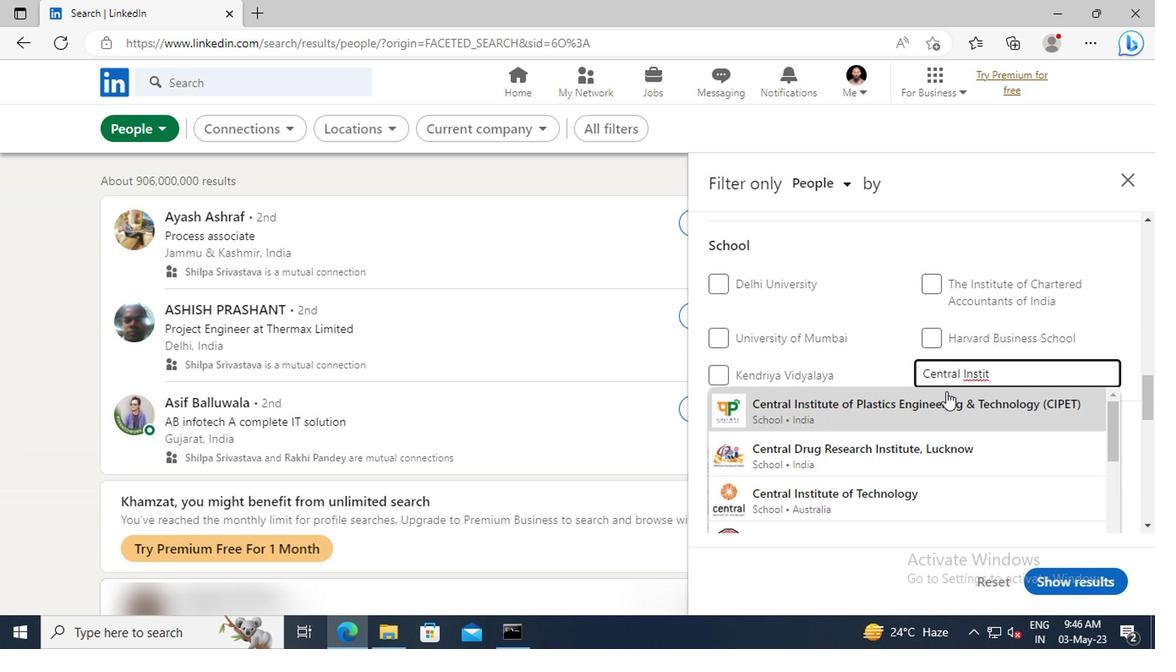 
Action: Mouse pressed left at (945, 398)
Screenshot: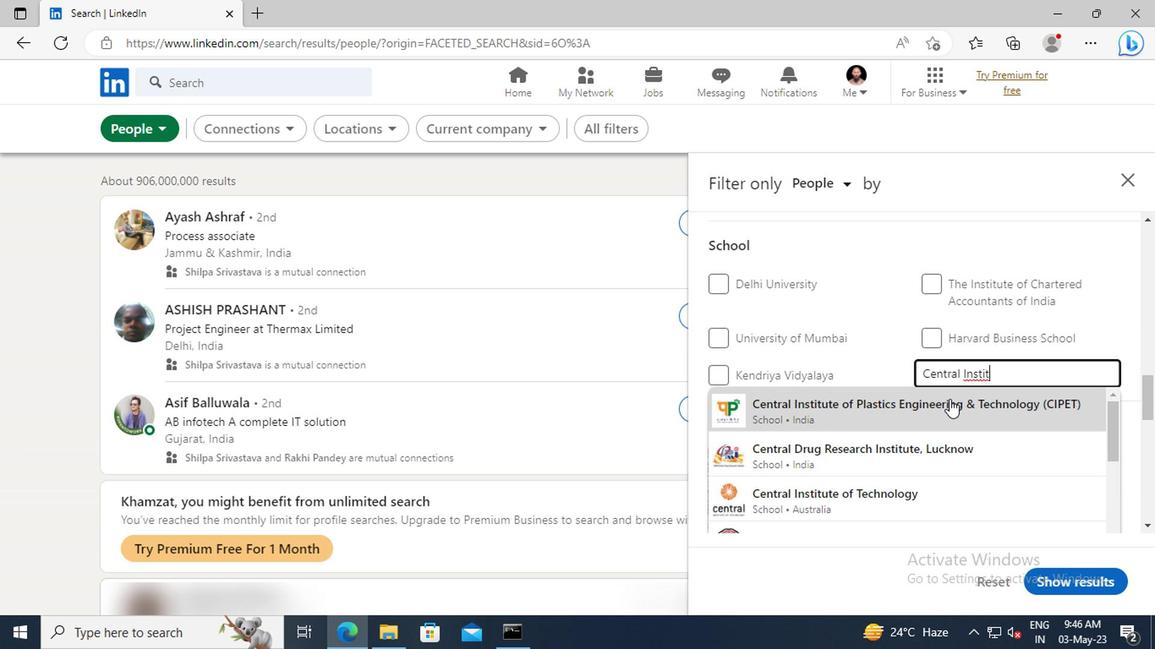 
Action: Mouse scrolled (945, 397) with delta (0, 0)
Screenshot: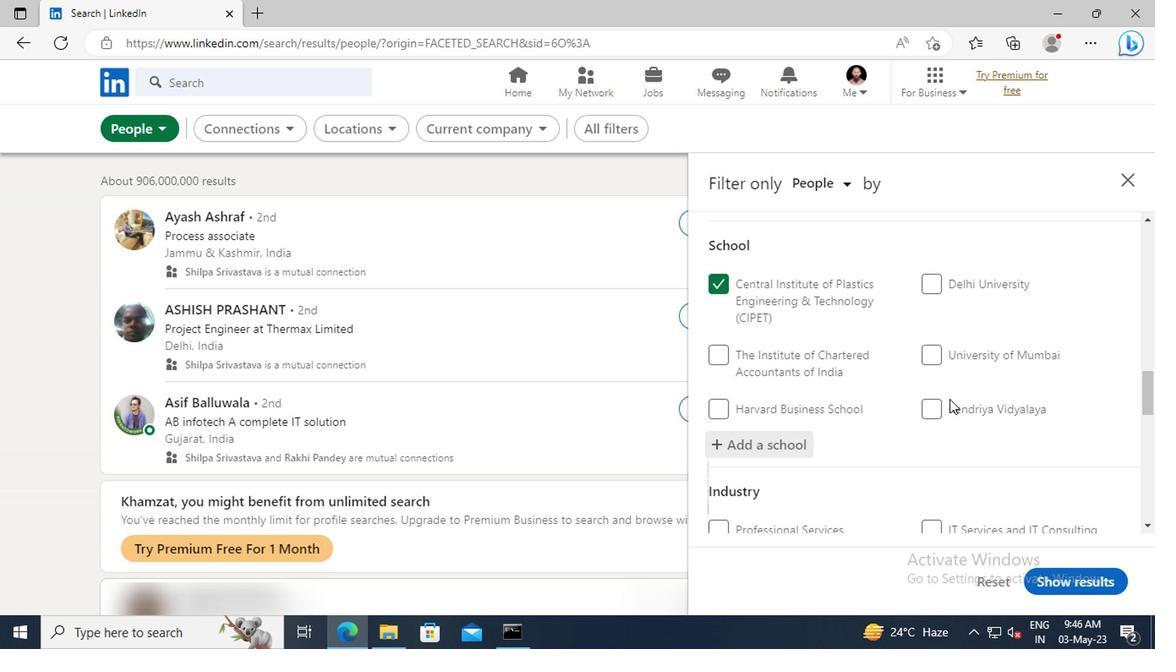 
Action: Mouse scrolled (945, 397) with delta (0, 0)
Screenshot: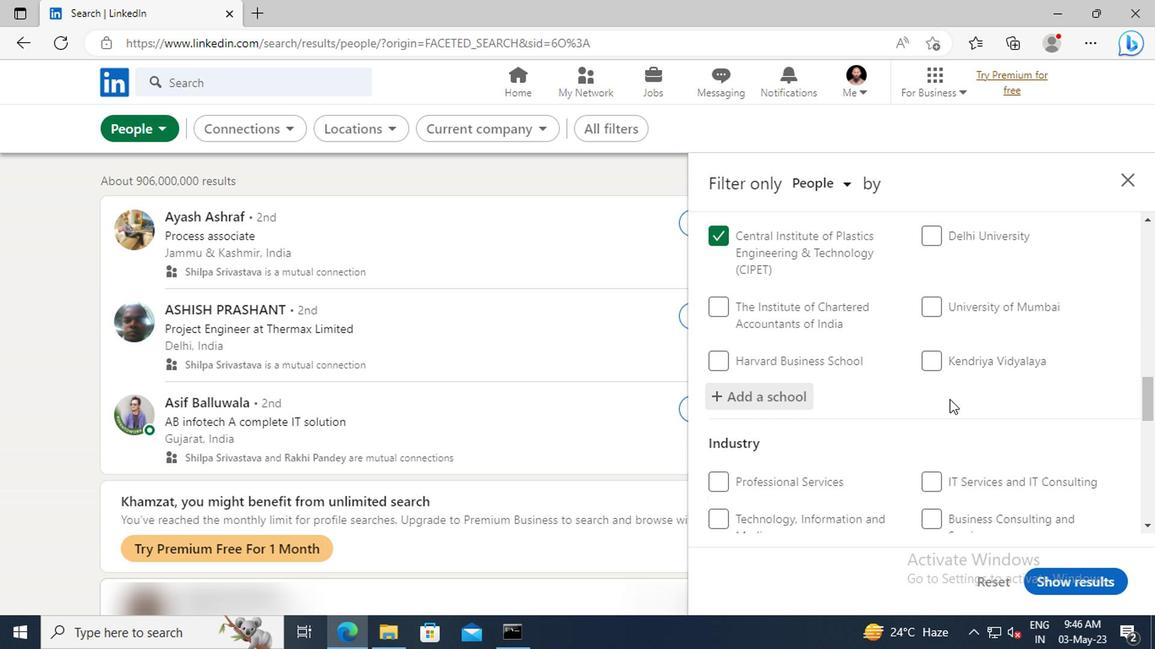 
Action: Mouse scrolled (945, 397) with delta (0, 0)
Screenshot: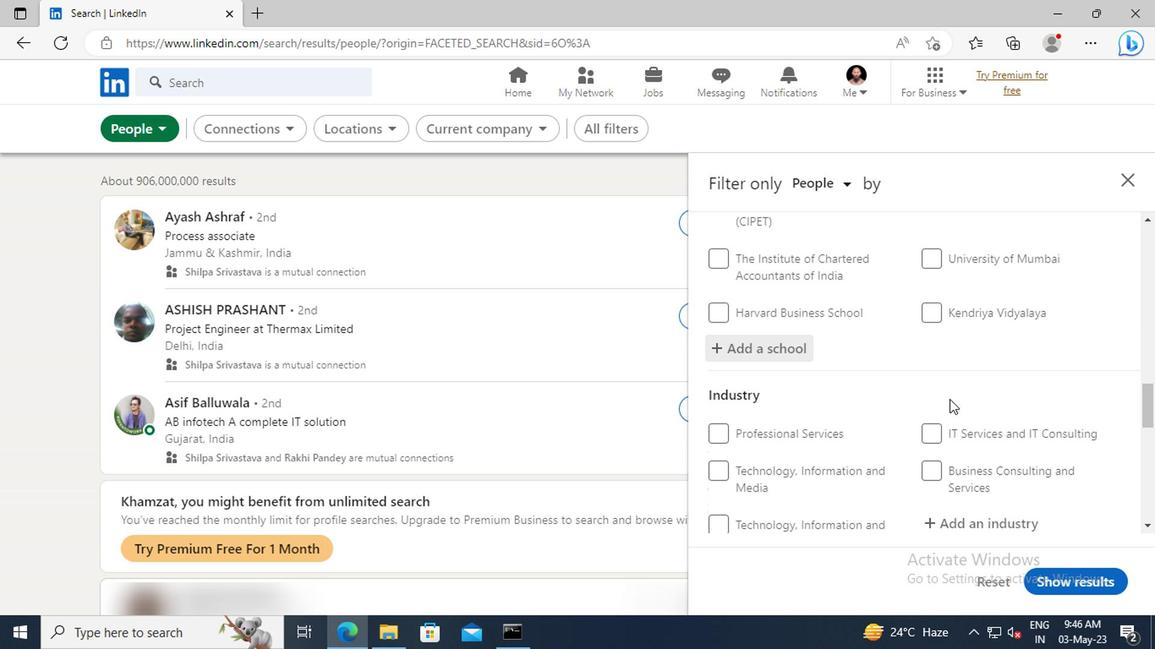 
Action: Mouse scrolled (945, 397) with delta (0, 0)
Screenshot: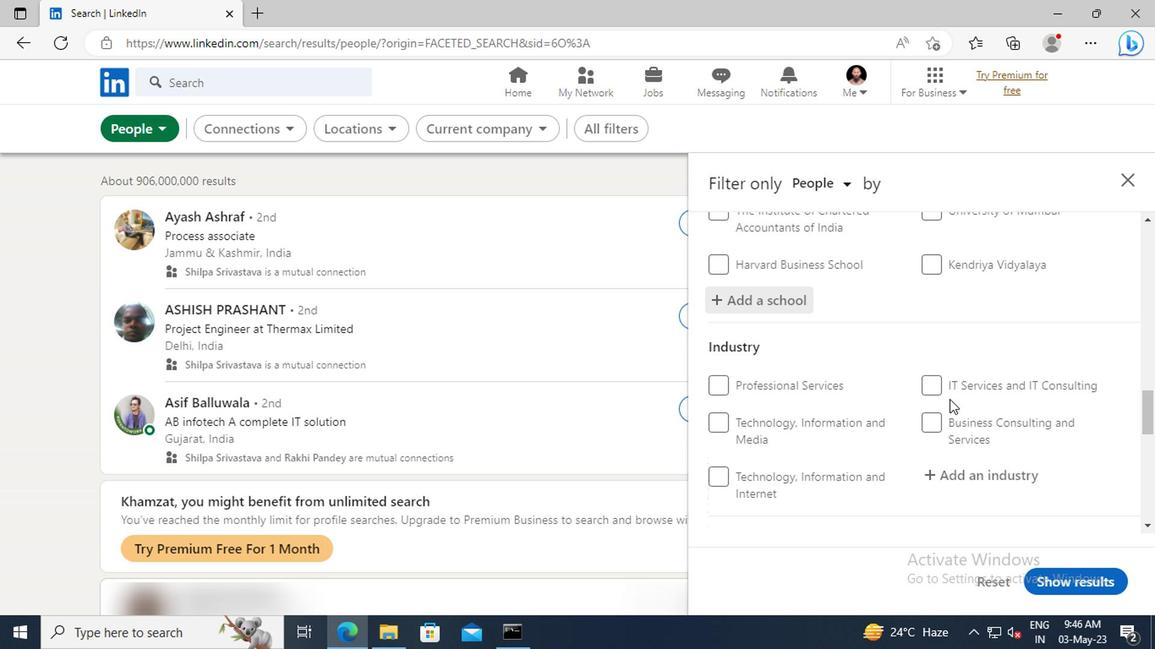 
Action: Mouse moved to (949, 421)
Screenshot: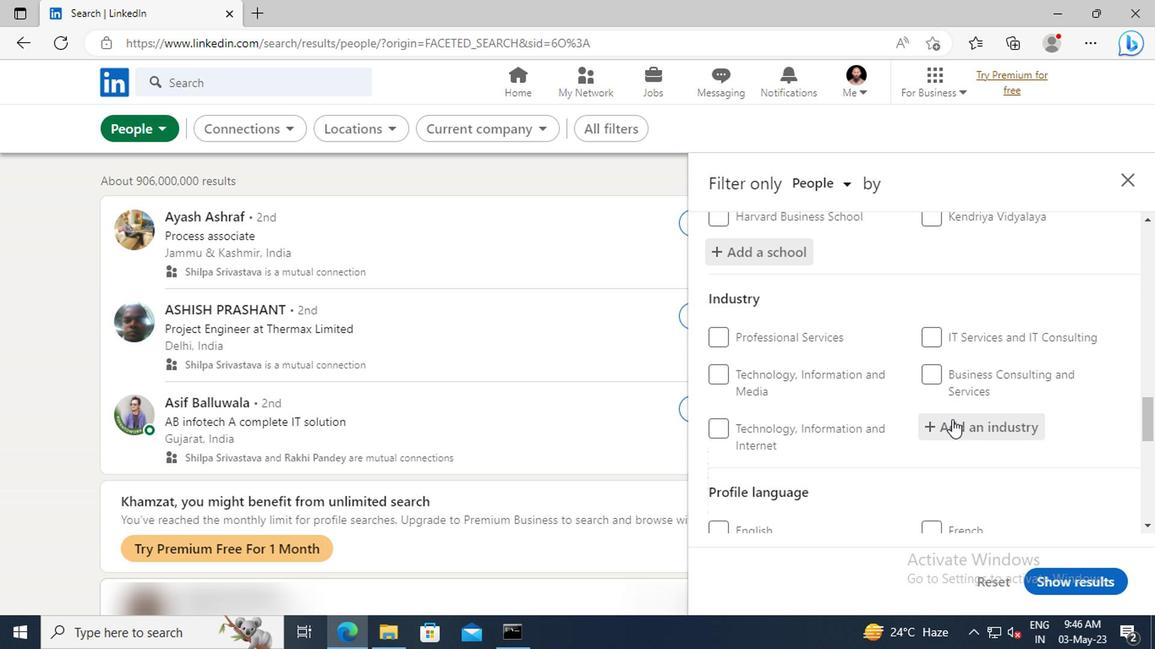 
Action: Mouse pressed left at (949, 421)
Screenshot: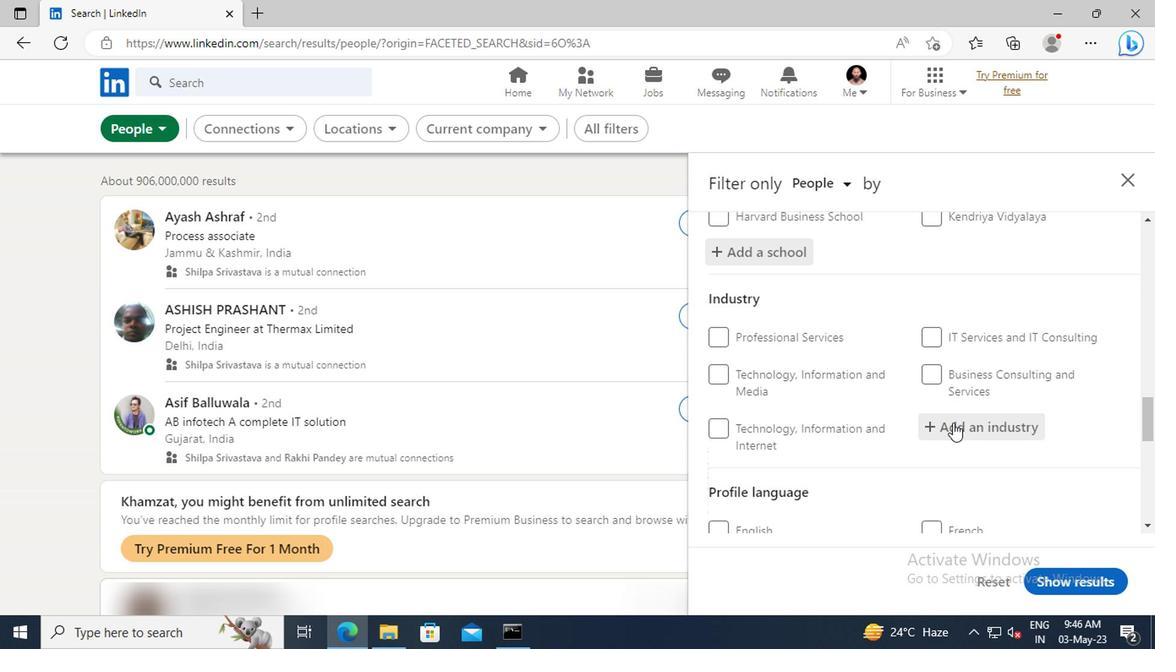 
Action: Key pressed <Key.shift>HUMAN
Screenshot: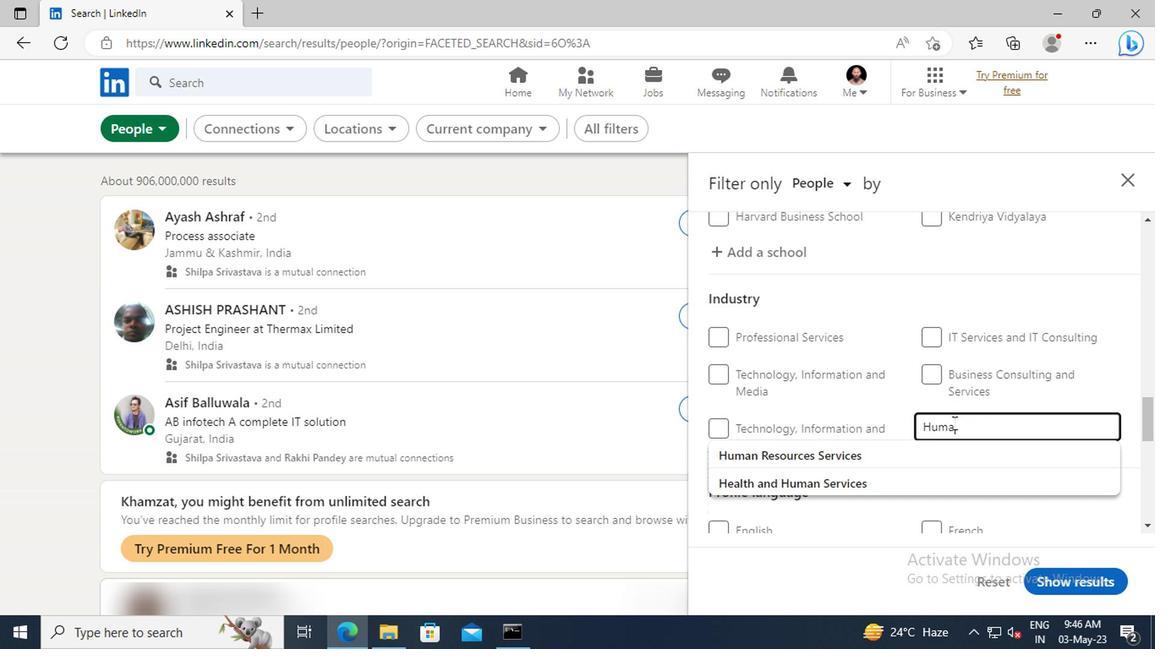 
Action: Mouse moved to (954, 448)
Screenshot: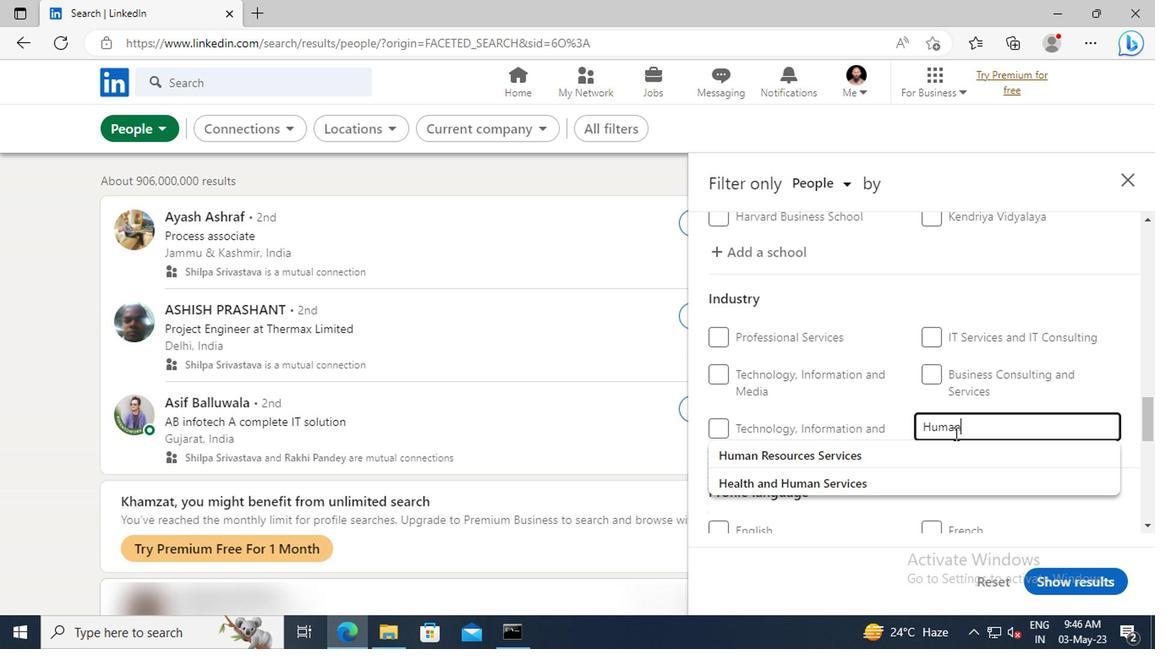 
Action: Mouse pressed left at (954, 448)
Screenshot: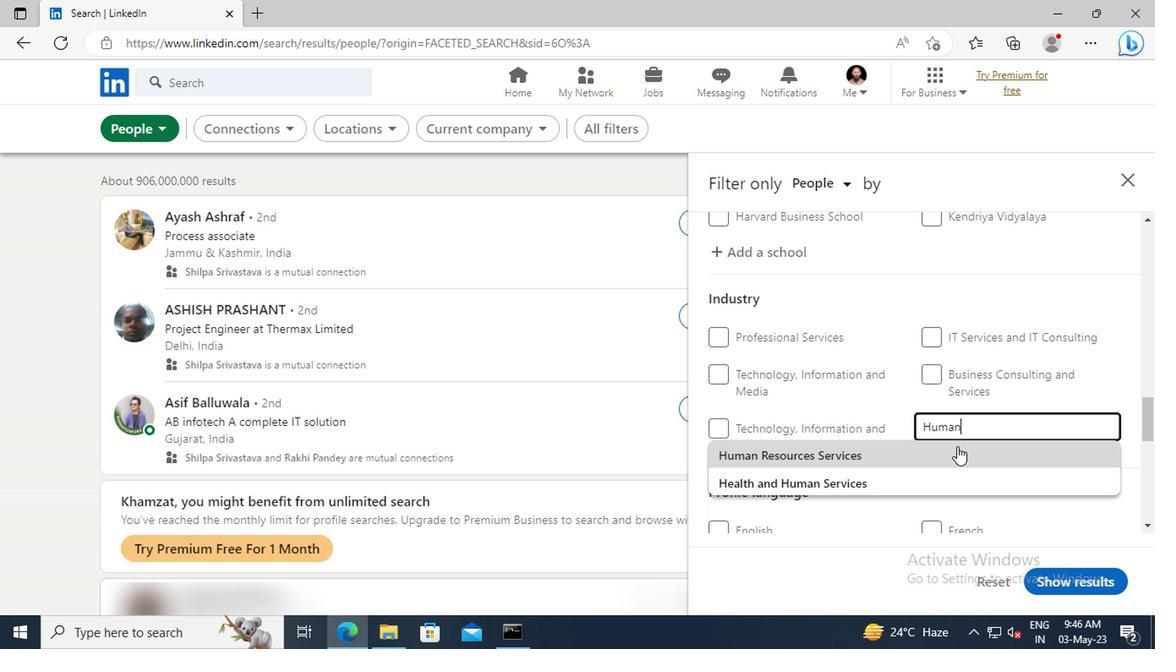 
Action: Mouse scrolled (954, 447) with delta (0, -1)
Screenshot: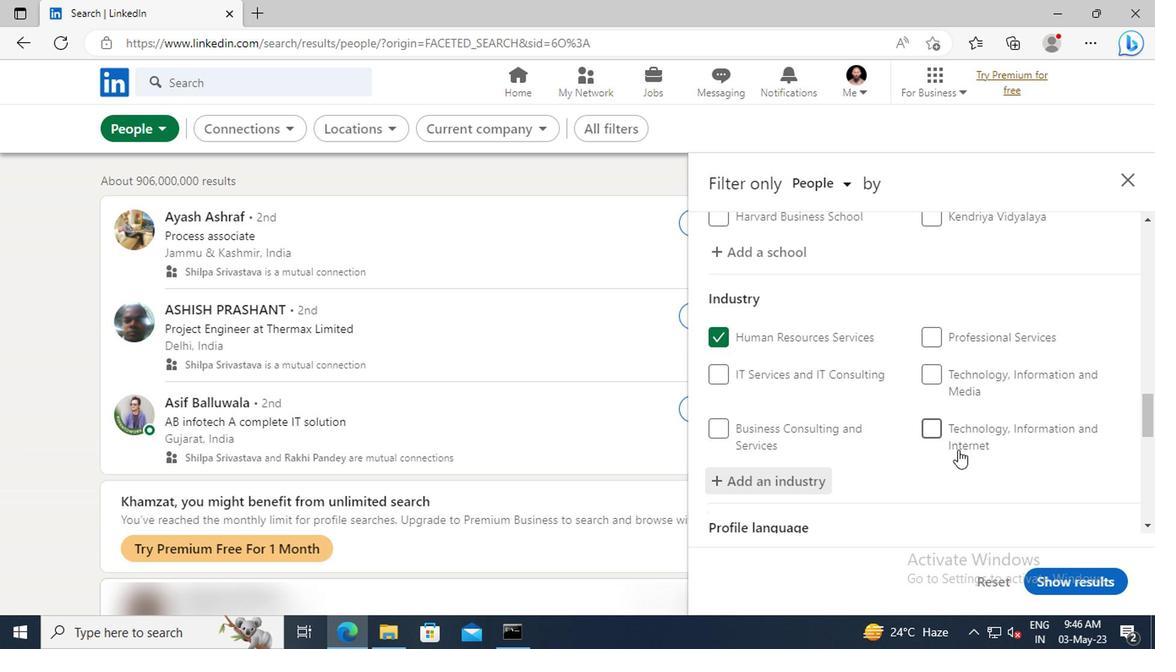 
Action: Mouse scrolled (954, 447) with delta (0, -1)
Screenshot: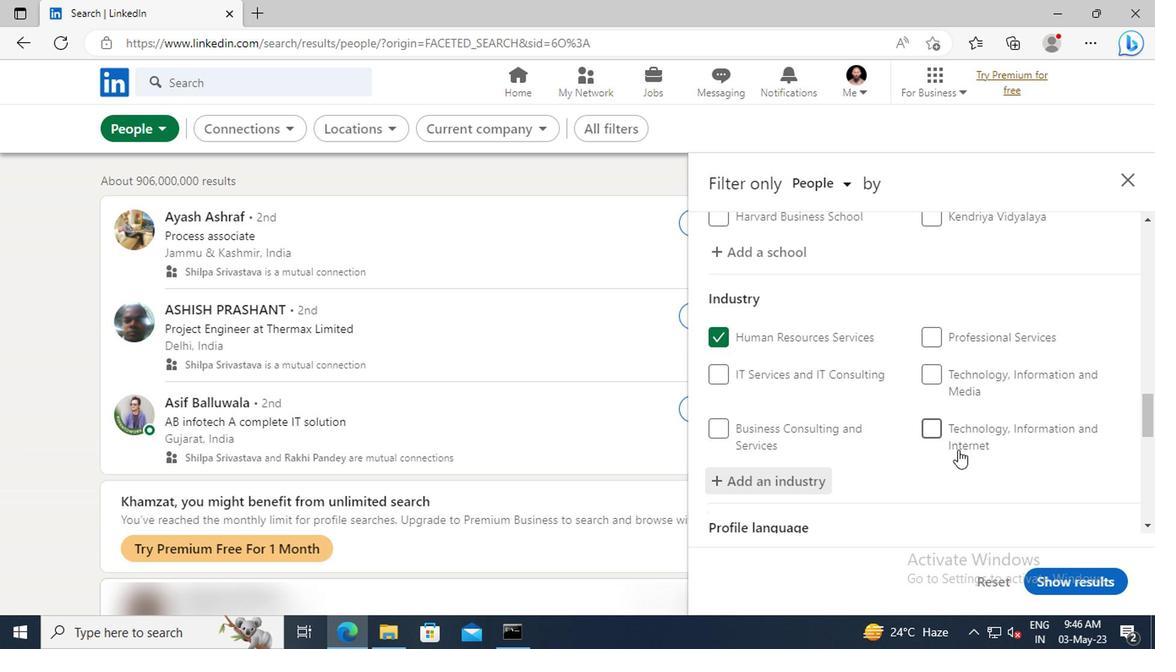
Action: Mouse moved to (943, 378)
Screenshot: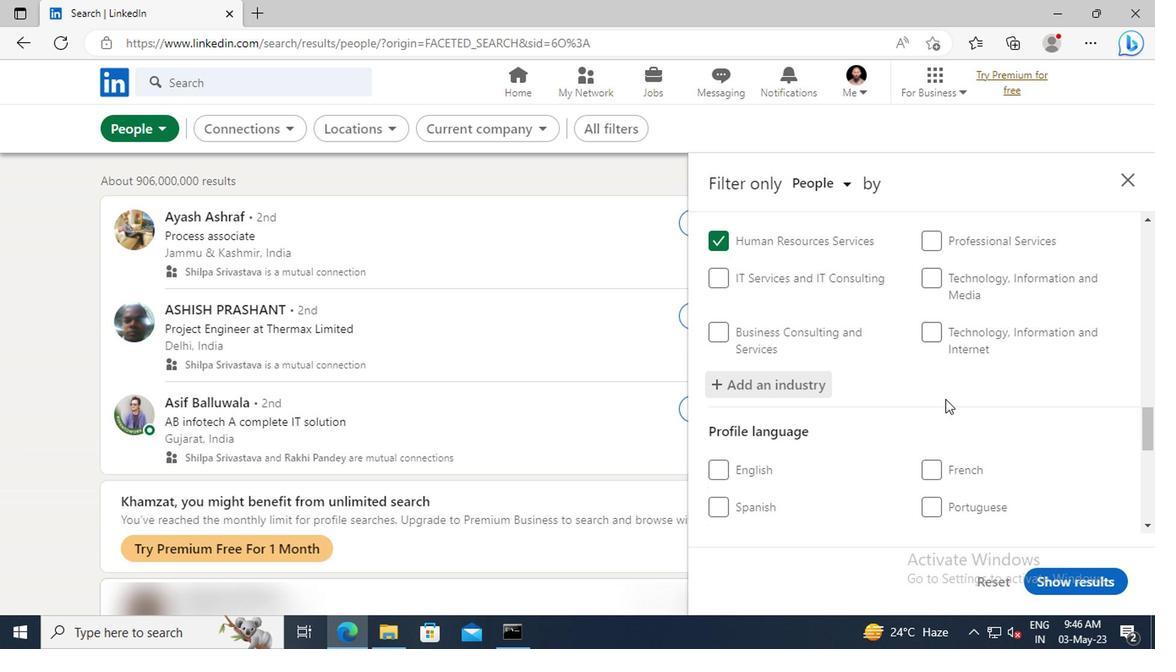 
Action: Mouse scrolled (943, 377) with delta (0, 0)
Screenshot: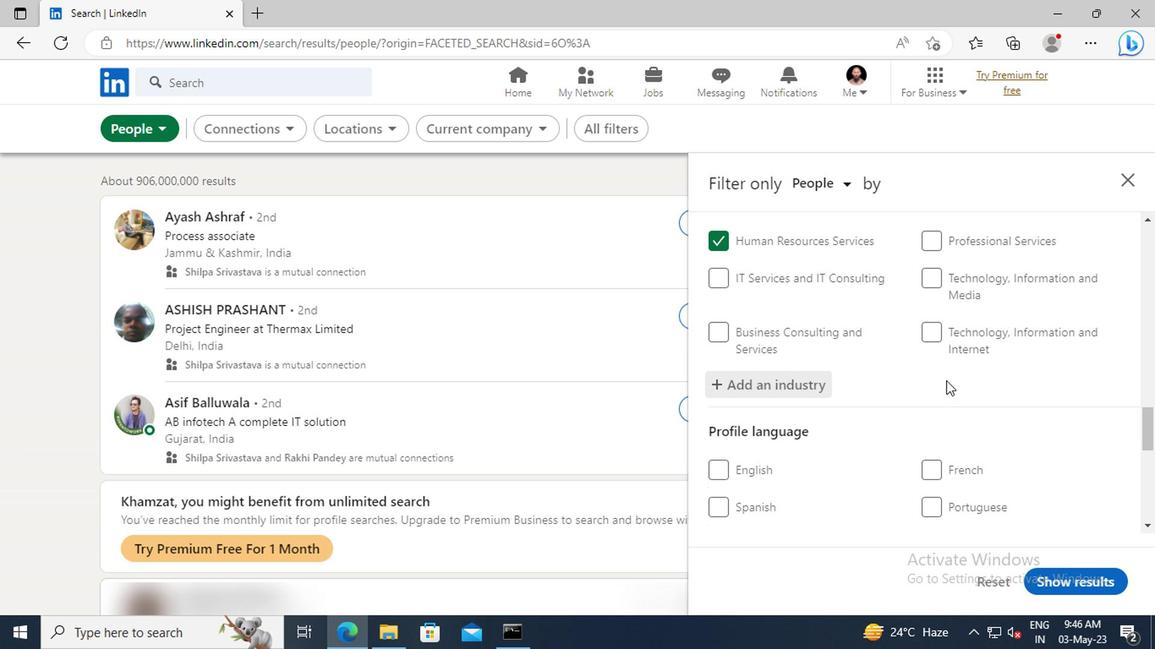 
Action: Mouse scrolled (943, 377) with delta (0, 0)
Screenshot: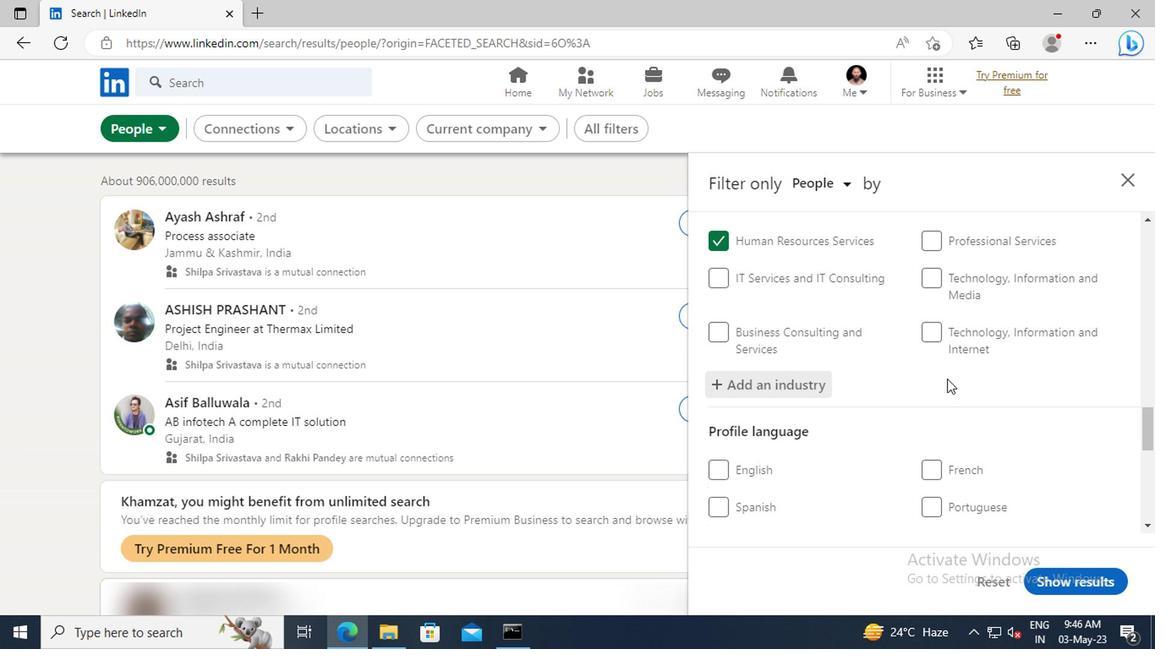 
Action: Mouse moved to (944, 356)
Screenshot: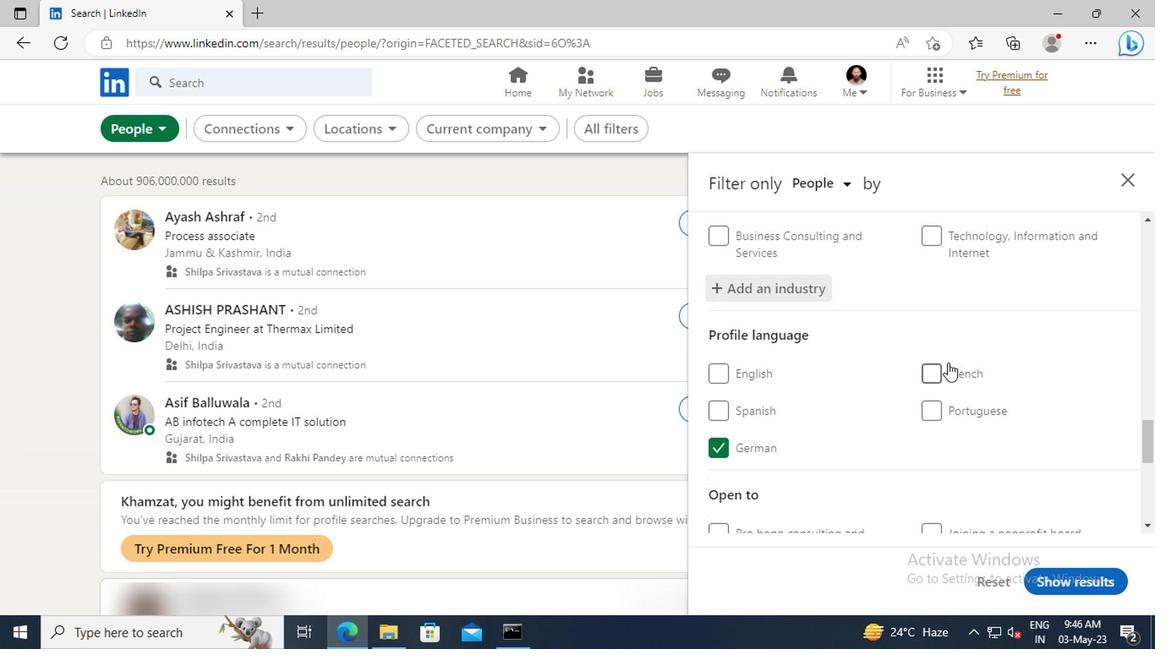
Action: Mouse scrolled (944, 355) with delta (0, -1)
Screenshot: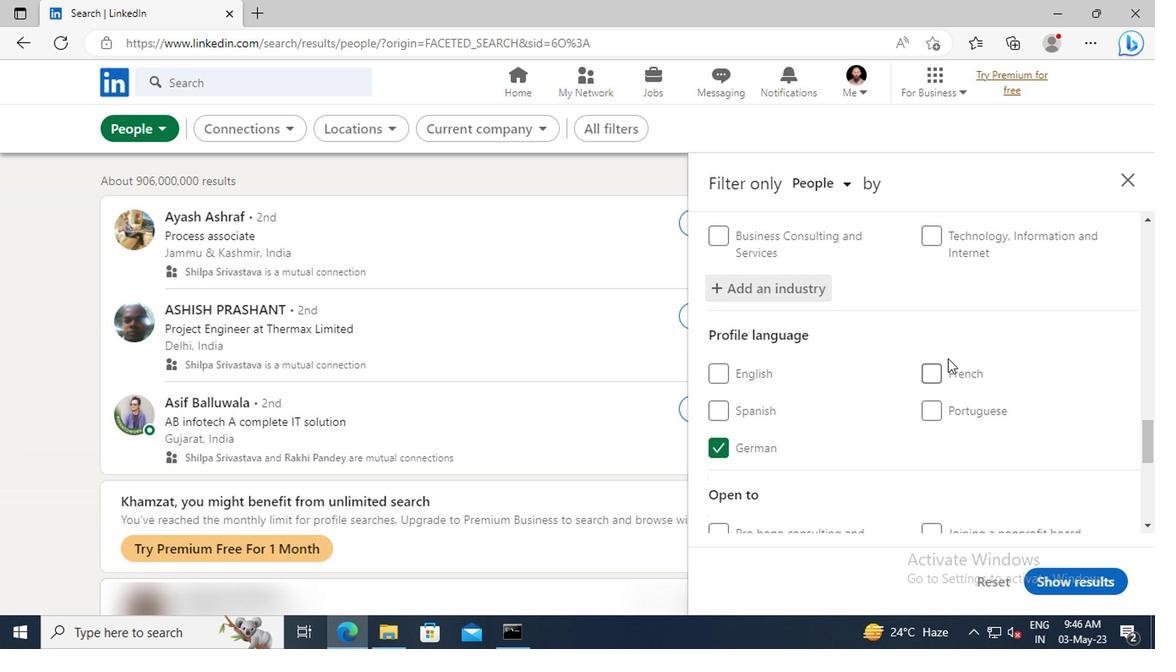 
Action: Mouse scrolled (944, 355) with delta (0, -1)
Screenshot: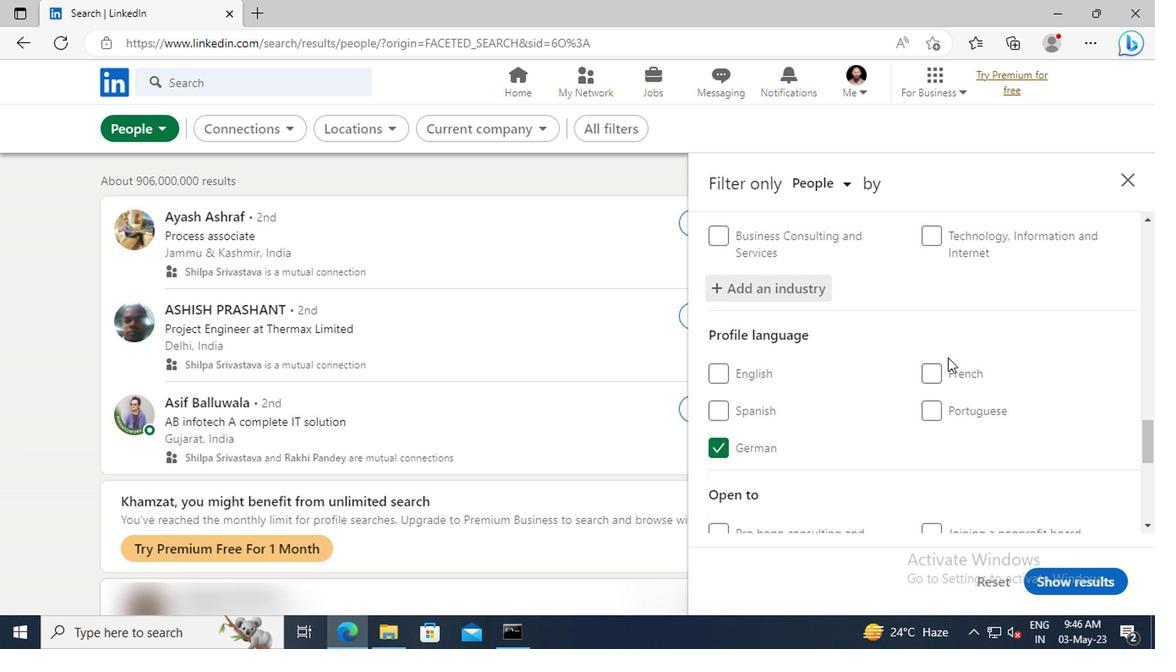 
Action: Mouse moved to (944, 353)
Screenshot: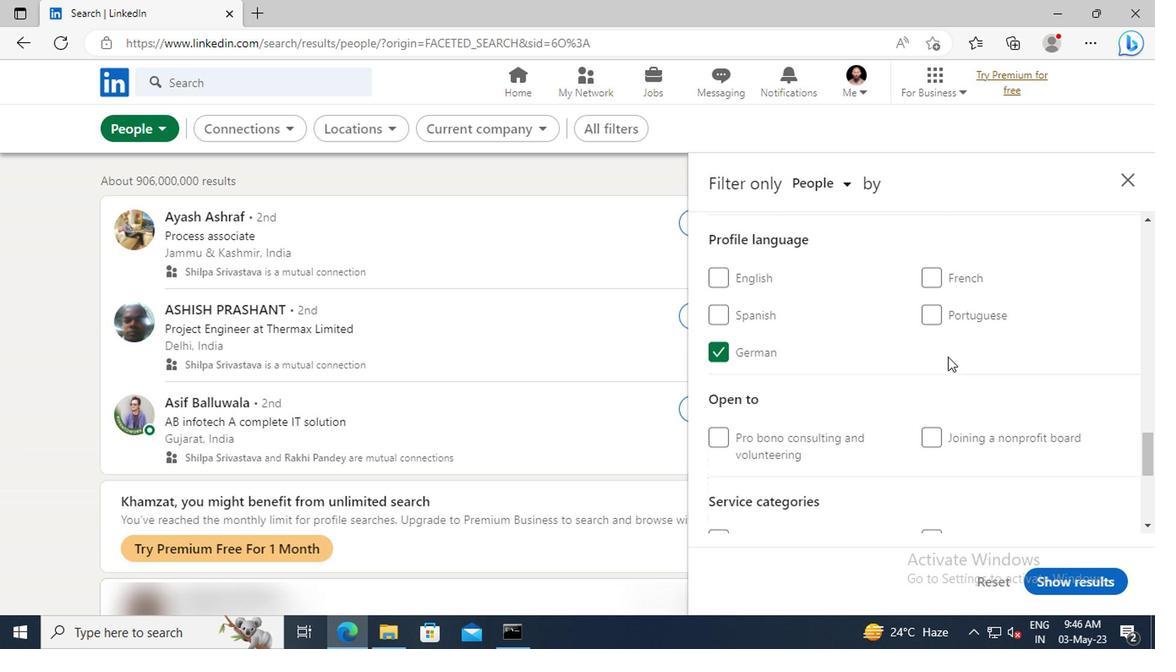 
Action: Mouse scrolled (944, 352) with delta (0, 0)
Screenshot: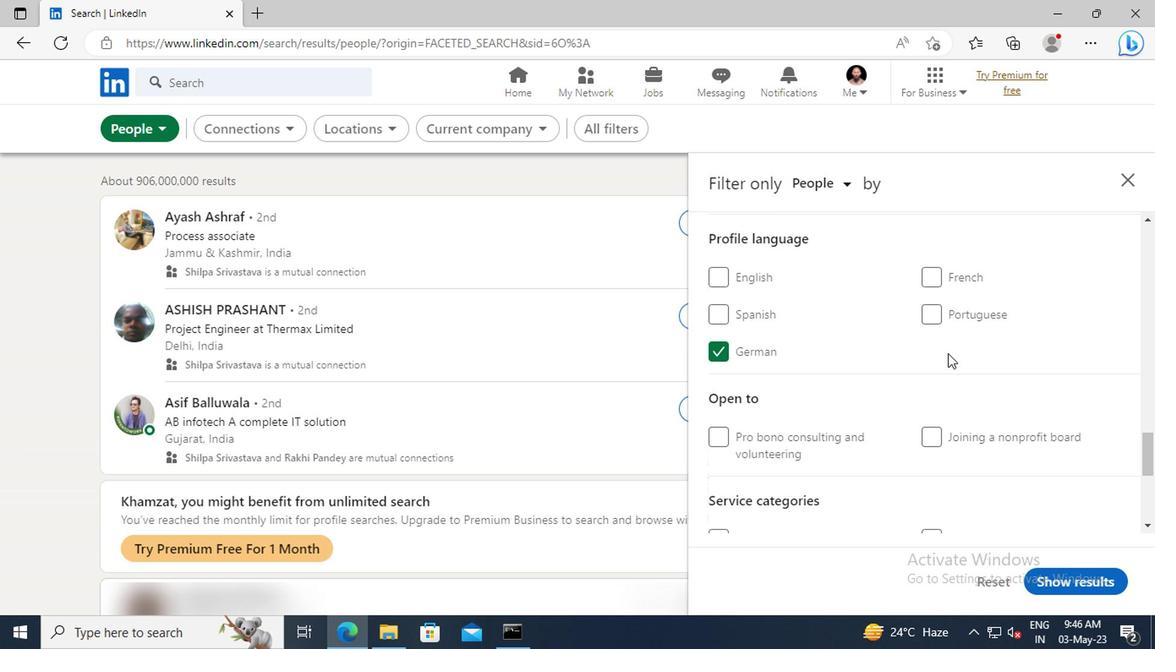 
Action: Mouse scrolled (944, 352) with delta (0, 0)
Screenshot: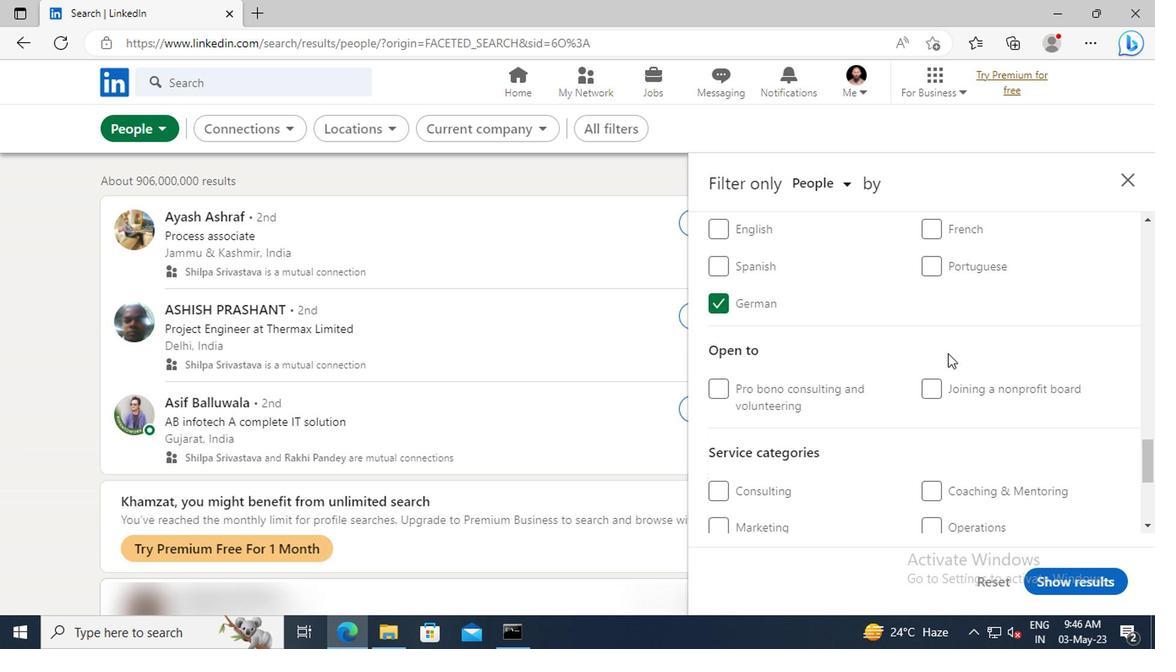 
Action: Mouse scrolled (944, 352) with delta (0, 0)
Screenshot: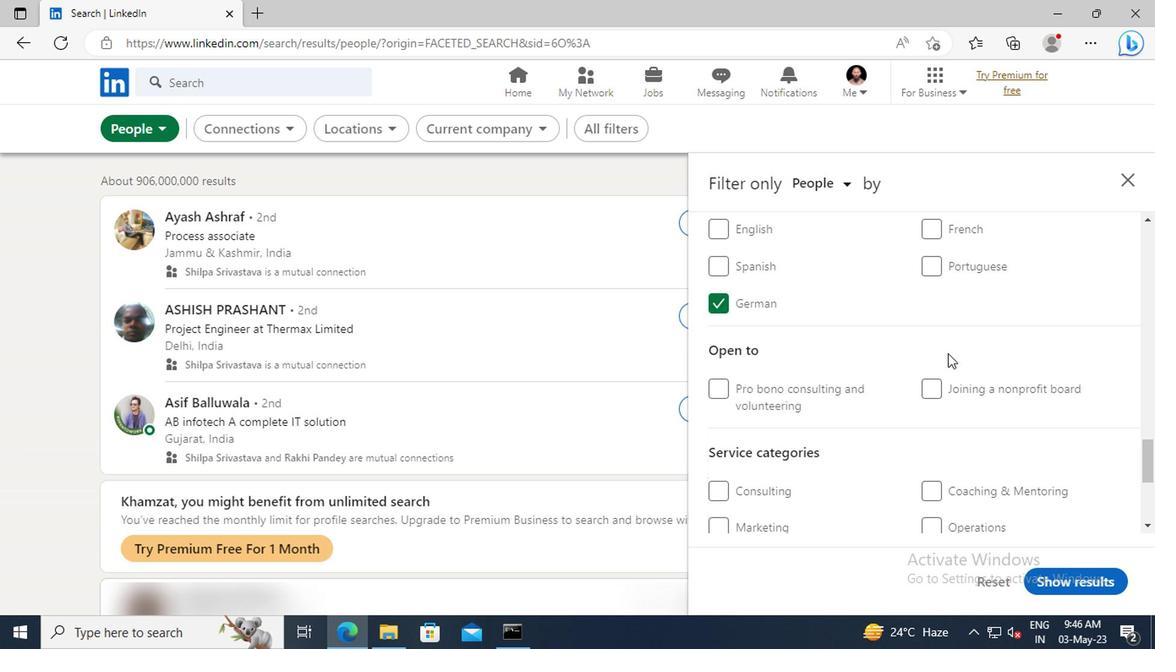 
Action: Mouse scrolled (944, 352) with delta (0, 0)
Screenshot: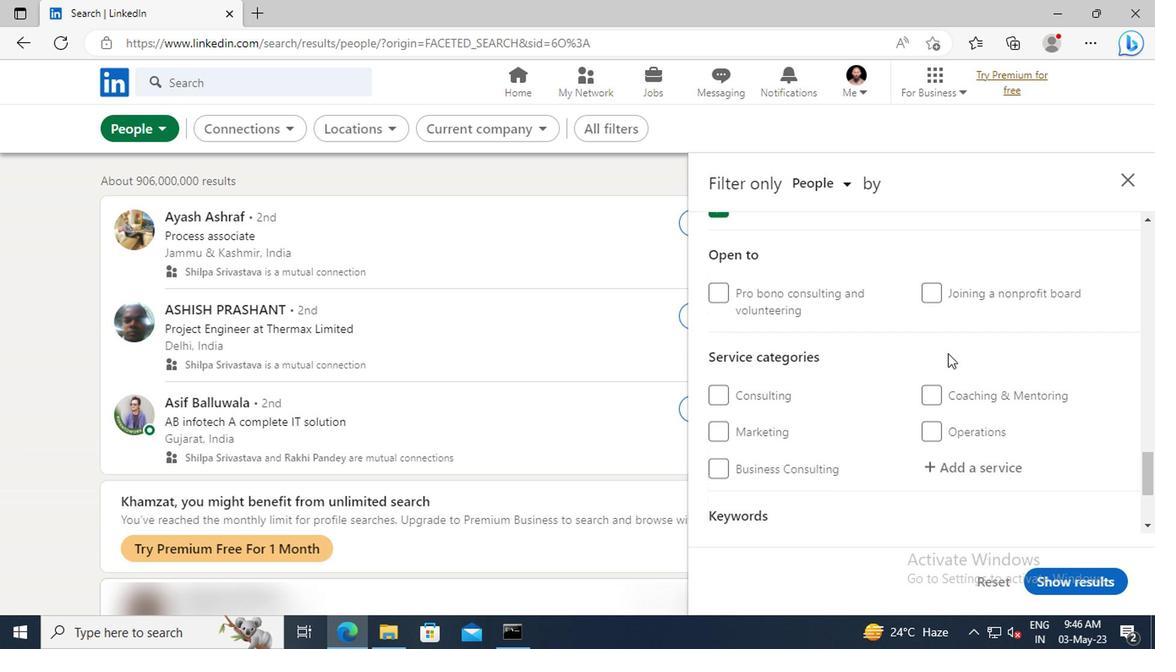 
Action: Mouse scrolled (944, 352) with delta (0, 0)
Screenshot: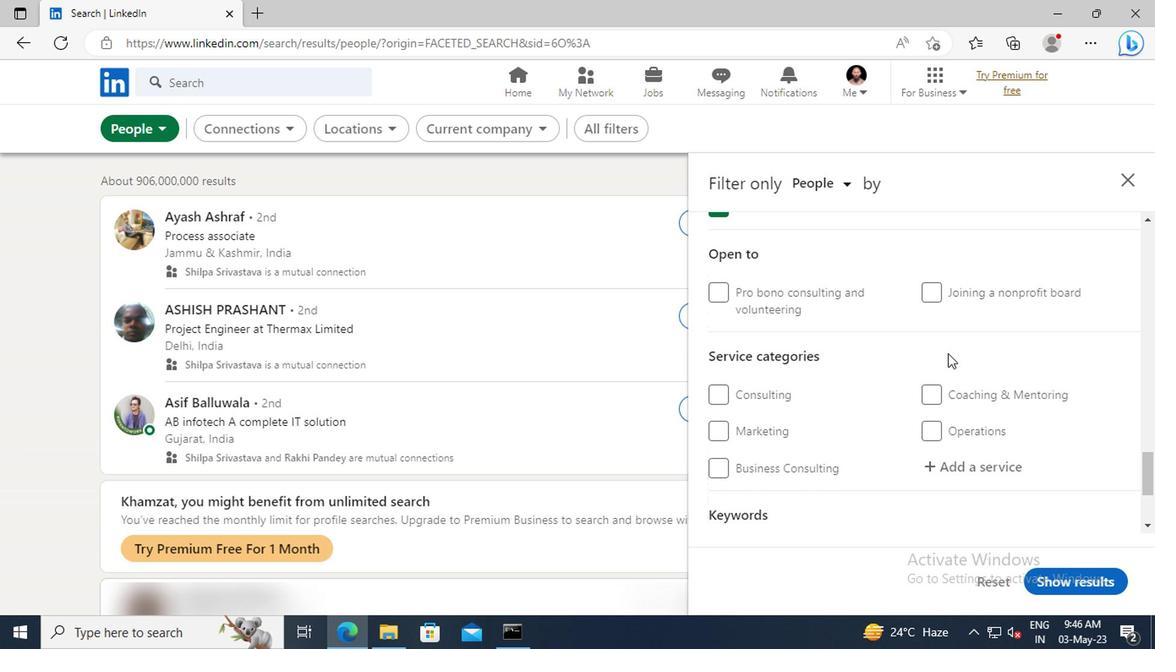 
Action: Mouse moved to (944, 364)
Screenshot: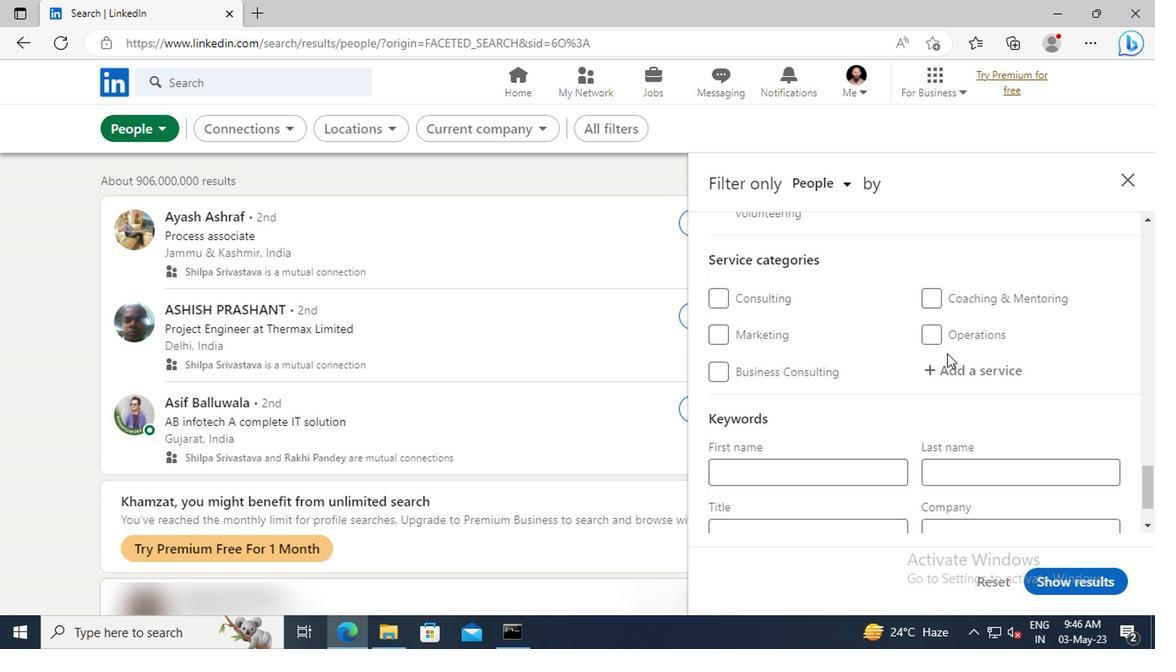 
Action: Mouse pressed left at (944, 364)
Screenshot: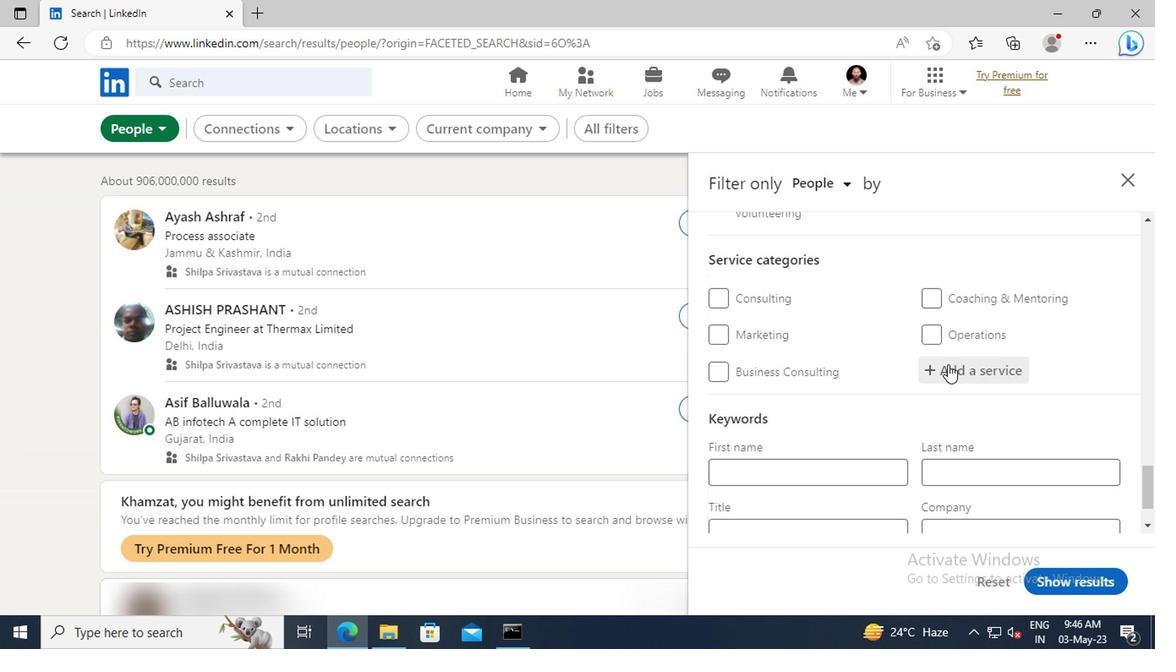 
Action: Key pressed <Key.shift>FINANCIAL<Key.space><Key.shift>AD
Screenshot: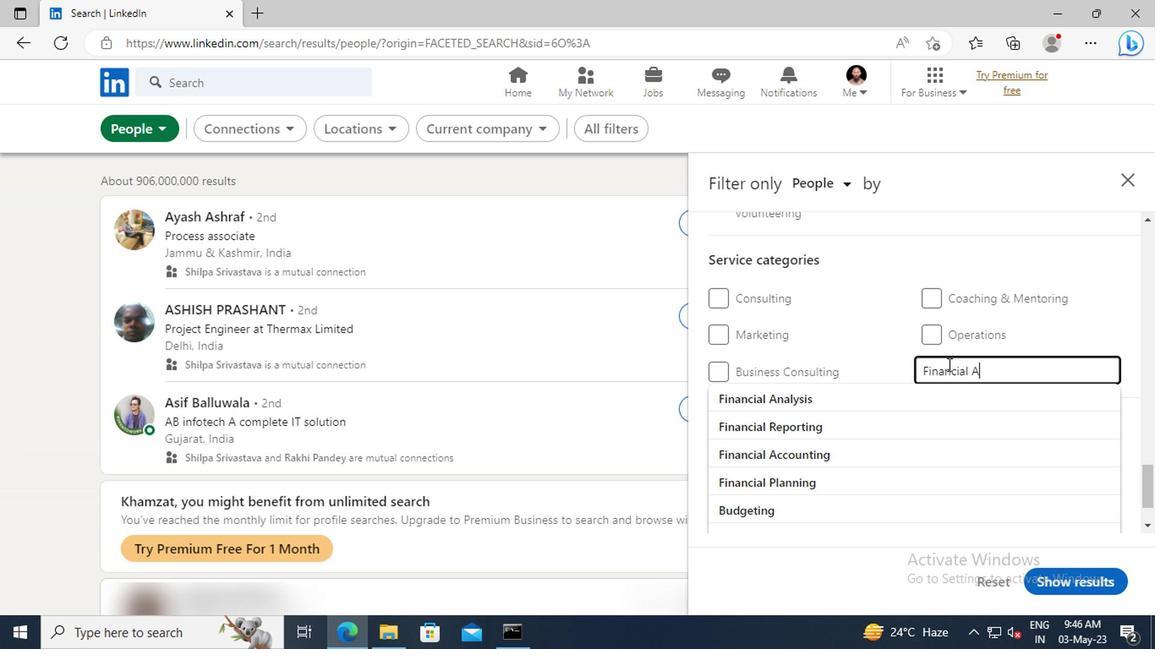 
Action: Mouse moved to (951, 393)
Screenshot: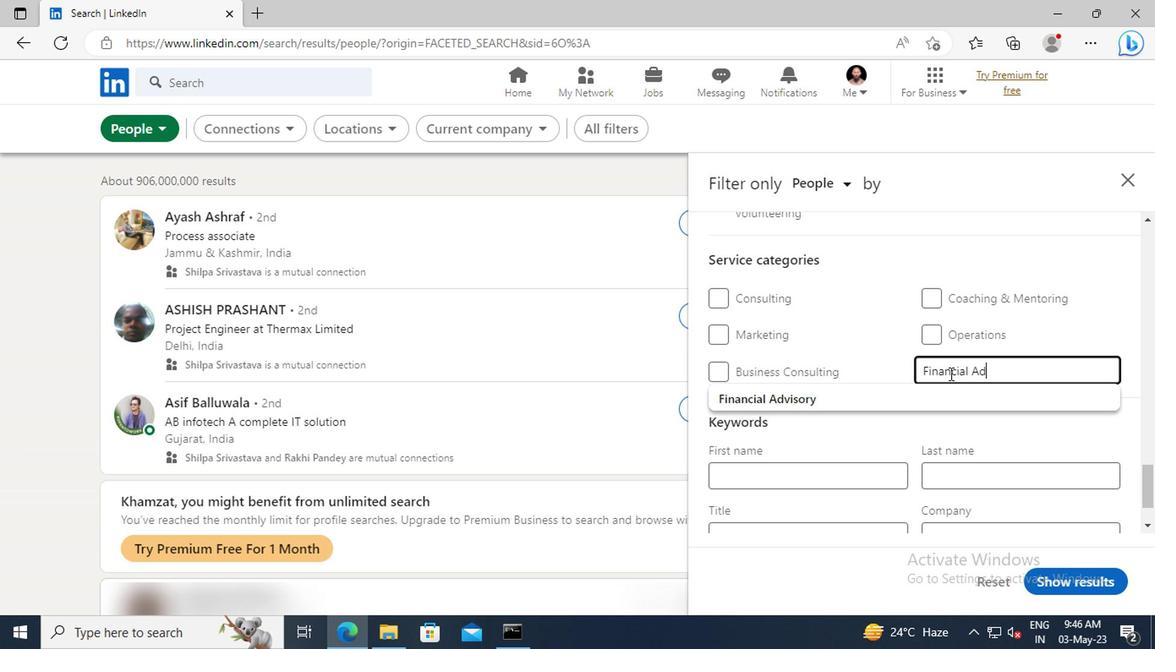 
Action: Mouse pressed left at (951, 393)
Screenshot: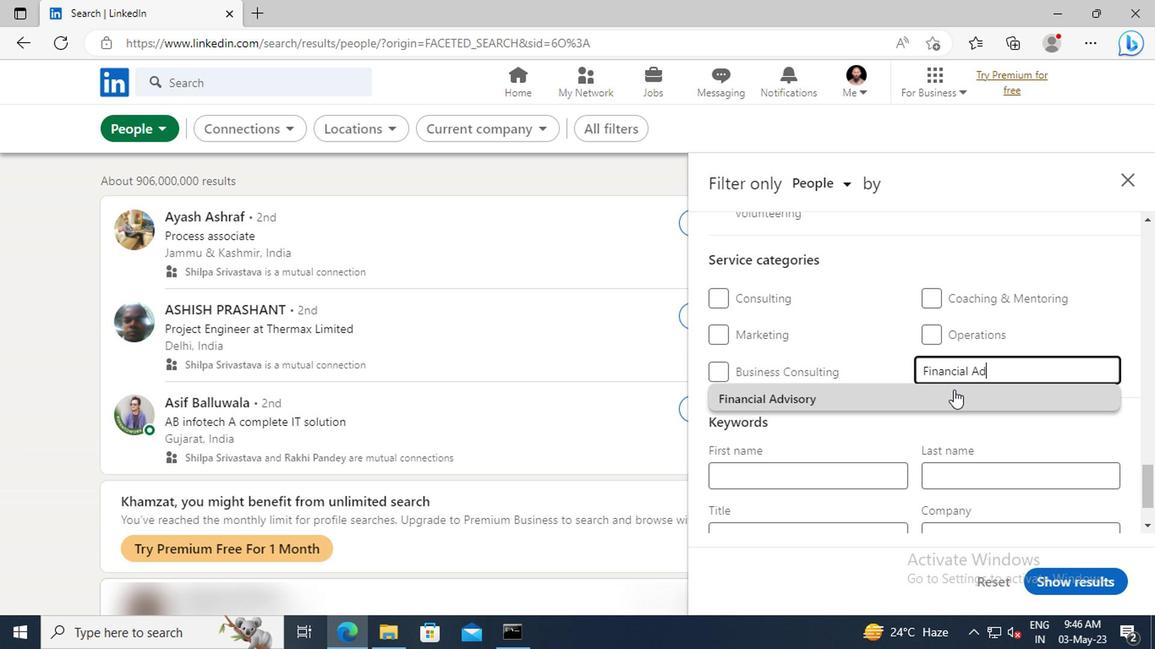 
Action: Mouse scrolled (951, 392) with delta (0, 0)
Screenshot: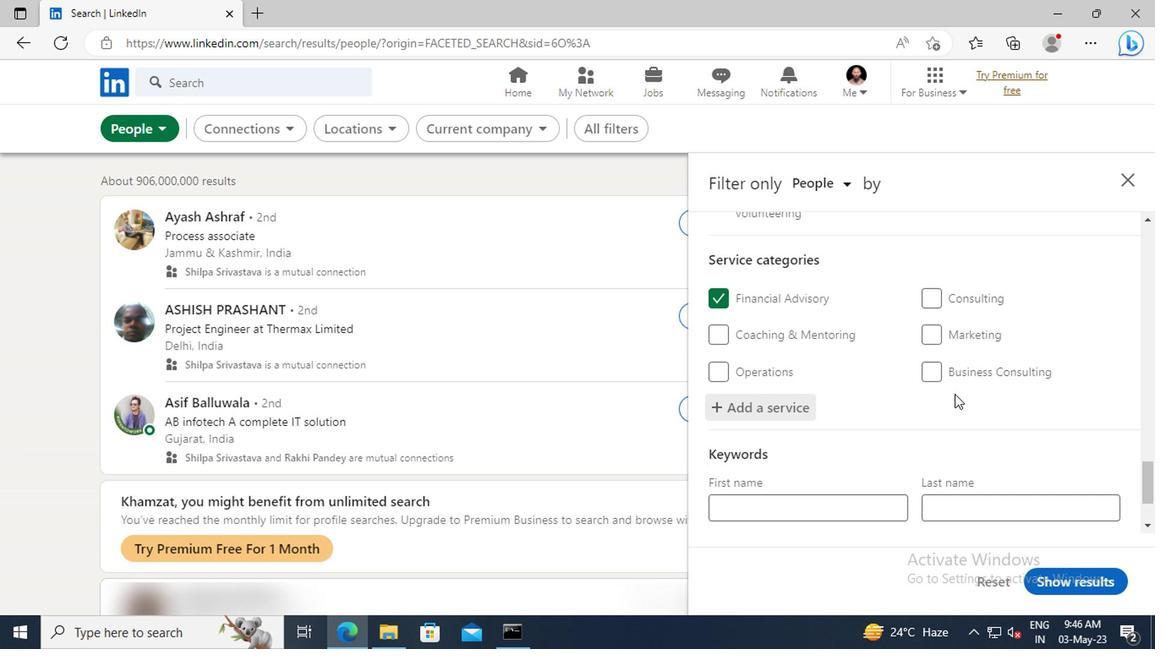 
Action: Mouse scrolled (951, 392) with delta (0, 0)
Screenshot: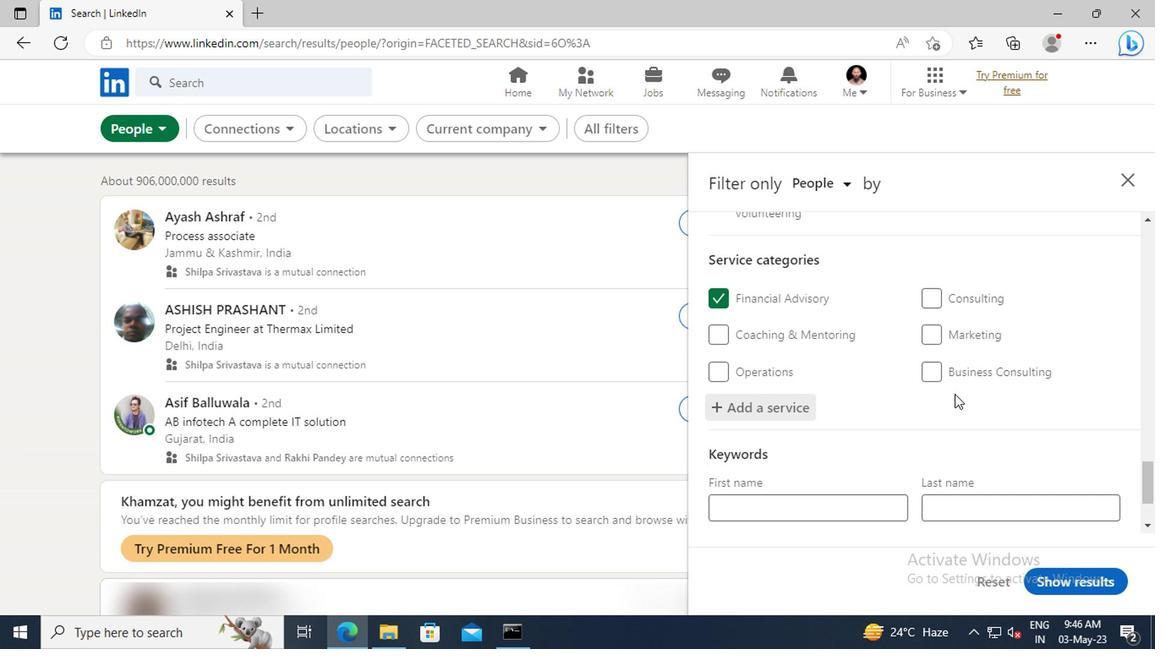 
Action: Mouse scrolled (951, 392) with delta (0, 0)
Screenshot: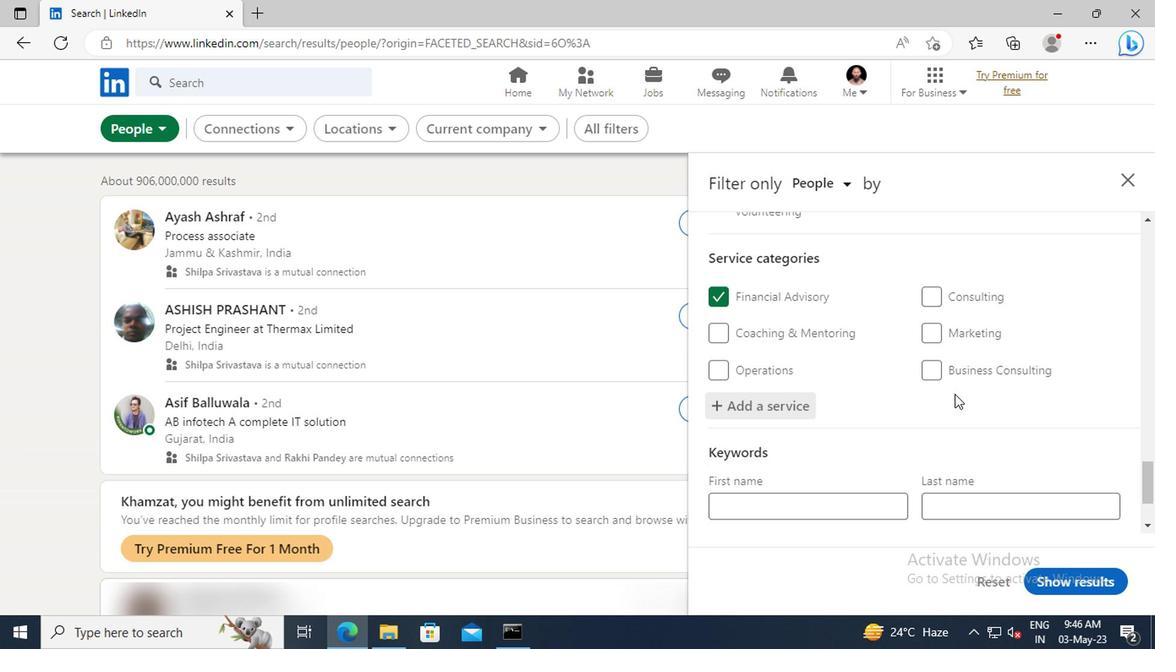 
Action: Mouse scrolled (951, 392) with delta (0, 0)
Screenshot: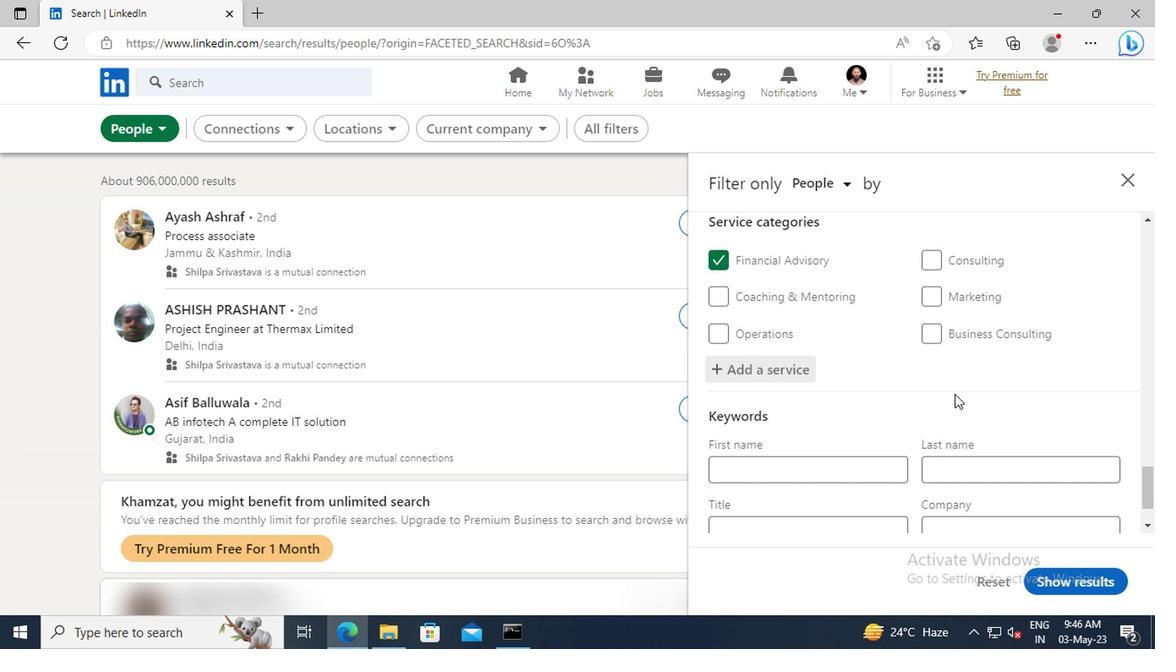 
Action: Mouse moved to (838, 453)
Screenshot: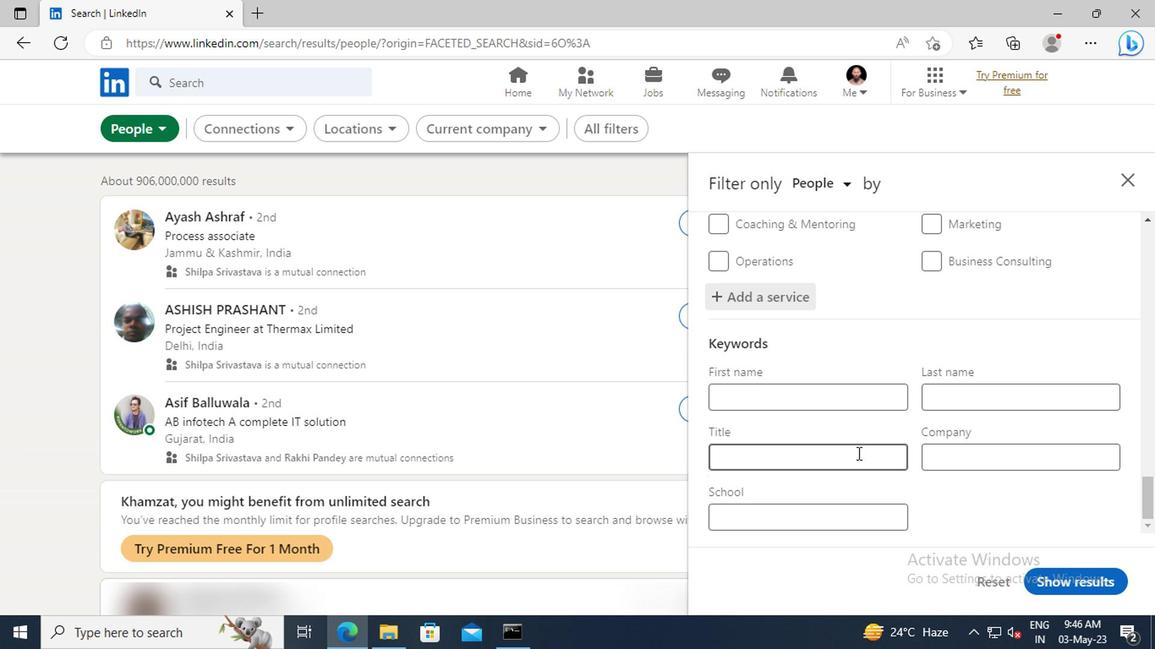 
Action: Mouse pressed left at (838, 453)
Screenshot: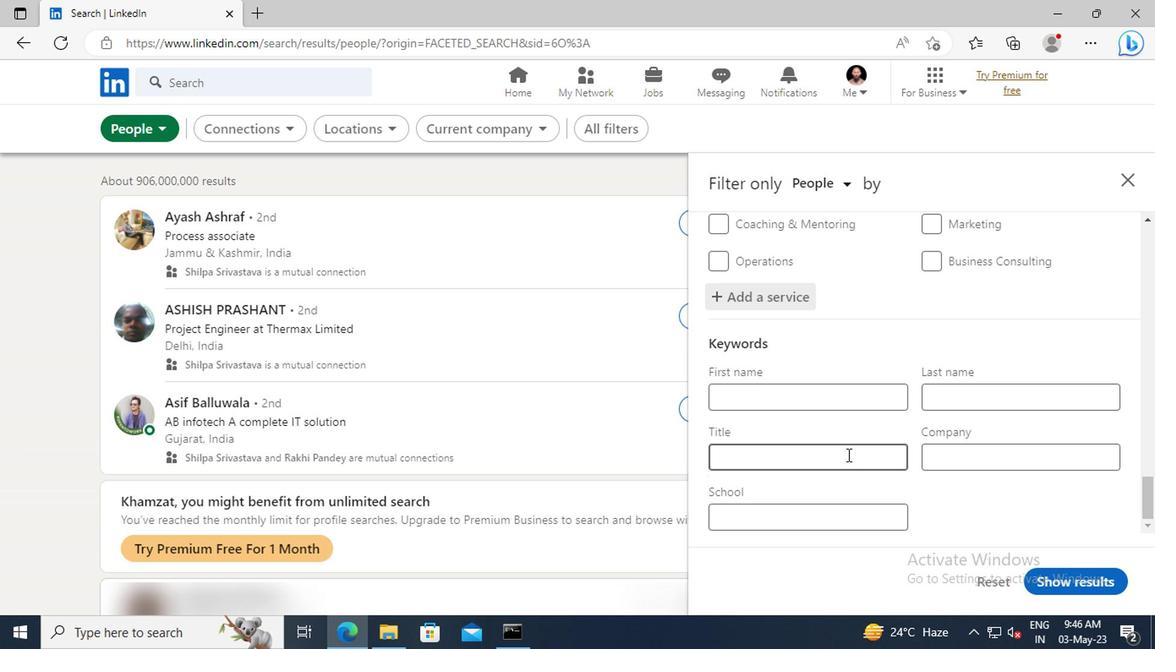 
Action: Key pressed <Key.shift>RECRUITER<Key.enter>
Screenshot: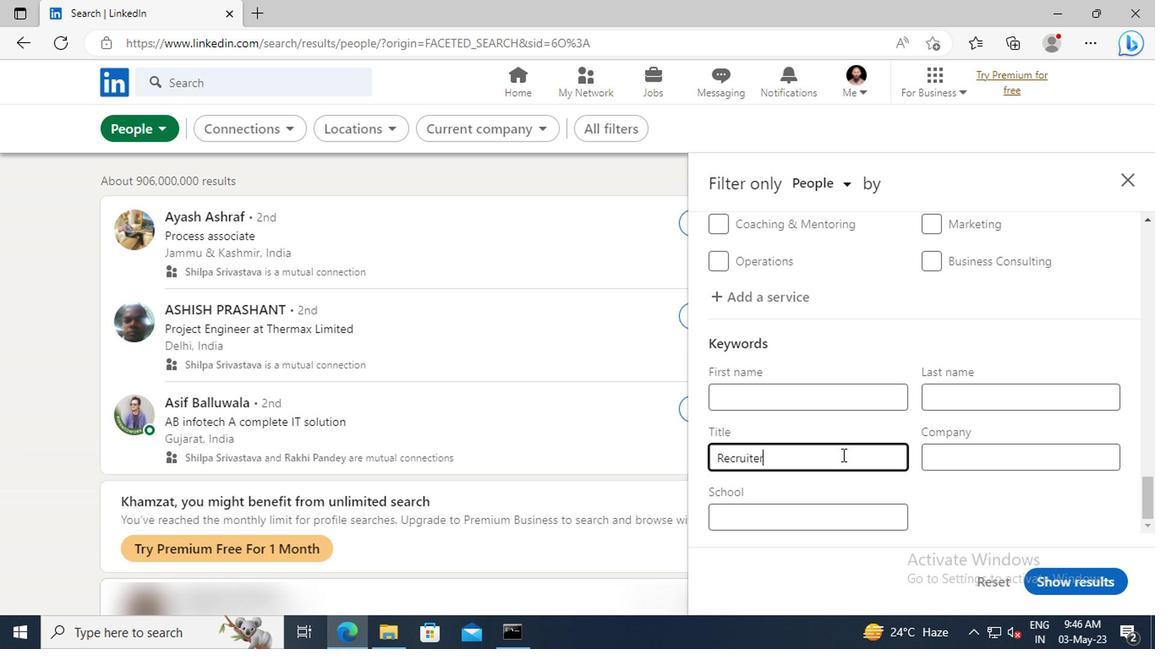 
Action: Mouse moved to (1040, 576)
Screenshot: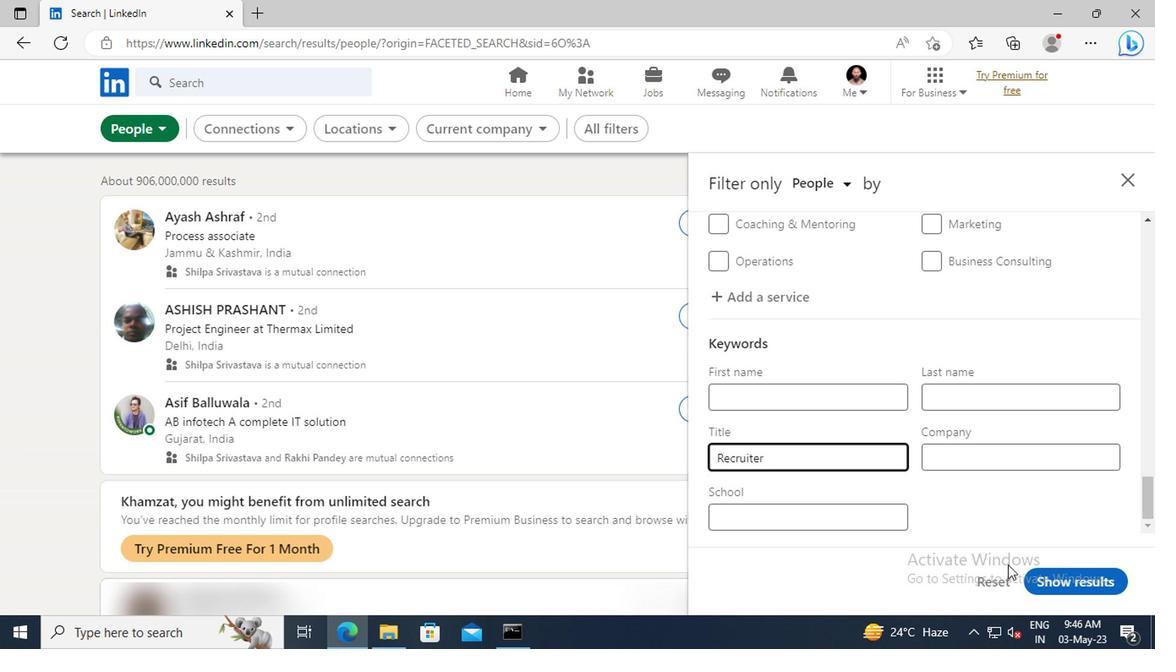 
Action: Mouse pressed left at (1040, 576)
Screenshot: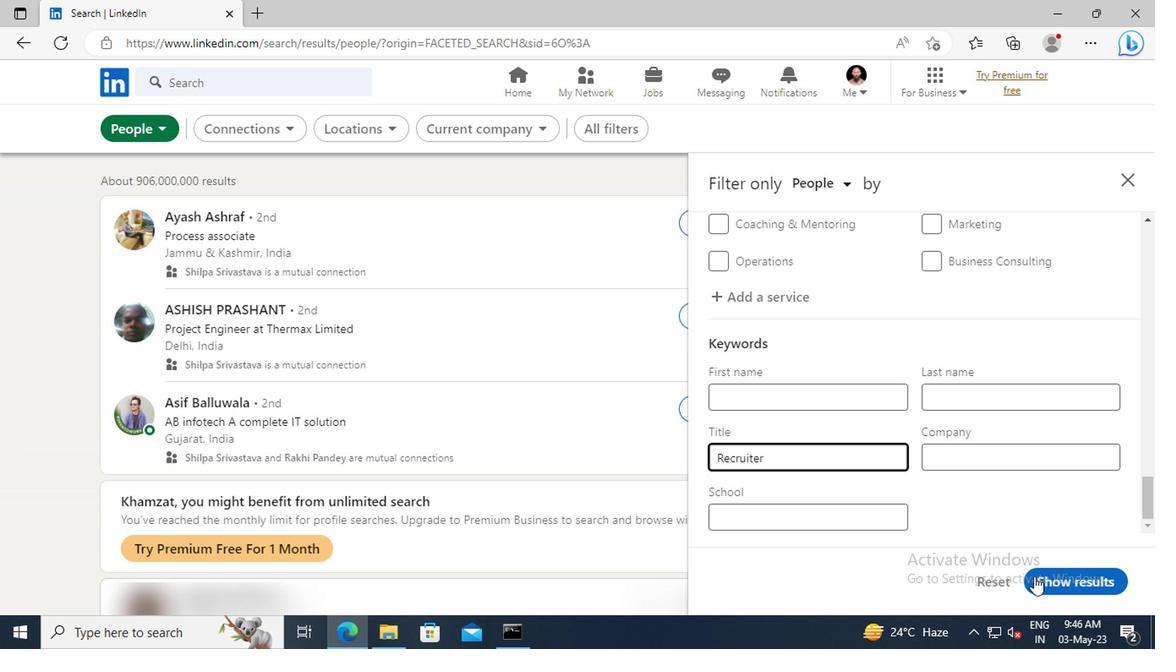 
